 Task: Find connections with filter location Acaraú with filter topic #productmanagementwith filter profile language German with filter current company Advance Auto Parts with filter school Narsee Monjee College of Commerce and Economics with filter industry Forestry and Logging with filter service category Home Networking with filter keywords title Business Analyst
Action: Mouse moved to (624, 131)
Screenshot: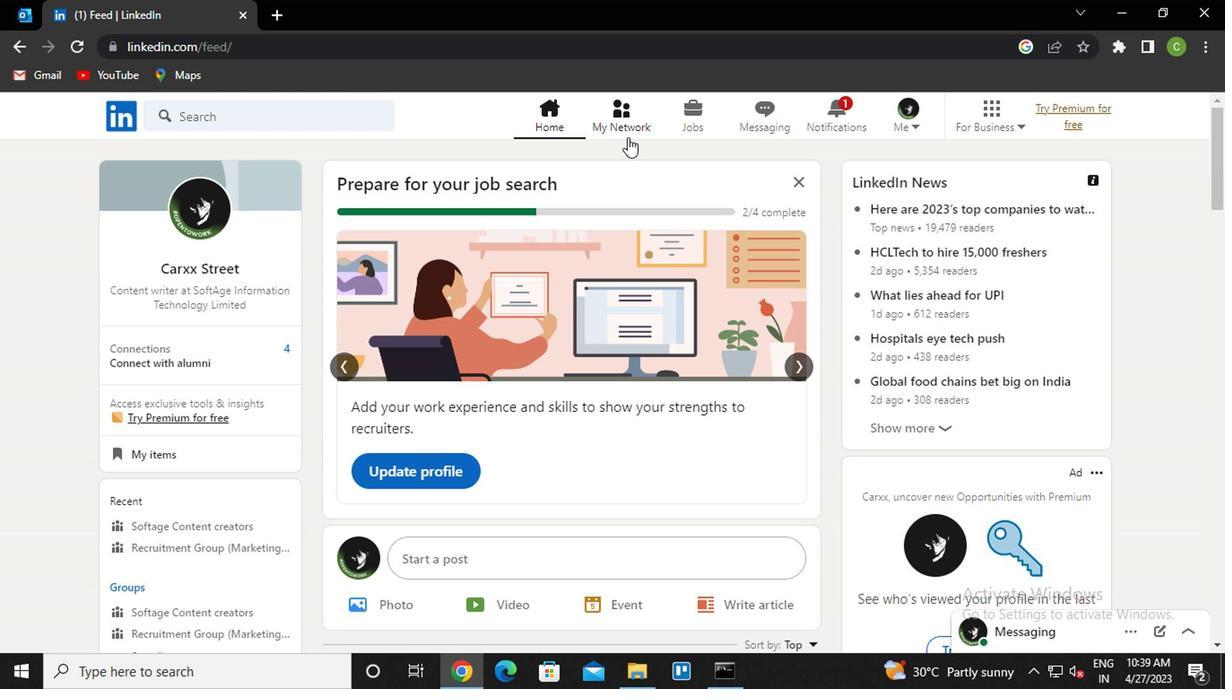 
Action: Mouse pressed left at (624, 131)
Screenshot: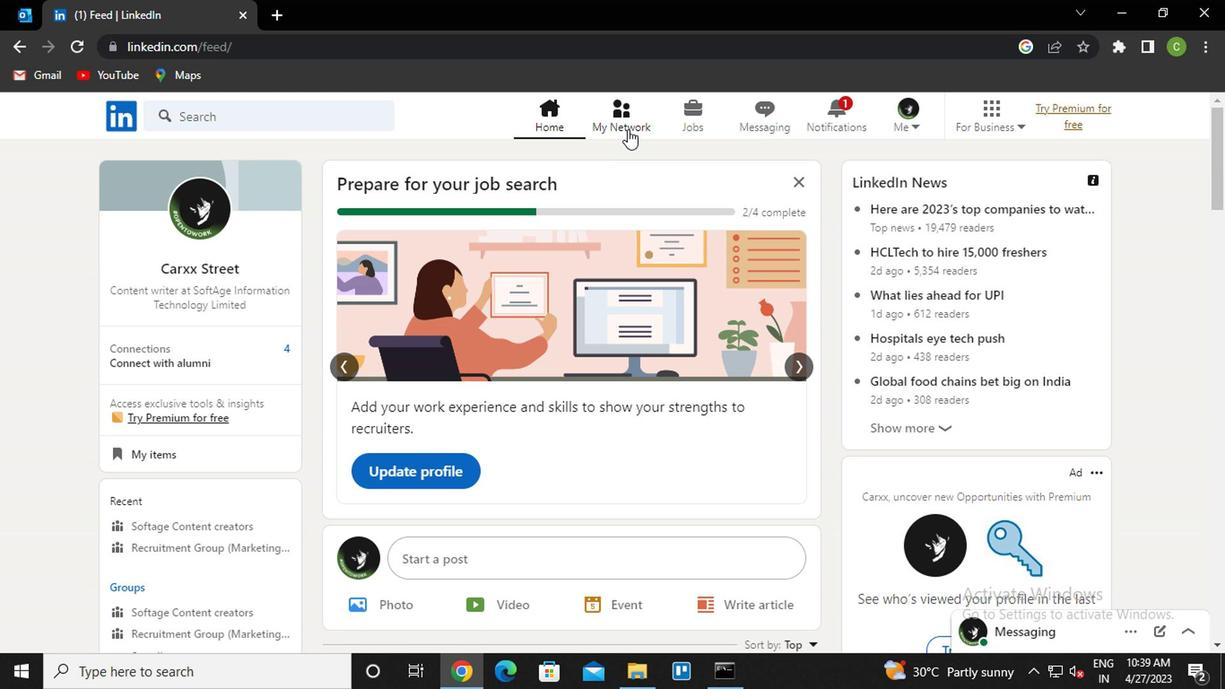 
Action: Mouse moved to (296, 226)
Screenshot: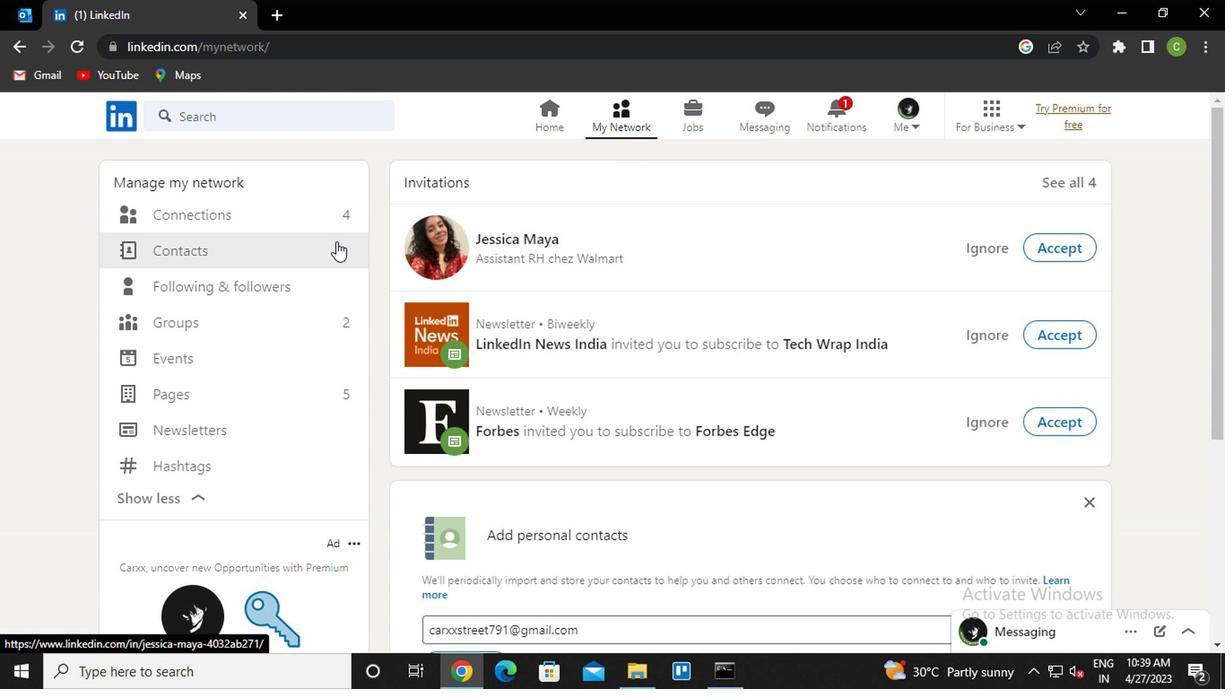 
Action: Mouse pressed left at (296, 226)
Screenshot: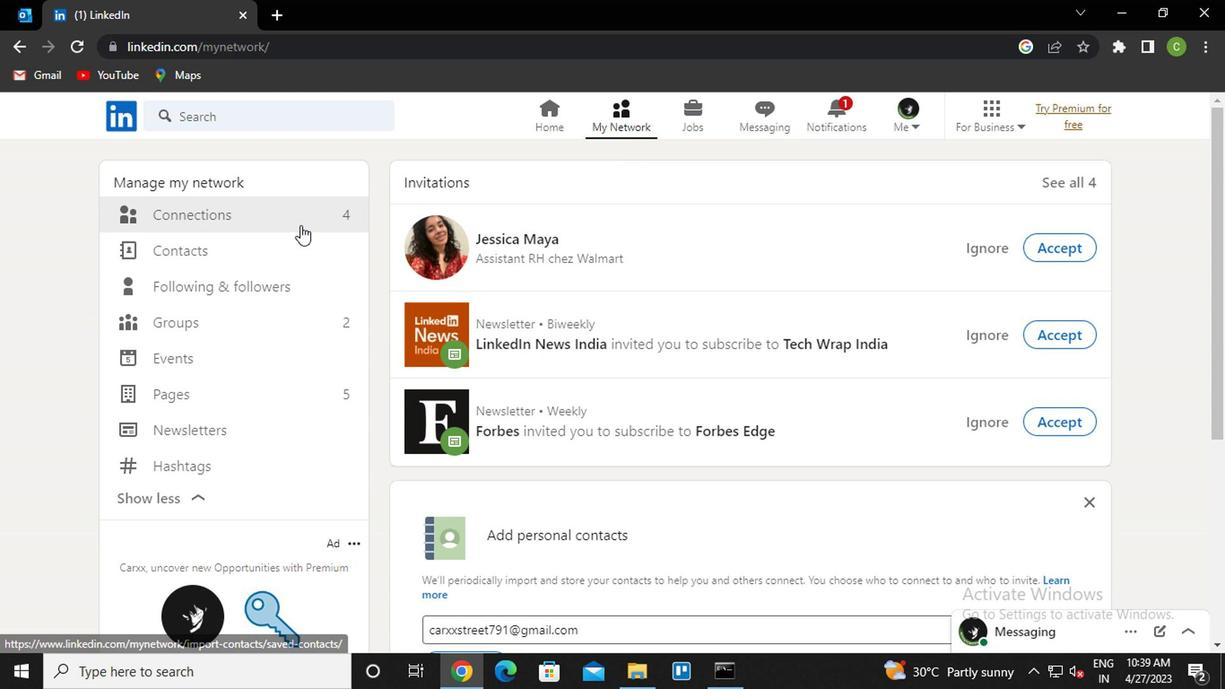 
Action: Mouse moved to (296, 229)
Screenshot: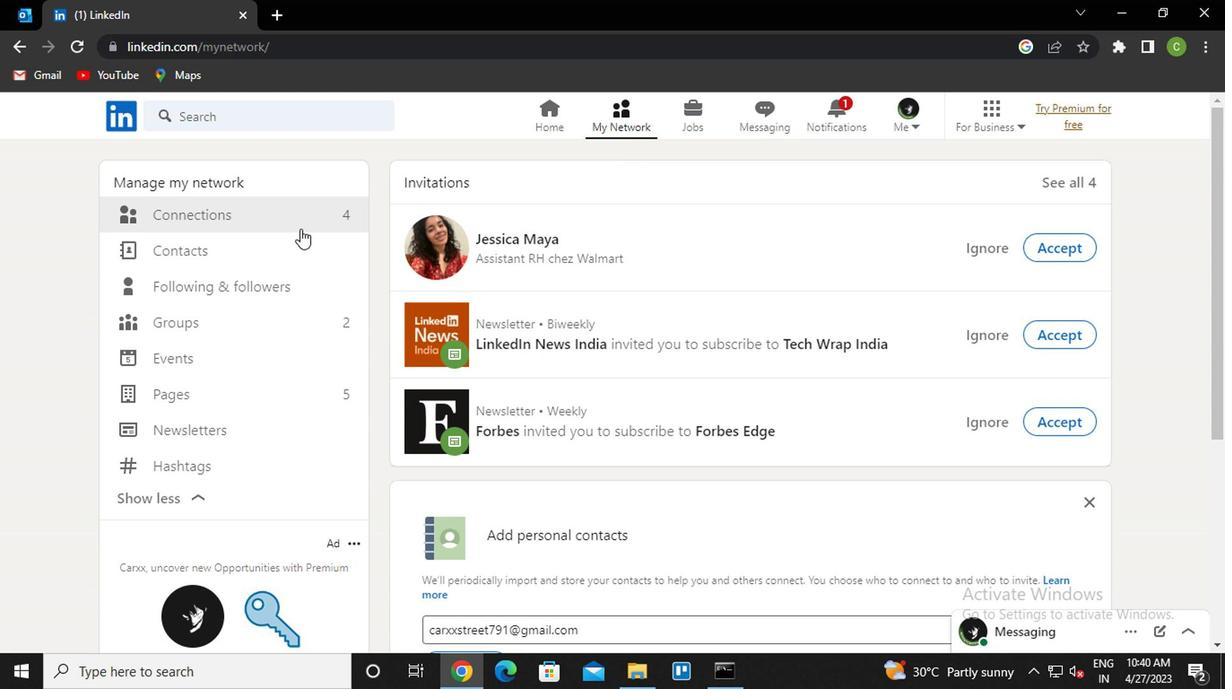 
Action: Mouse pressed left at (296, 229)
Screenshot: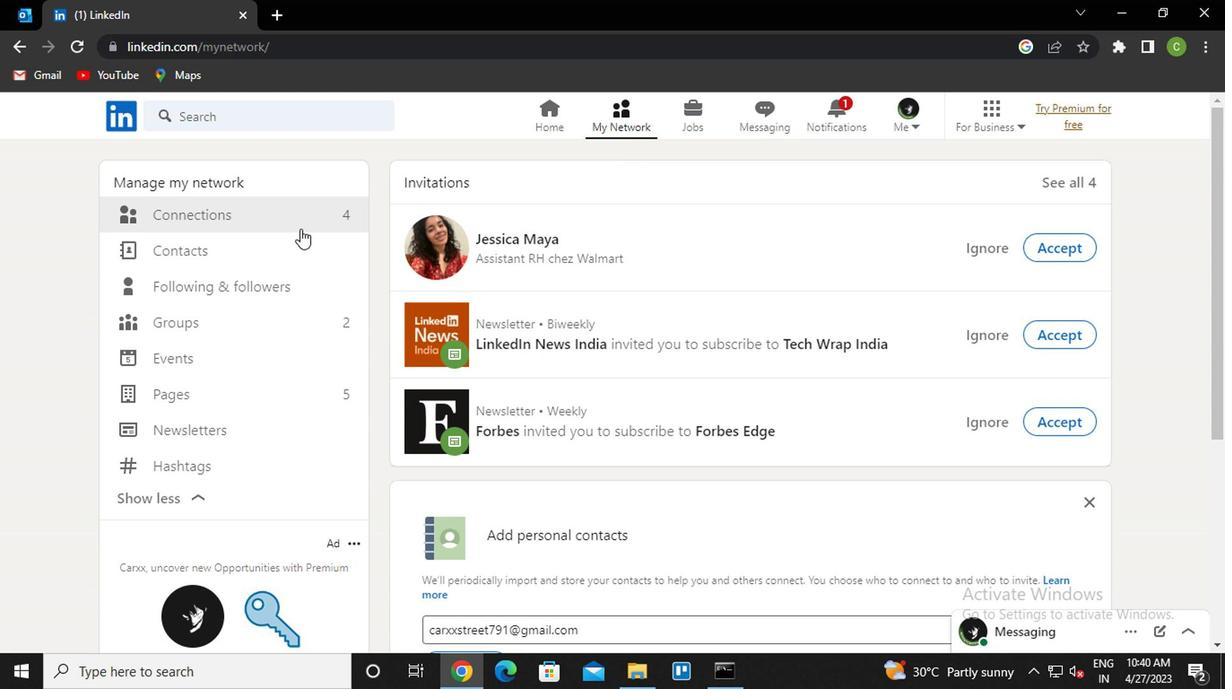 
Action: Mouse moved to (313, 218)
Screenshot: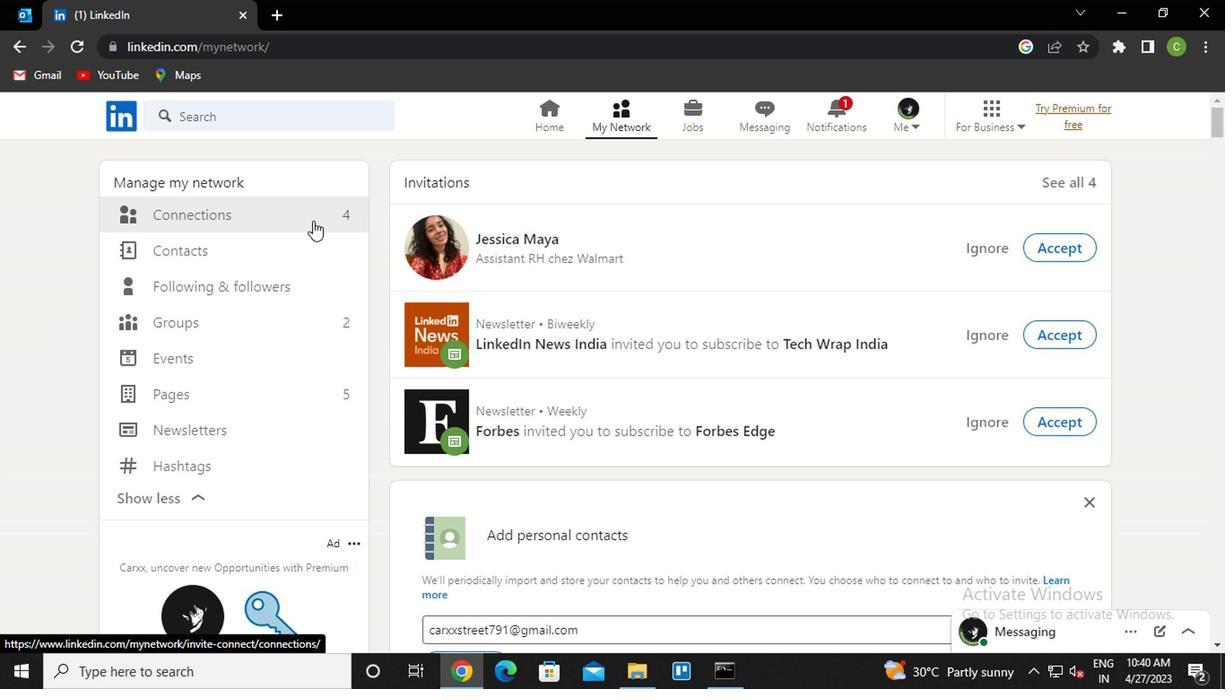 
Action: Mouse pressed left at (313, 218)
Screenshot: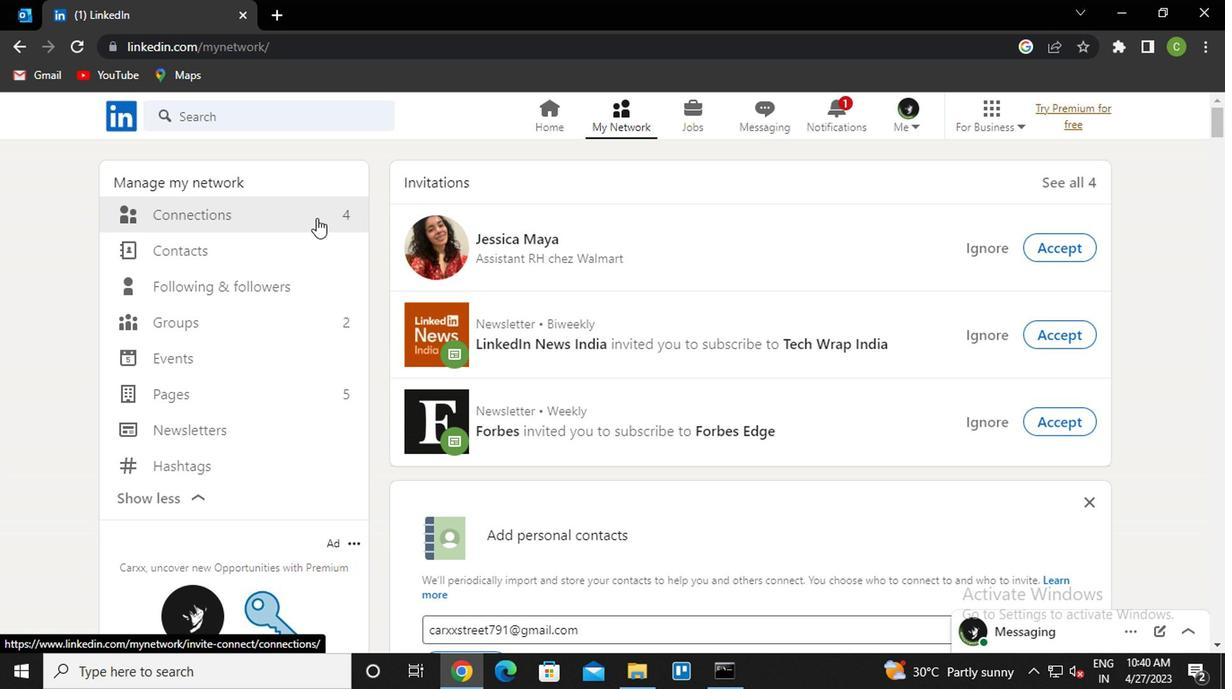 
Action: Mouse moved to (769, 215)
Screenshot: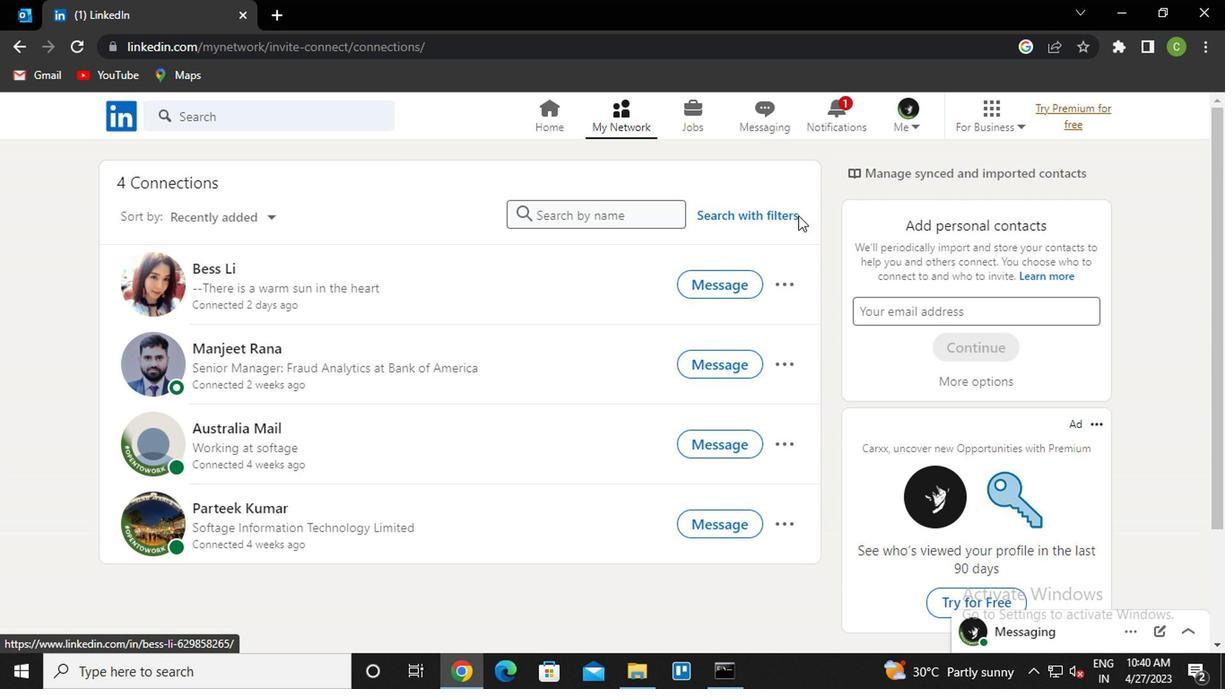 
Action: Mouse pressed left at (769, 215)
Screenshot: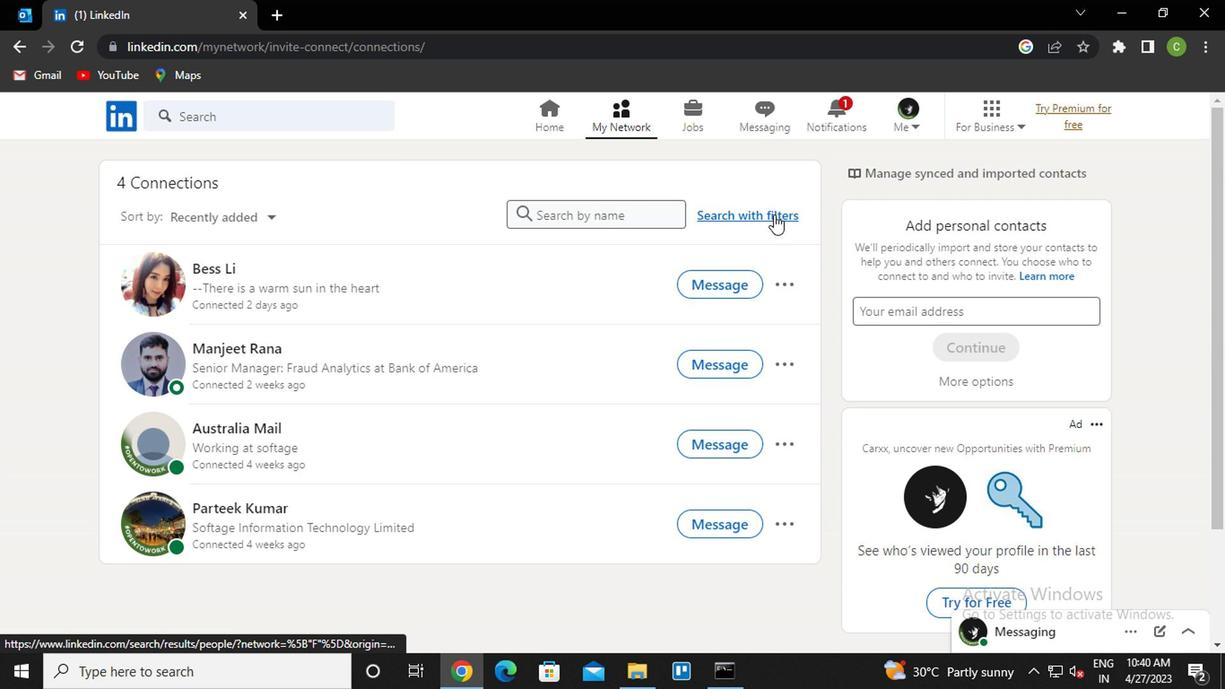 
Action: Mouse moved to (599, 169)
Screenshot: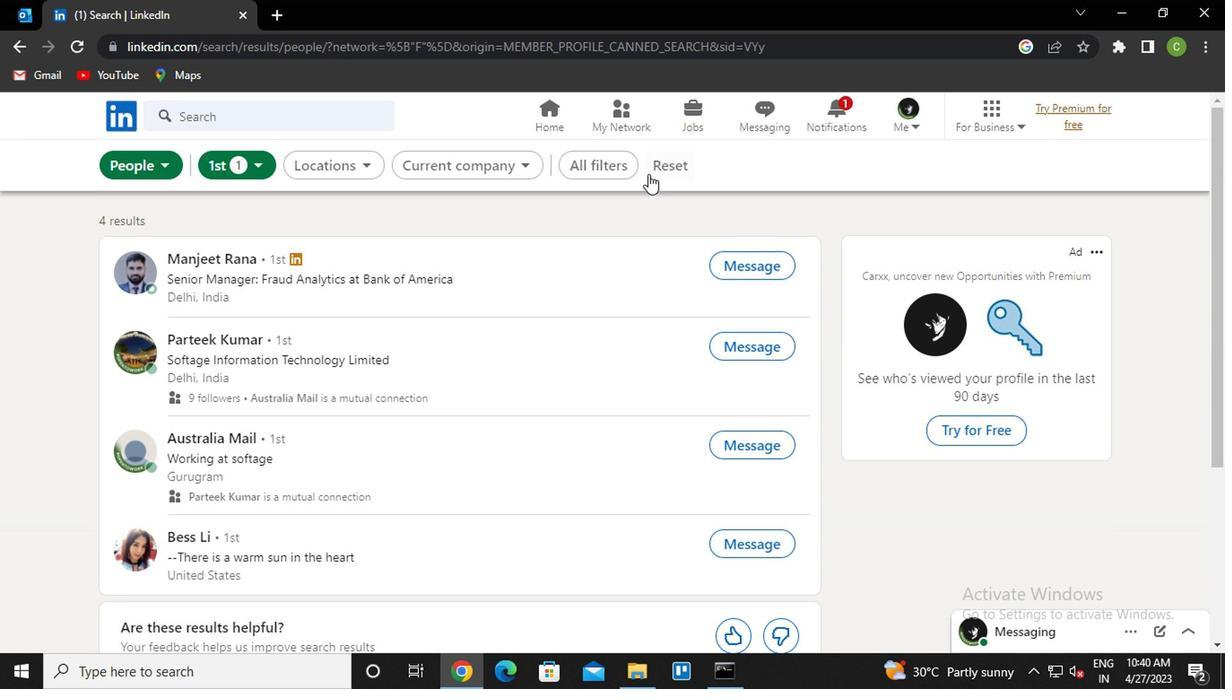 
Action: Mouse pressed left at (599, 169)
Screenshot: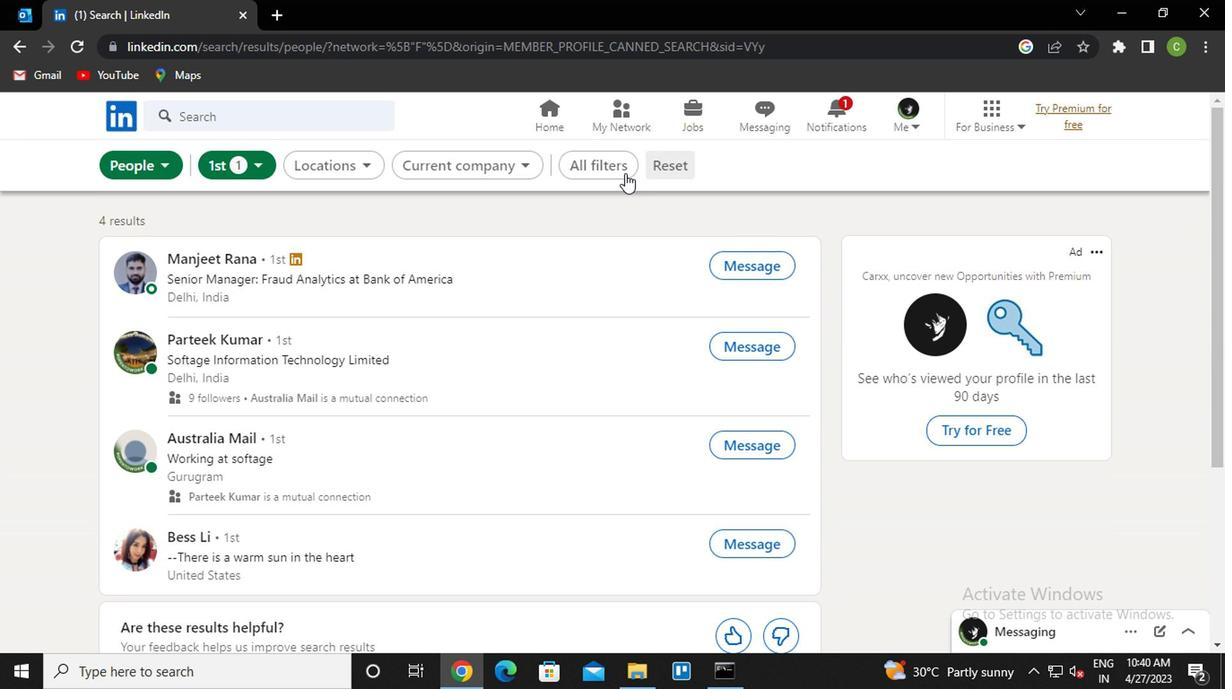 
Action: Mouse moved to (991, 398)
Screenshot: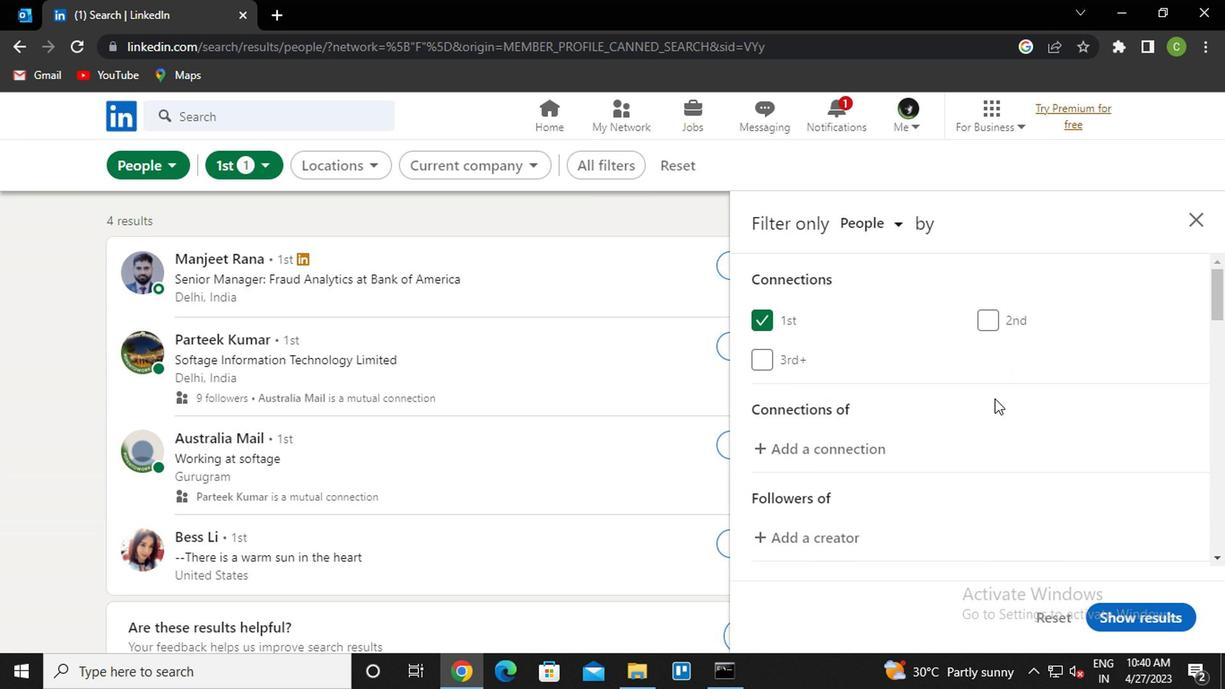 
Action: Mouse scrolled (991, 397) with delta (0, 0)
Screenshot: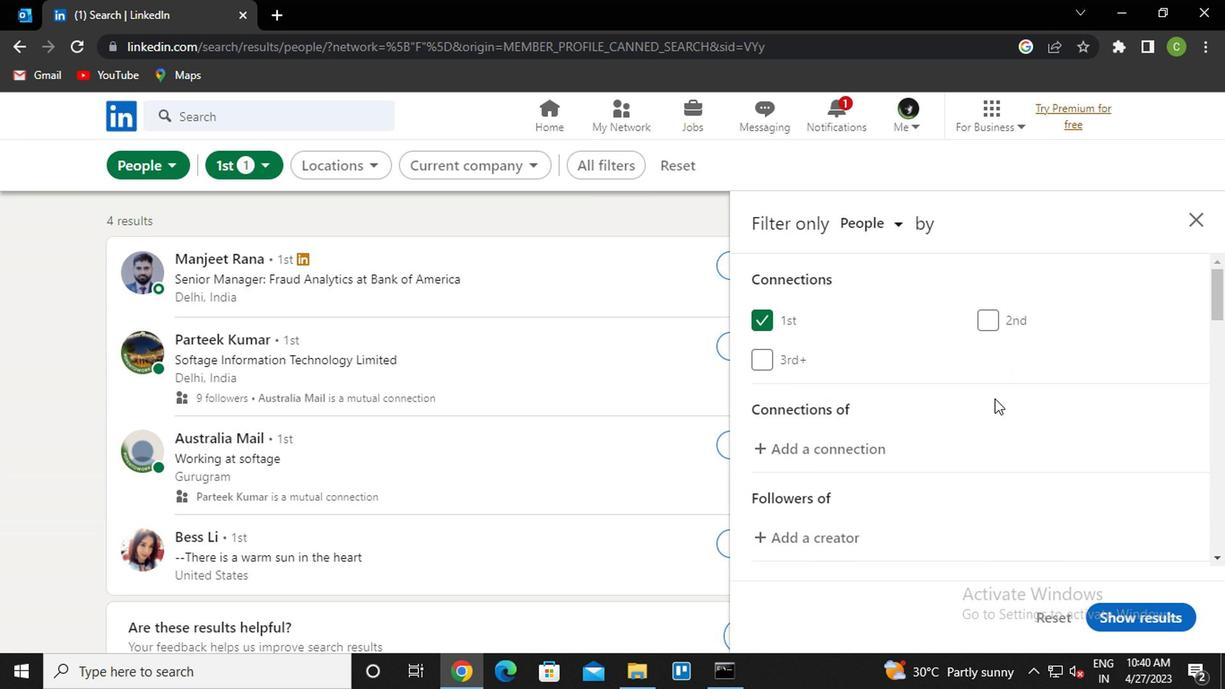 
Action: Mouse moved to (991, 404)
Screenshot: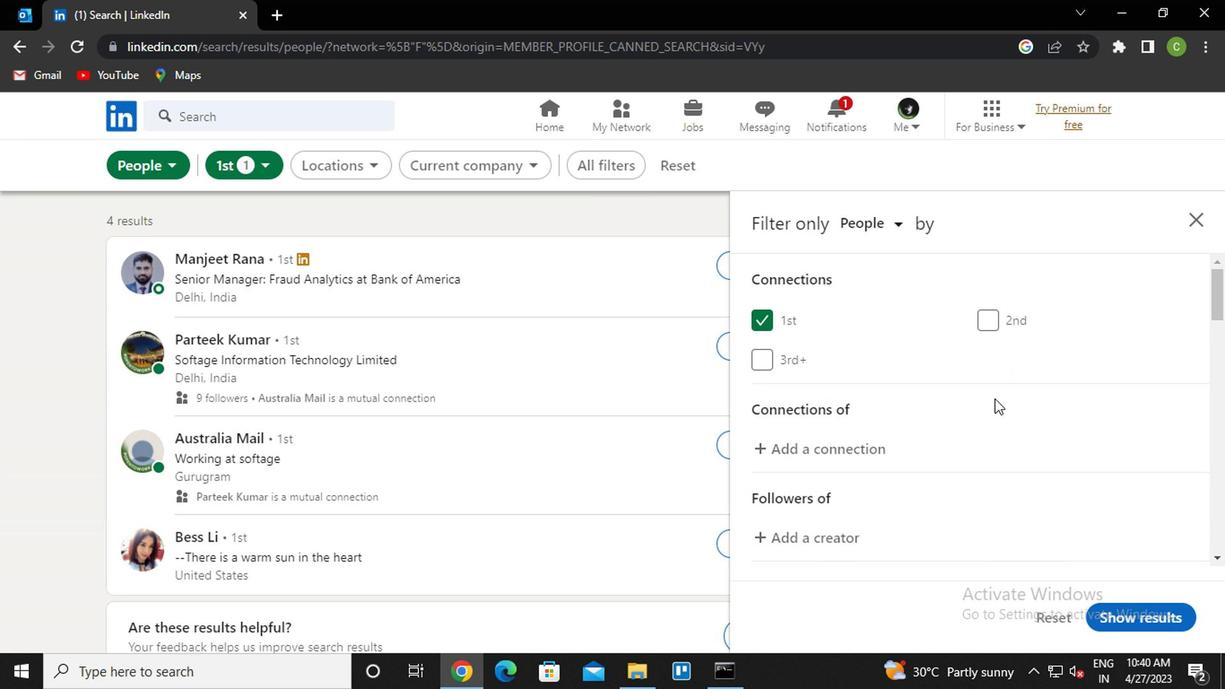 
Action: Mouse scrolled (991, 403) with delta (0, -1)
Screenshot: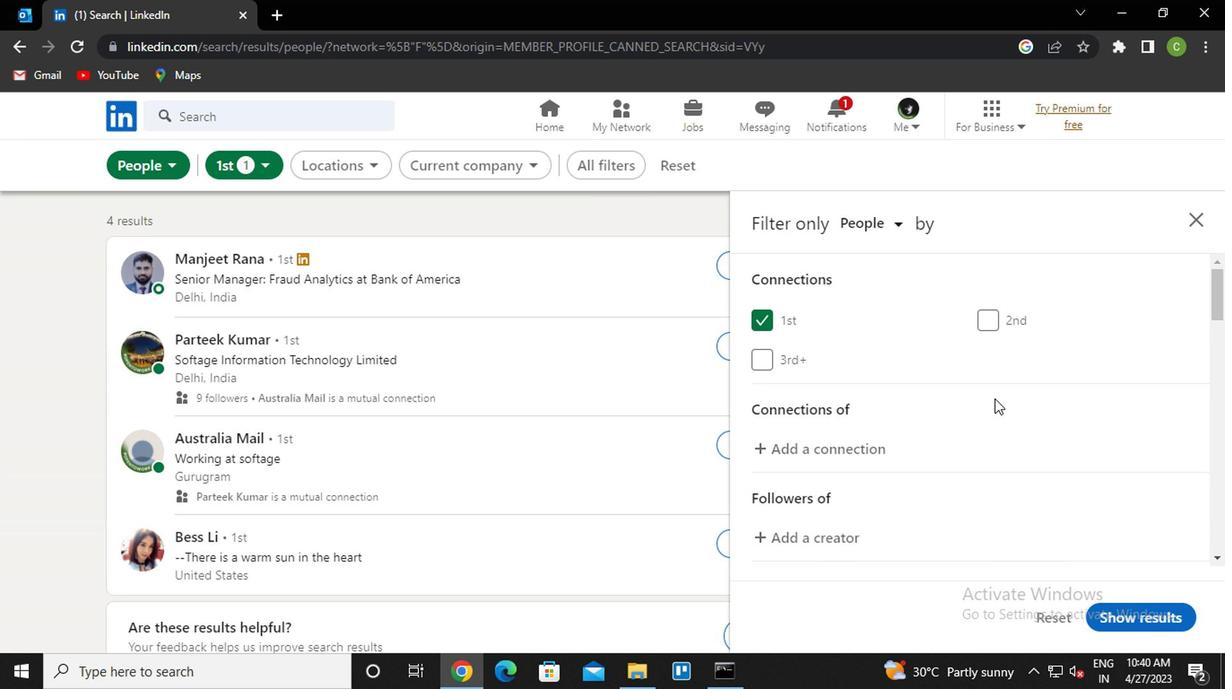 
Action: Mouse moved to (992, 409)
Screenshot: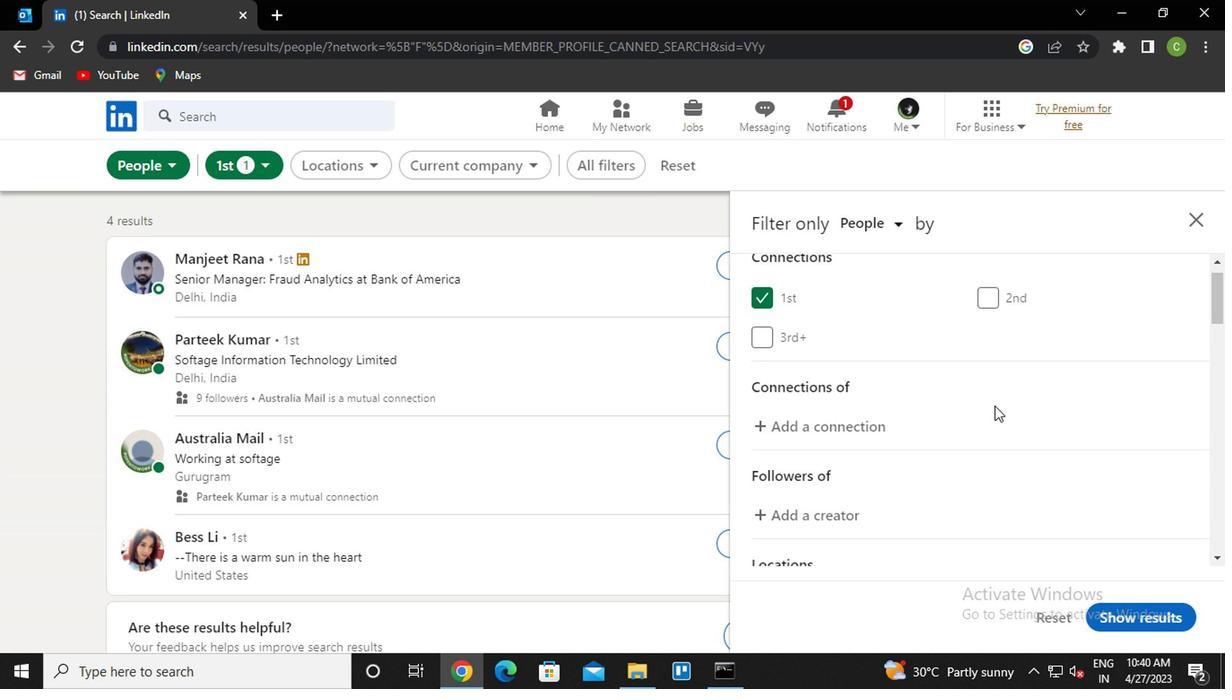 
Action: Mouse scrolled (992, 407) with delta (0, -1)
Screenshot: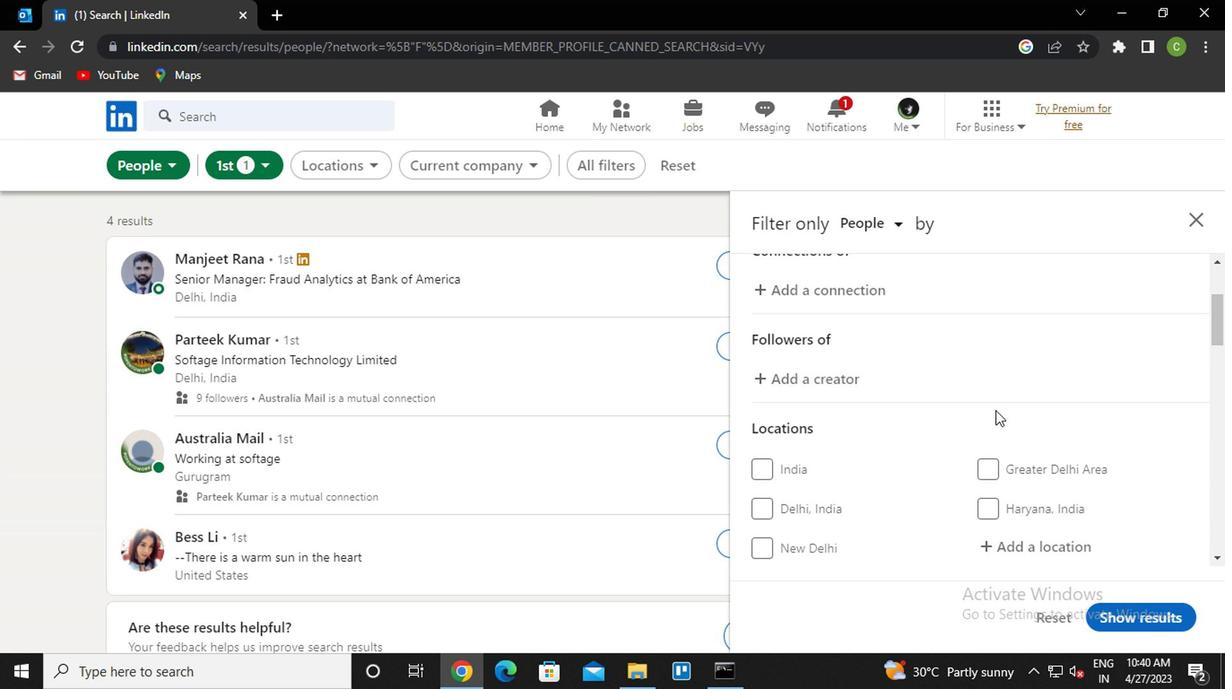 
Action: Mouse moved to (1003, 412)
Screenshot: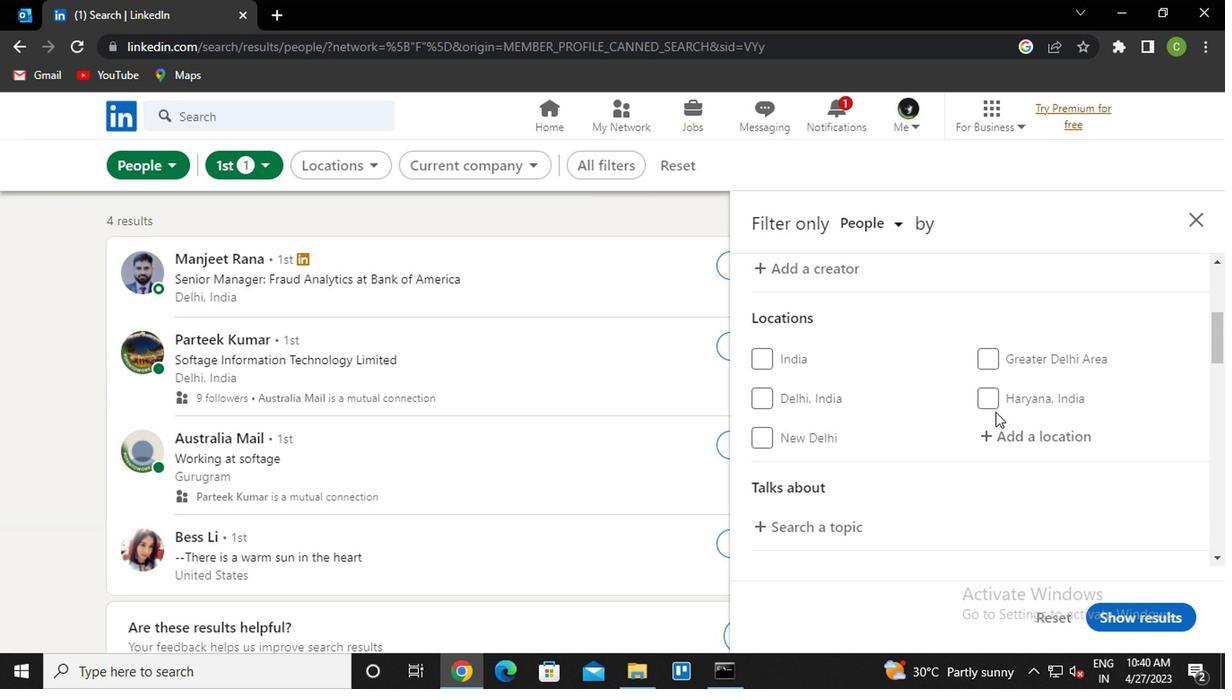 
Action: Mouse scrolled (992, 410) with delta (0, -1)
Screenshot: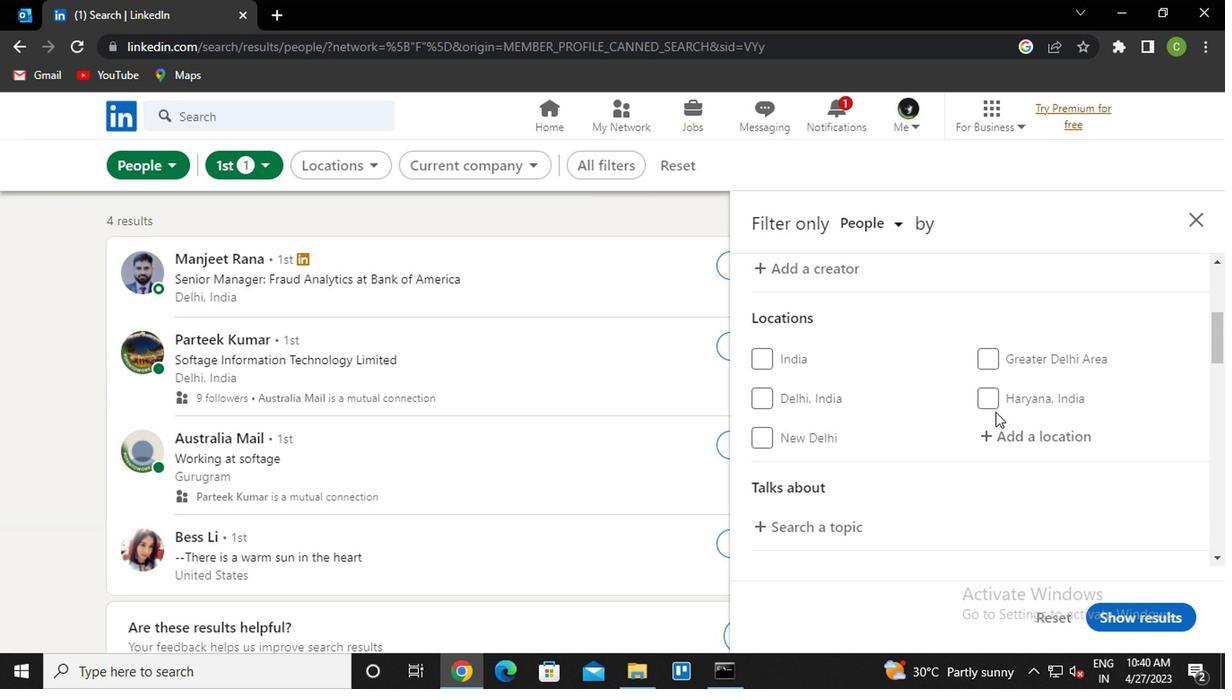 
Action: Mouse moved to (1049, 339)
Screenshot: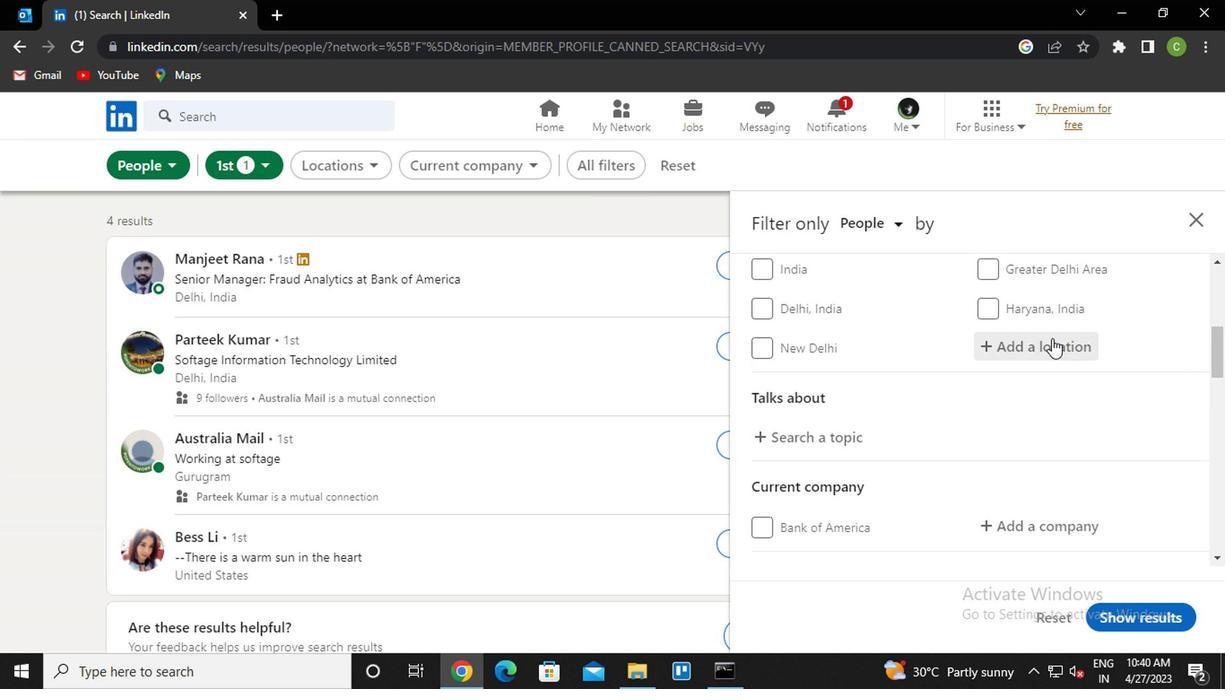 
Action: Mouse pressed left at (1049, 339)
Screenshot: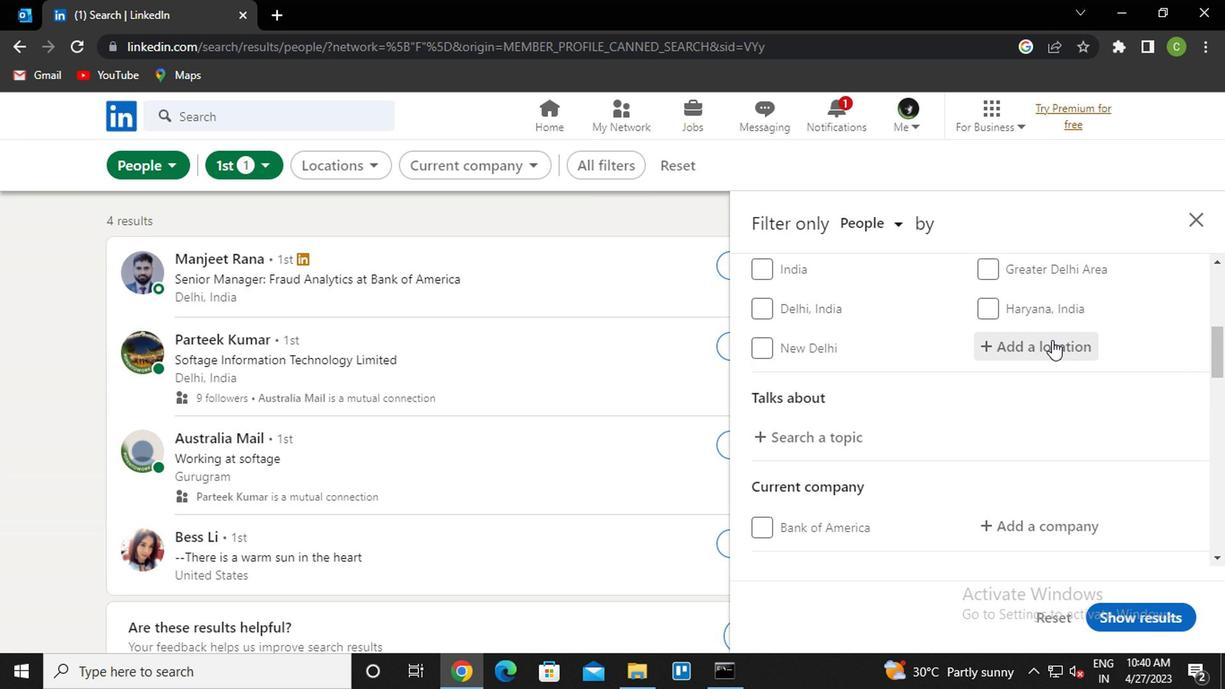 
Action: Key pressed <Key.caps_lock><Key.caps_lock><Key.caps_lock>
Screenshot: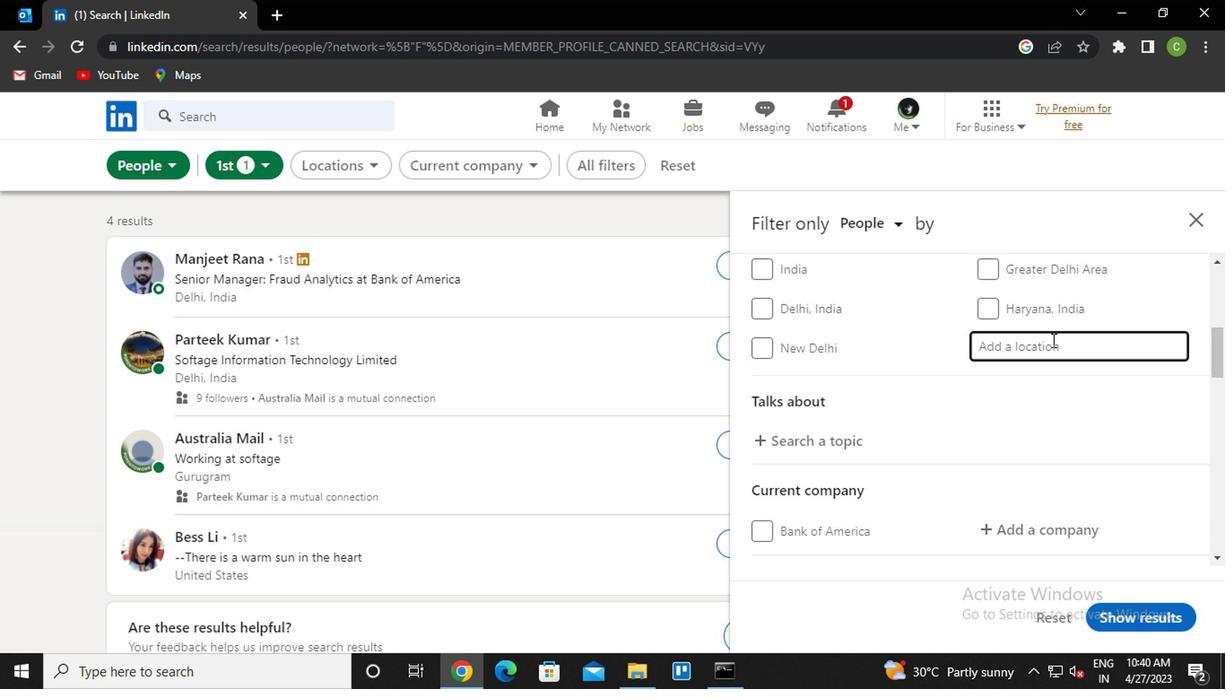 
Action: Mouse moved to (1049, 339)
Screenshot: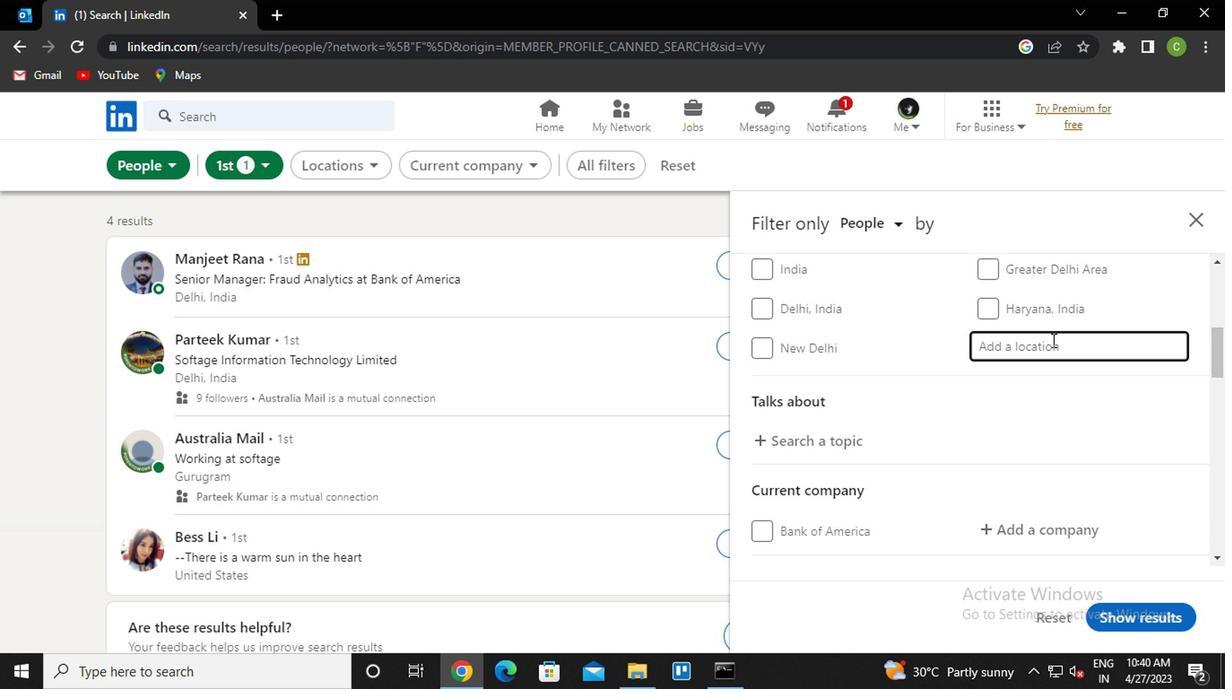 
Action: Key pressed a<Key.caps_lock>carau<Key.down><Key.enter>
Screenshot: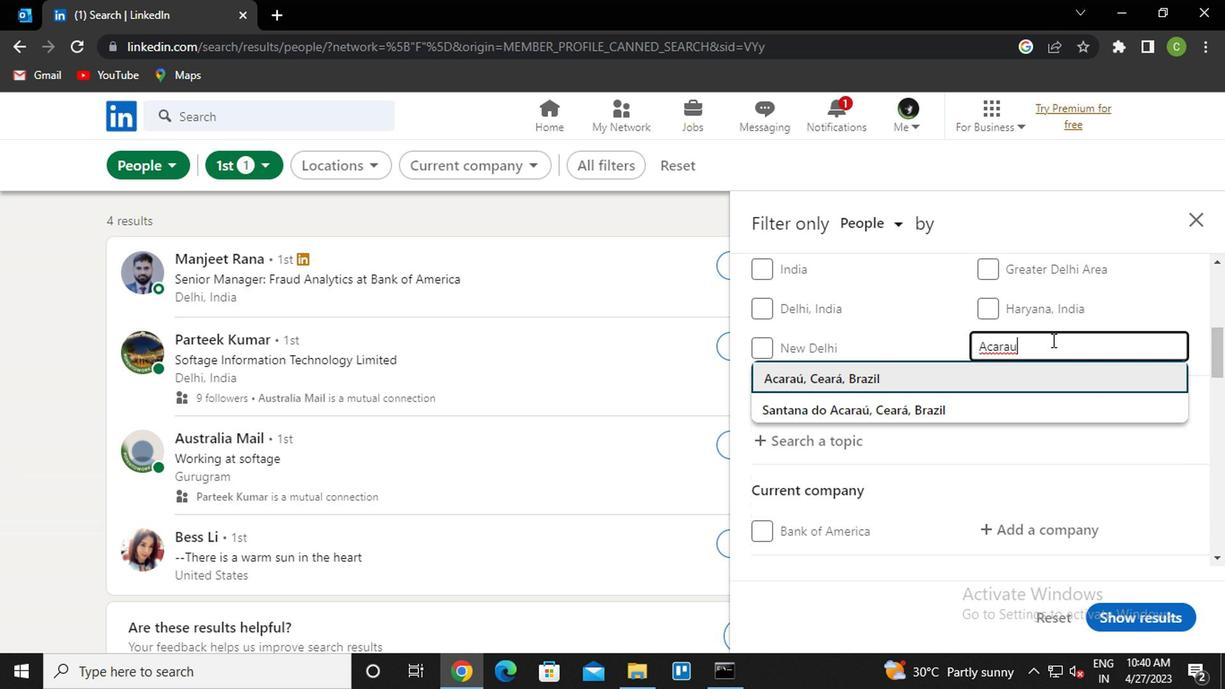 
Action: Mouse moved to (1107, 389)
Screenshot: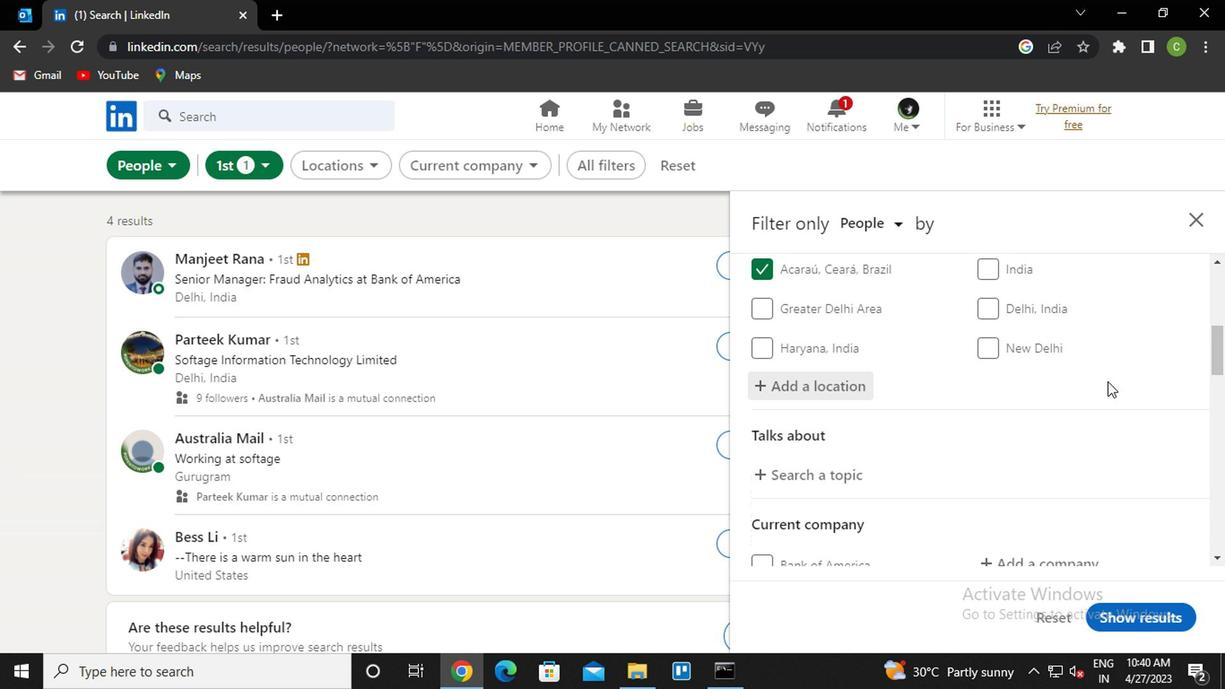 
Action: Mouse scrolled (1107, 389) with delta (0, 0)
Screenshot: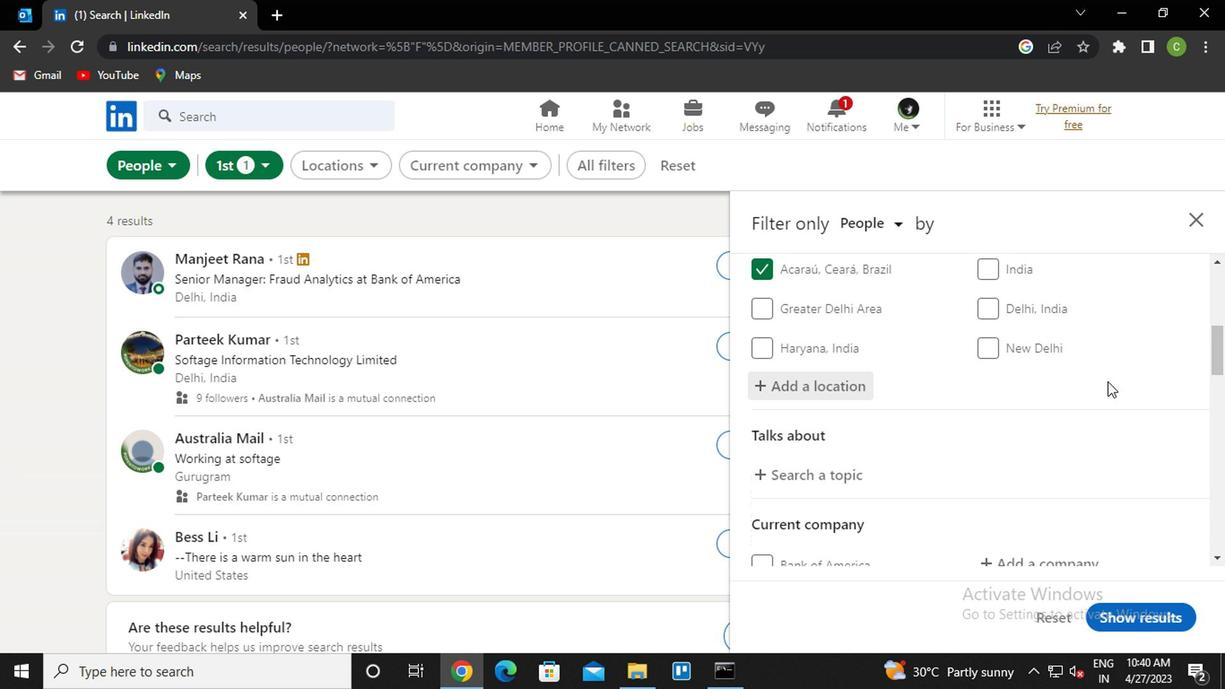 
Action: Mouse moved to (1107, 391)
Screenshot: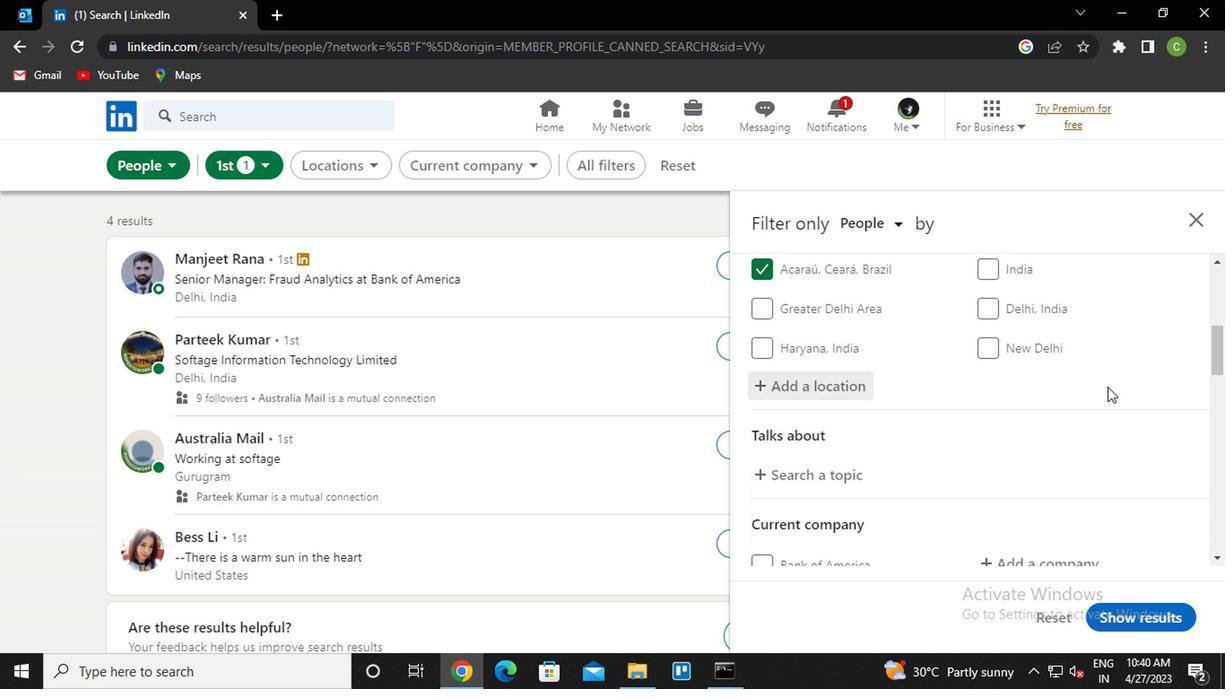 
Action: Mouse scrolled (1107, 391) with delta (0, 0)
Screenshot: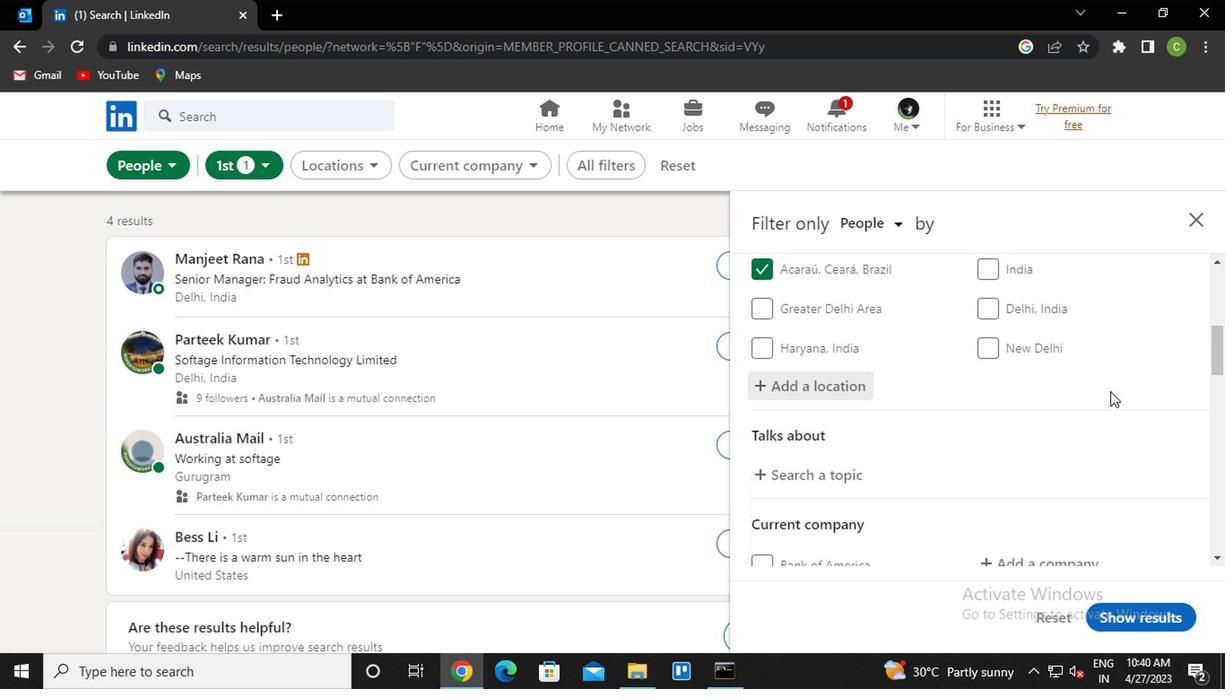 
Action: Mouse moved to (806, 304)
Screenshot: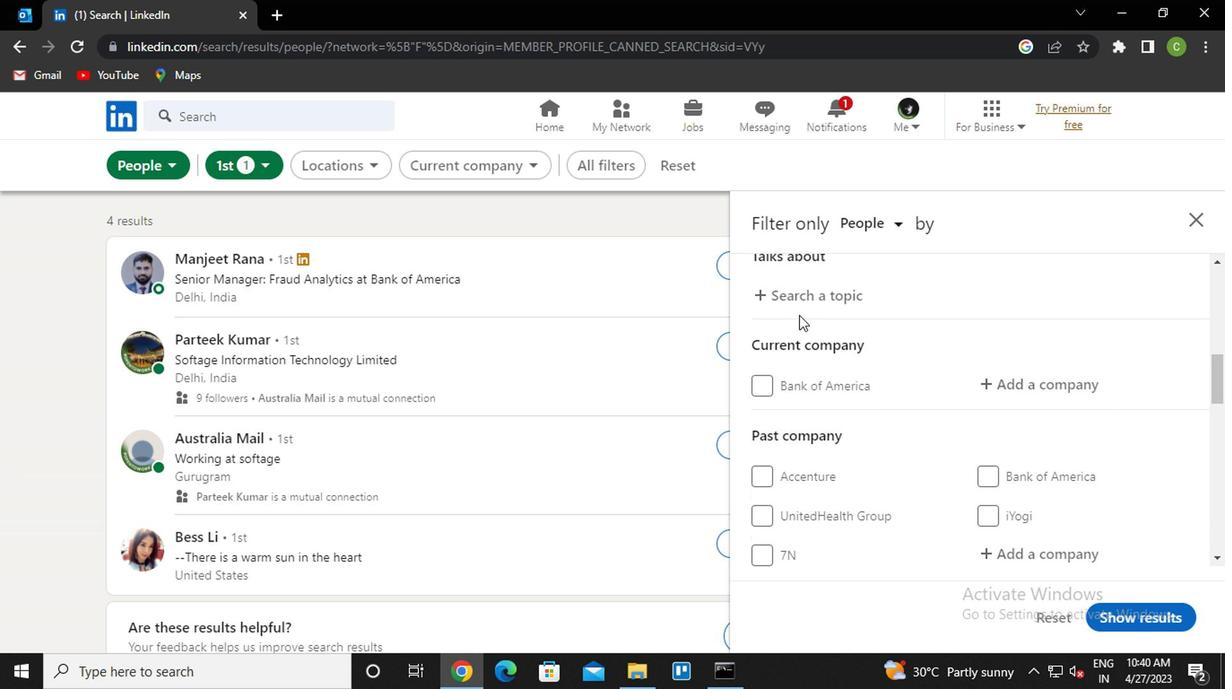 
Action: Mouse pressed left at (806, 304)
Screenshot: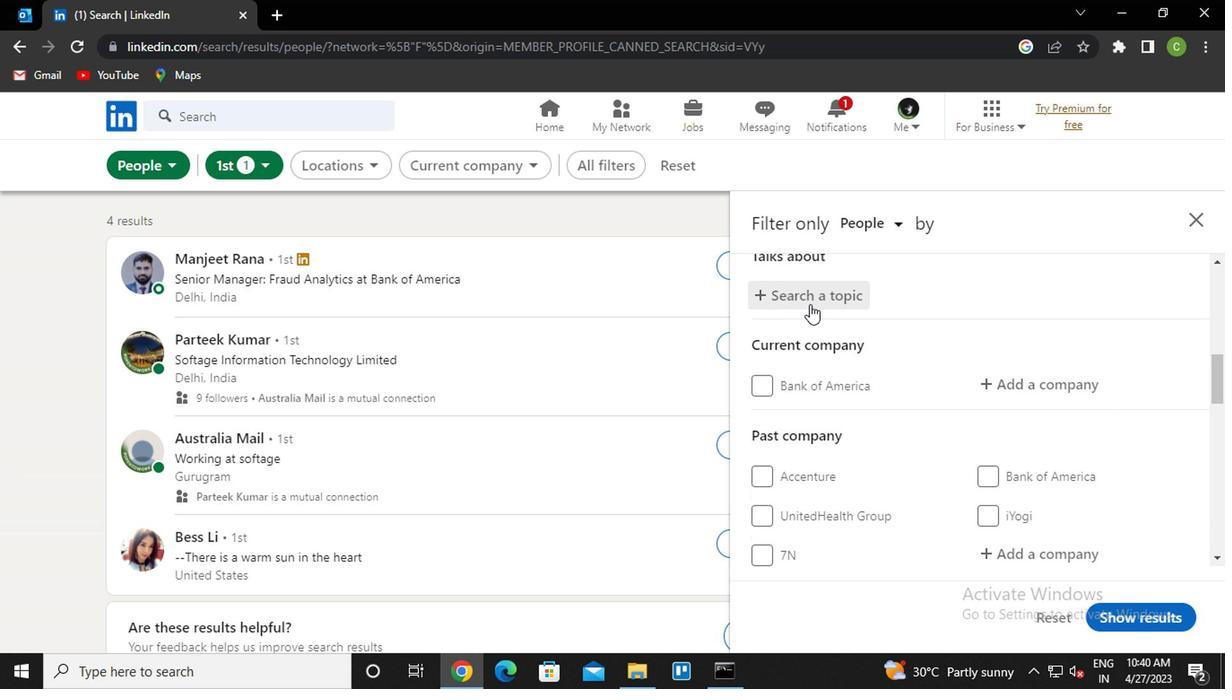
Action: Key pressed productmanage<Key.down><Key.enter>
Screenshot: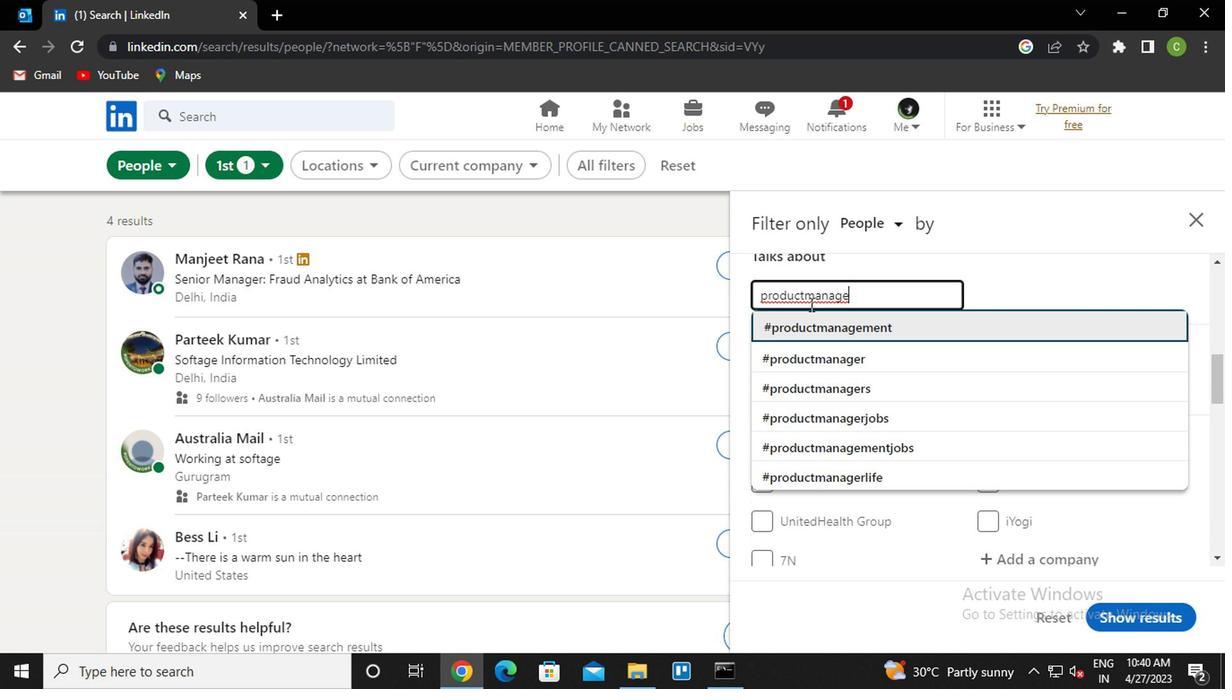 
Action: Mouse moved to (1002, 388)
Screenshot: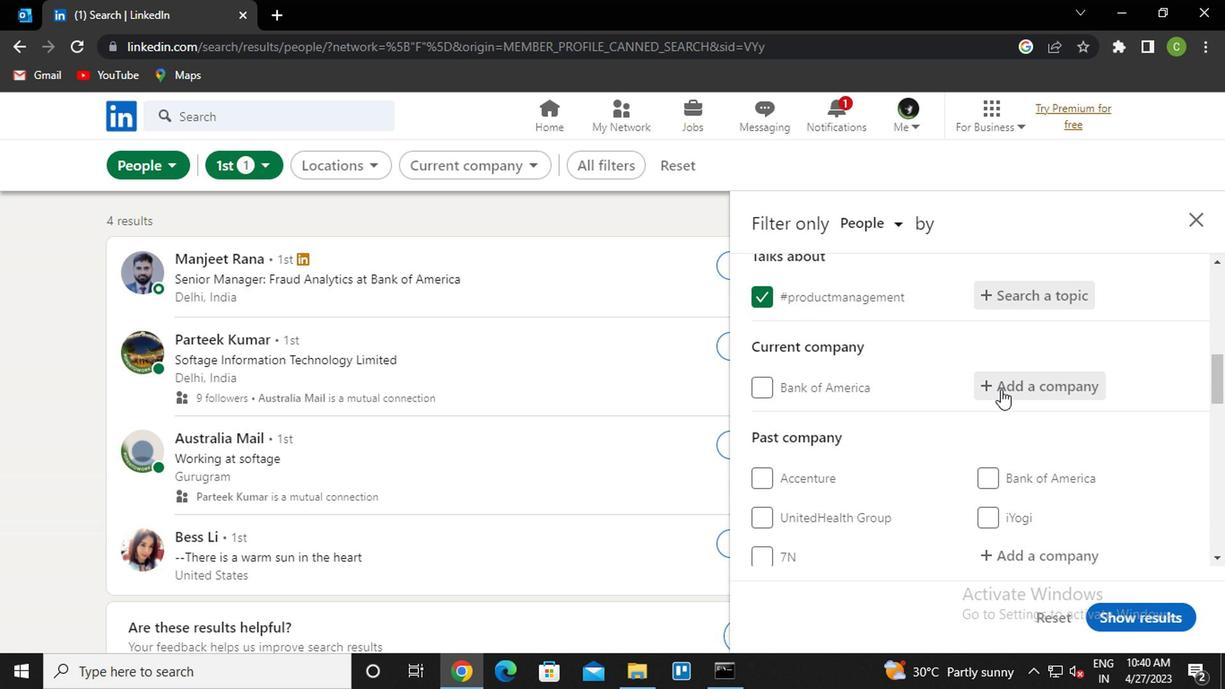 
Action: Mouse pressed left at (1002, 388)
Screenshot: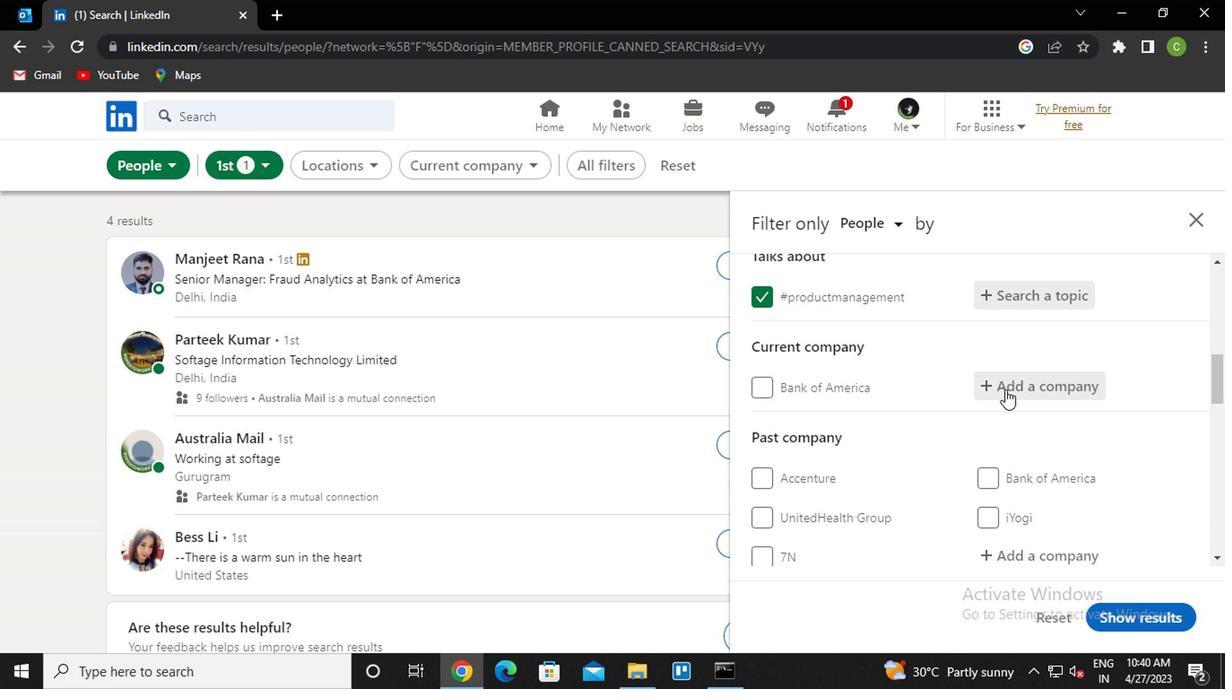 
Action: Key pressed <Key.caps_lock>a<Key.caps_lock>dvane<Key.space>aauto<Key.backspace><Key.backspace><Key.backspace><Key.backspace>uto
Screenshot: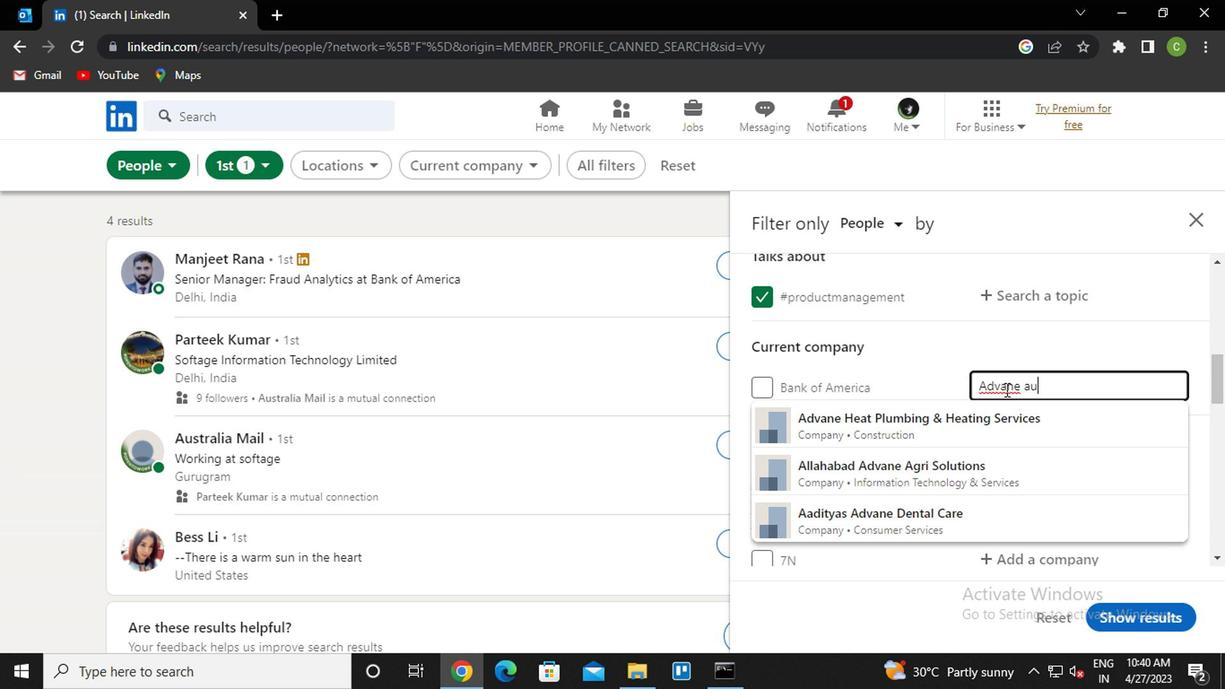 
Action: Mouse scrolled (1002, 389) with delta (0, 0)
Screenshot: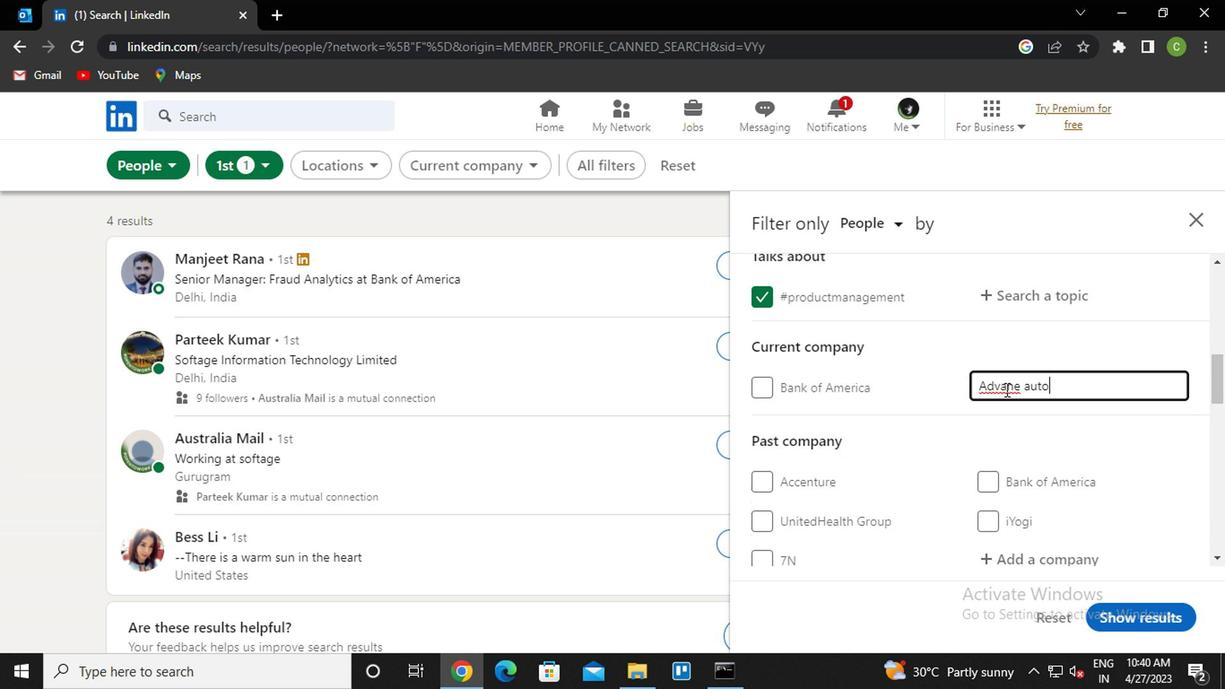 
Action: Mouse moved to (1003, 476)
Screenshot: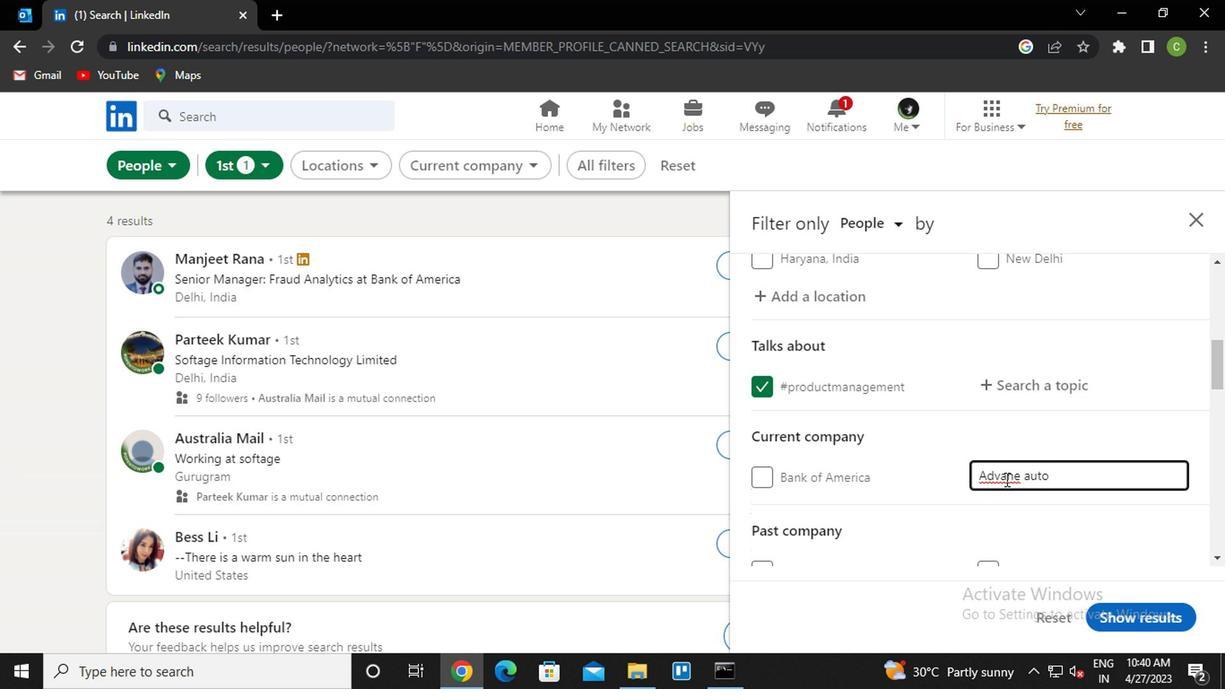 
Action: Mouse pressed left at (1003, 476)
Screenshot: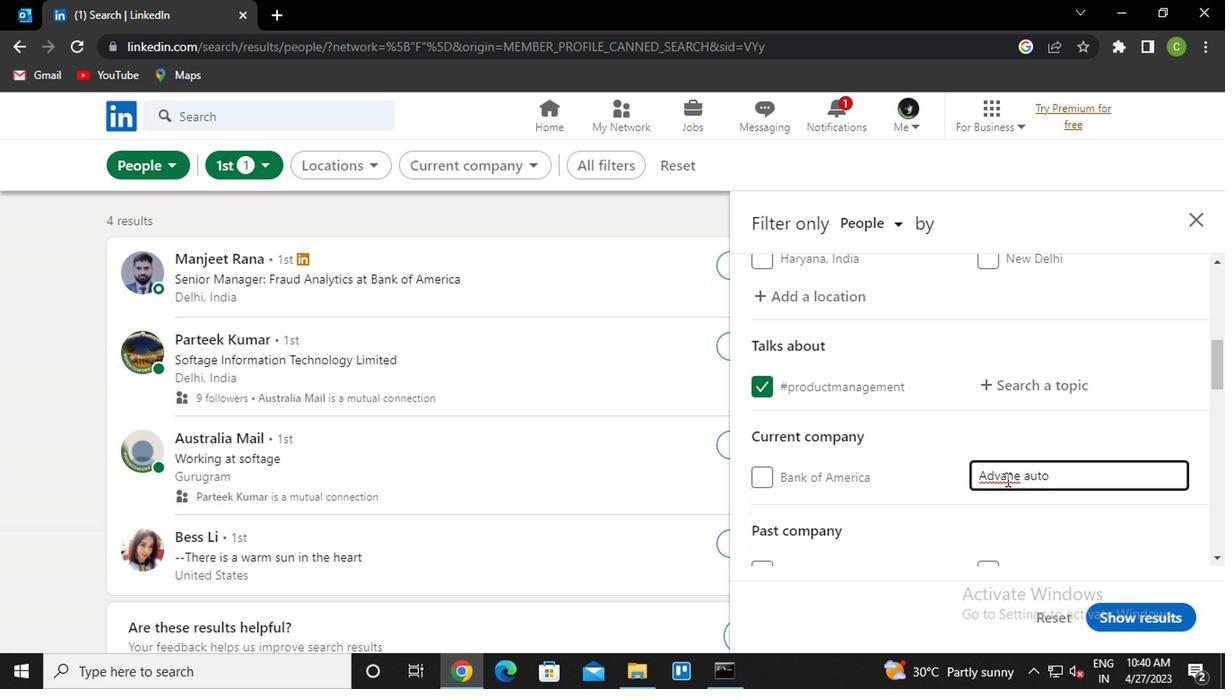 
Action: Mouse moved to (1010, 475)
Screenshot: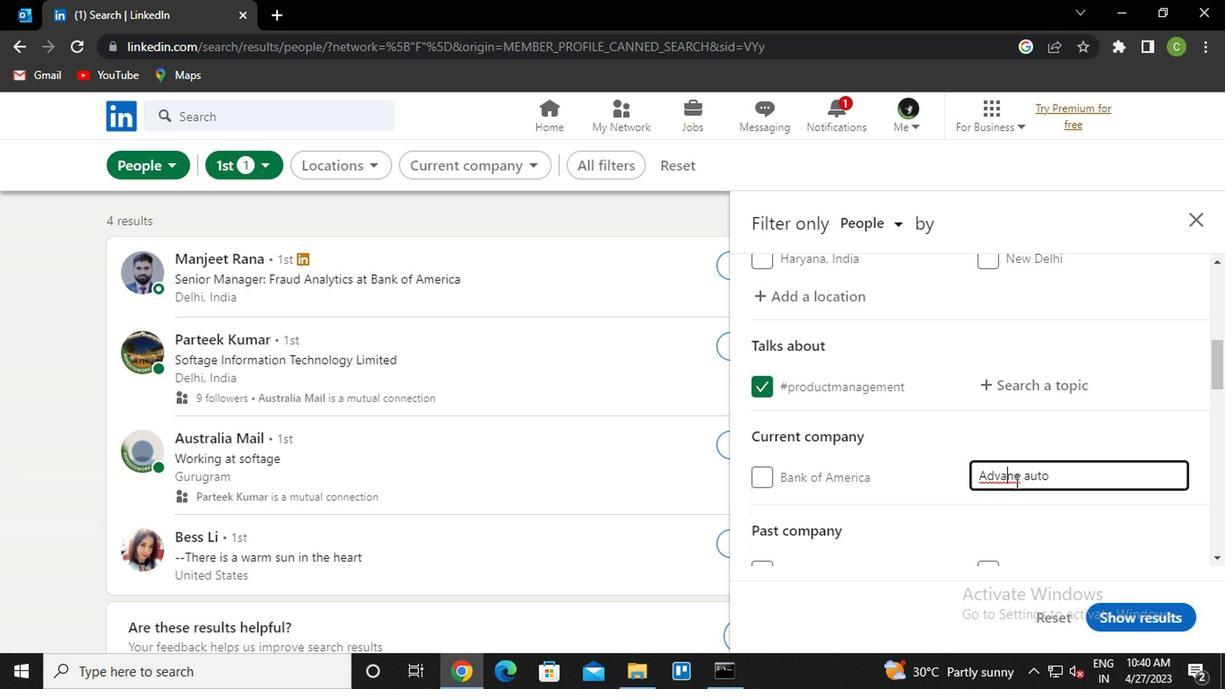 
Action: Mouse pressed left at (1010, 475)
Screenshot: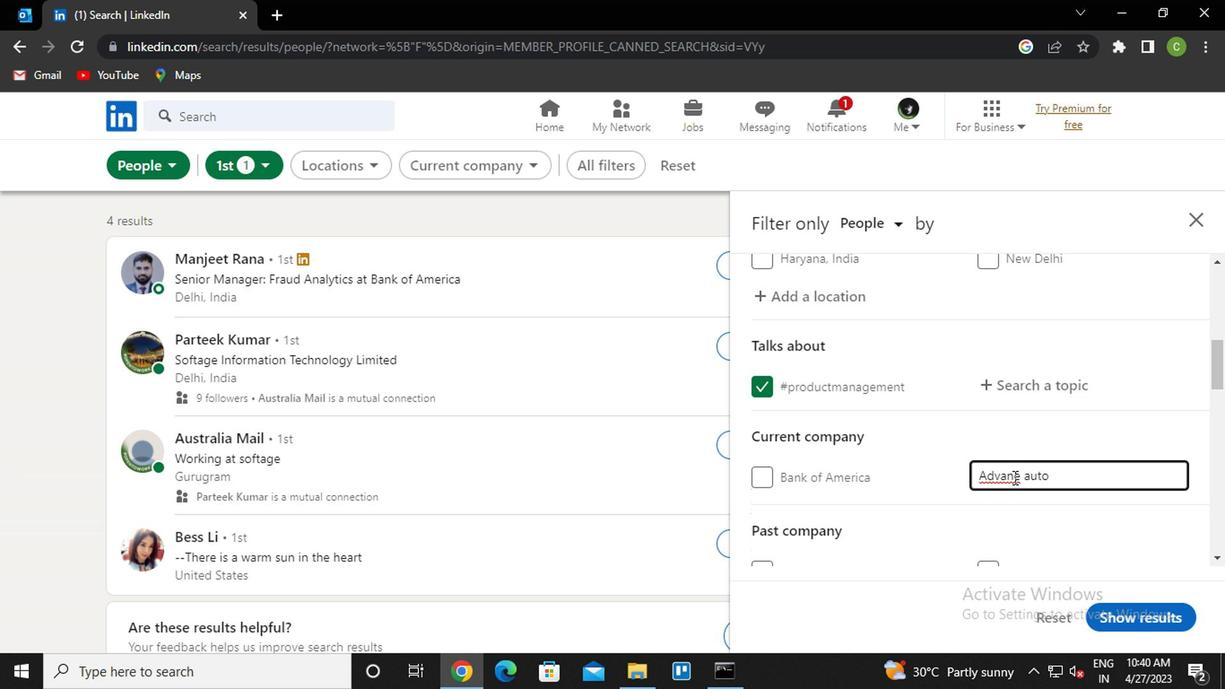 
Action: Mouse moved to (1033, 483)
Screenshot: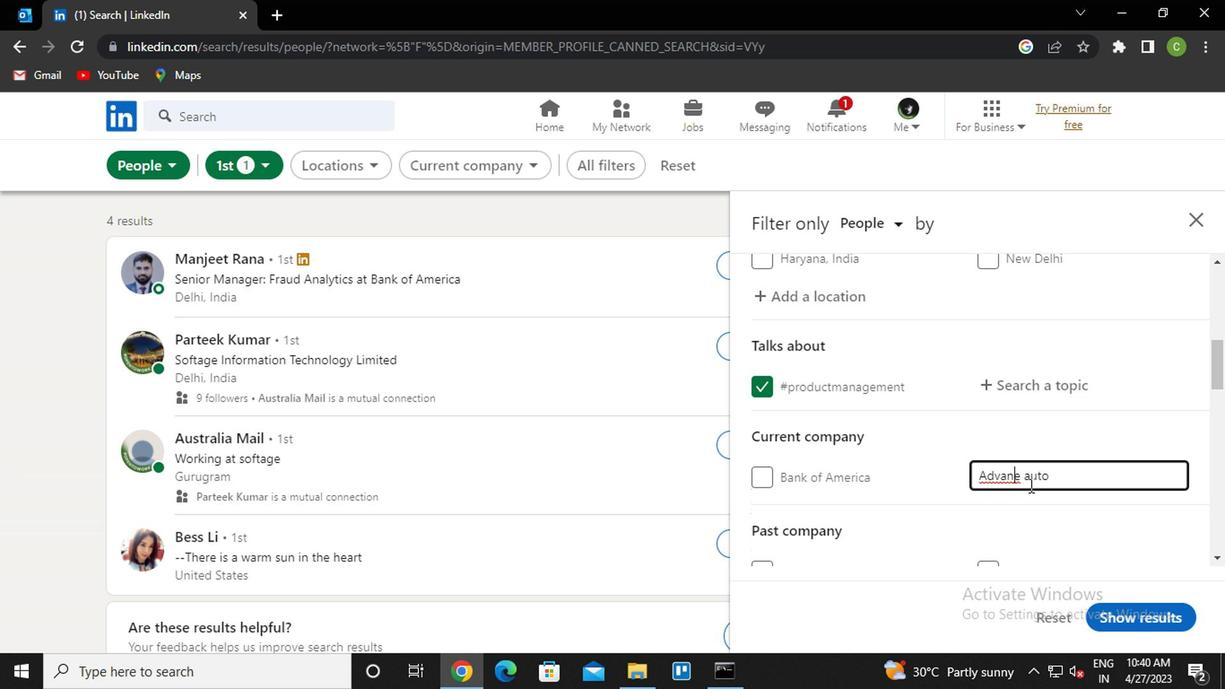 
Action: Key pressed c
Screenshot: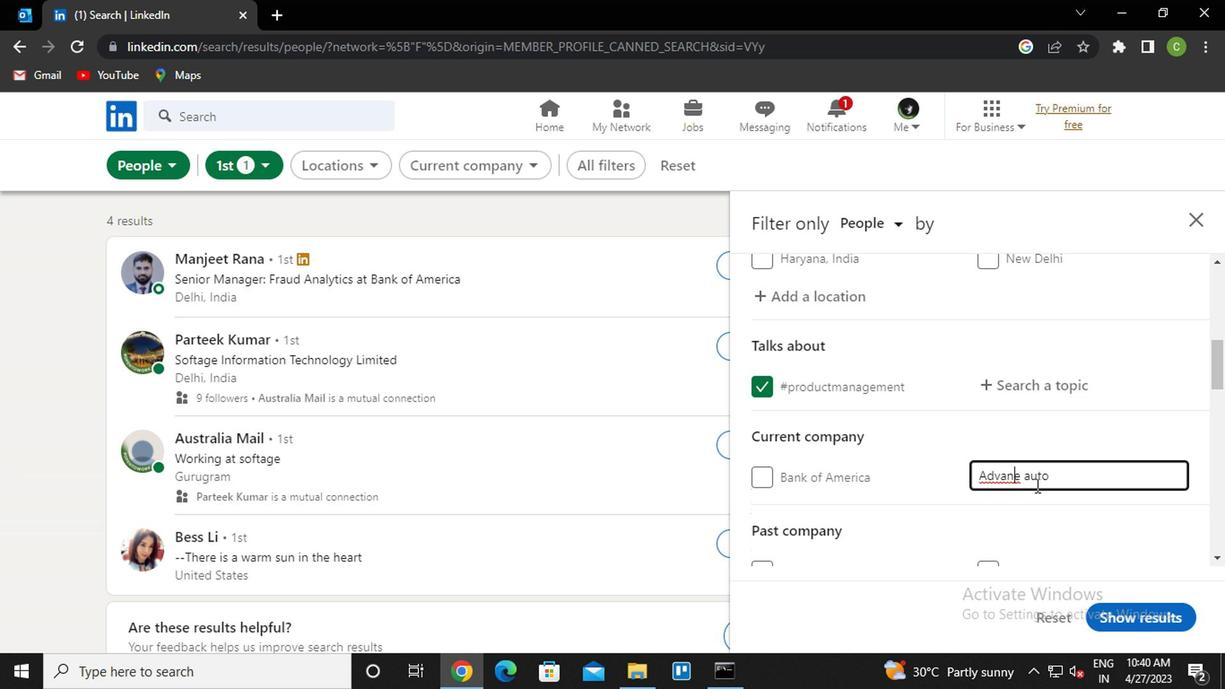 
Action: Mouse moved to (1058, 474)
Screenshot: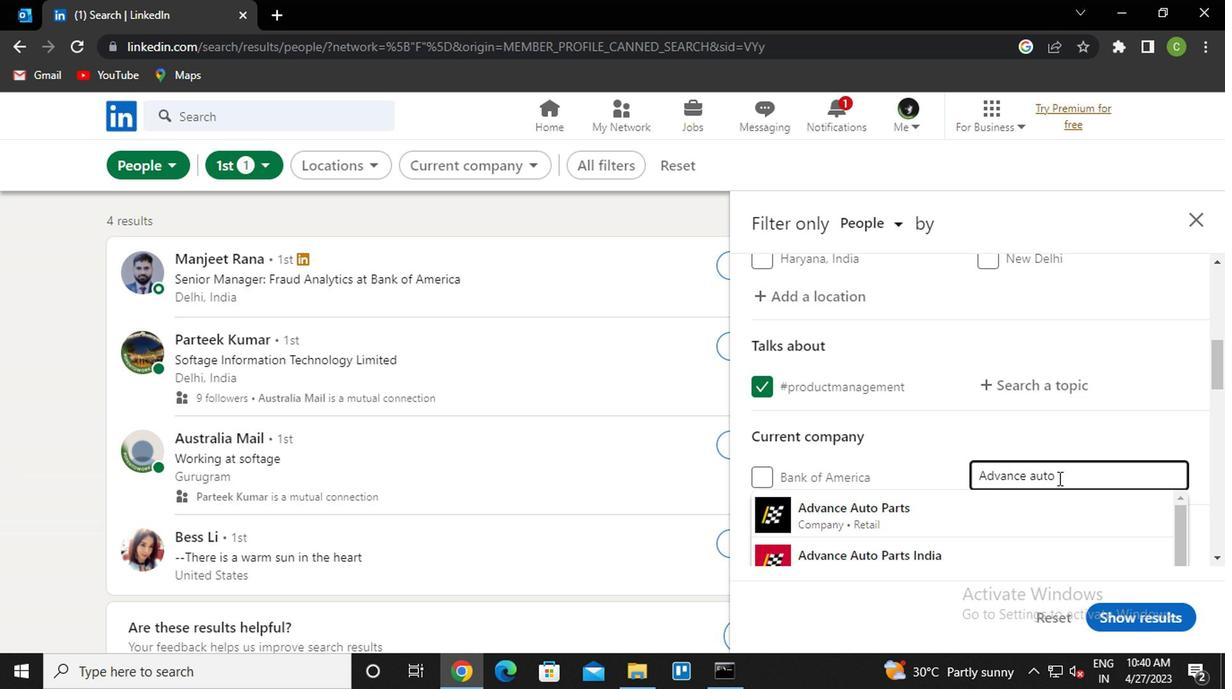 
Action: Mouse pressed left at (1058, 474)
Screenshot: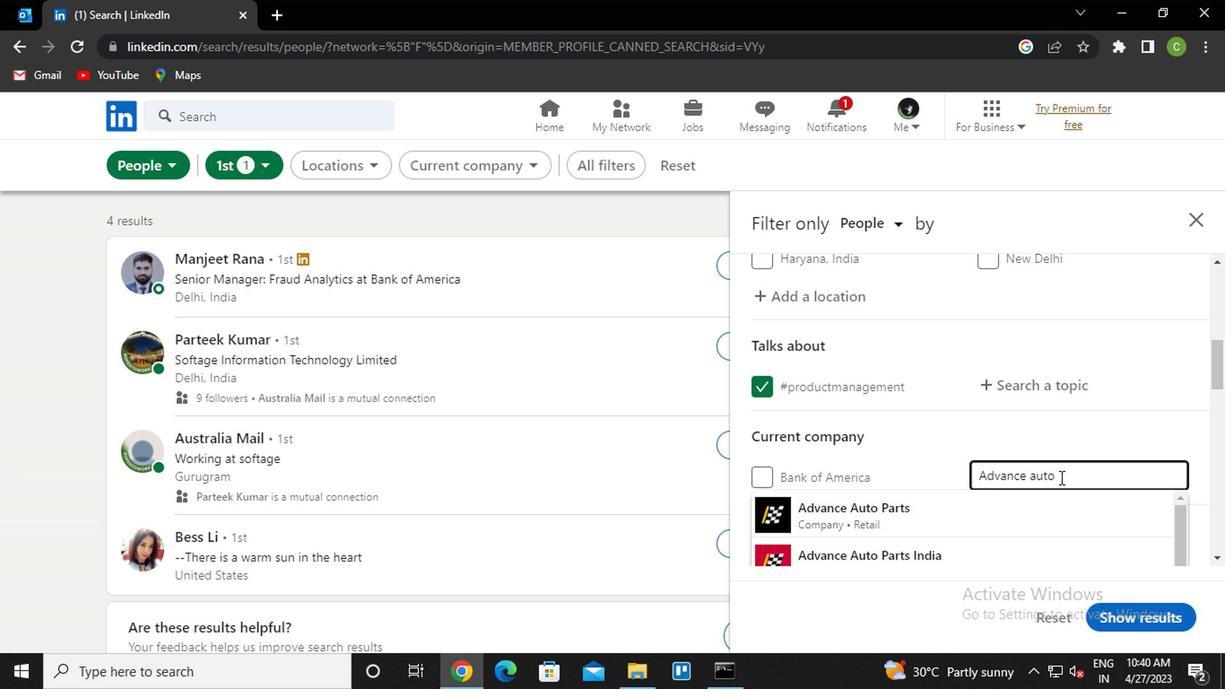 
Action: Mouse moved to (1030, 505)
Screenshot: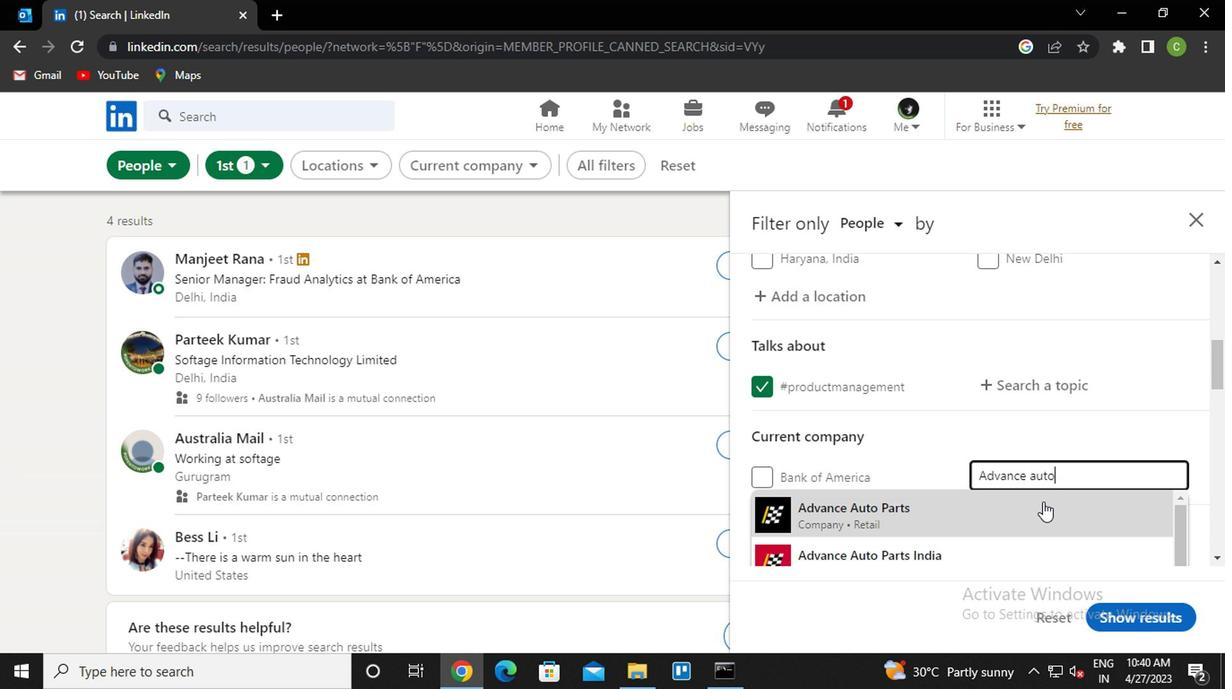 
Action: Mouse pressed left at (1030, 505)
Screenshot: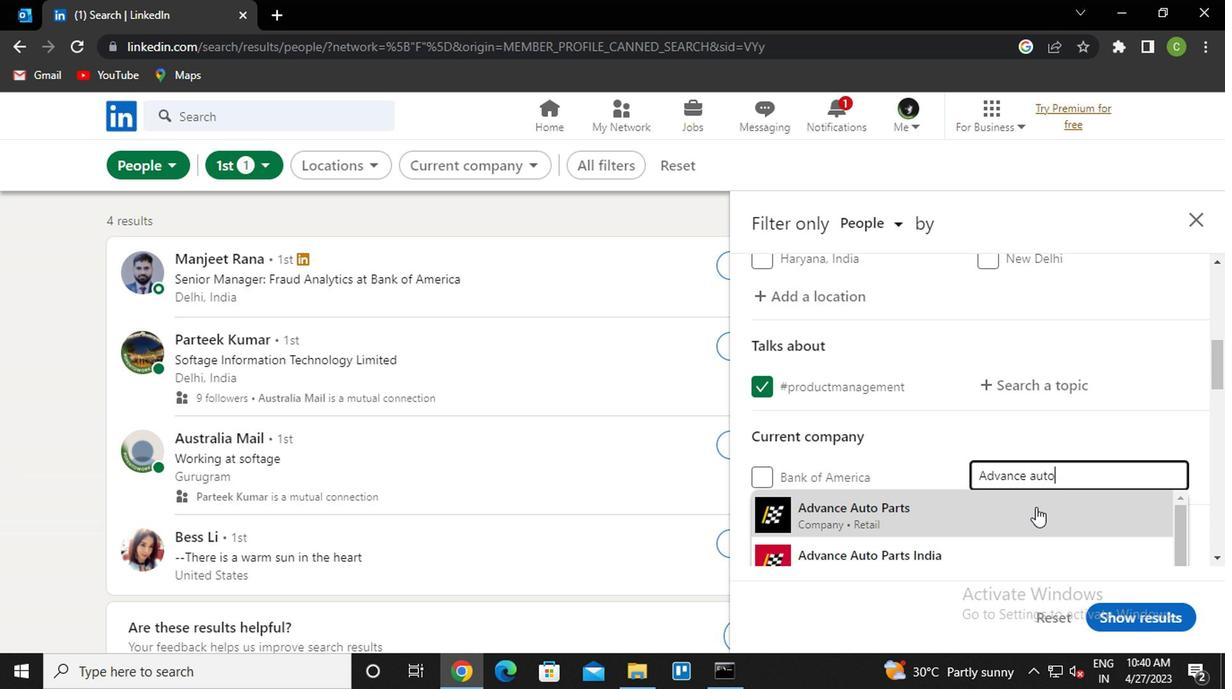 
Action: Mouse moved to (1012, 412)
Screenshot: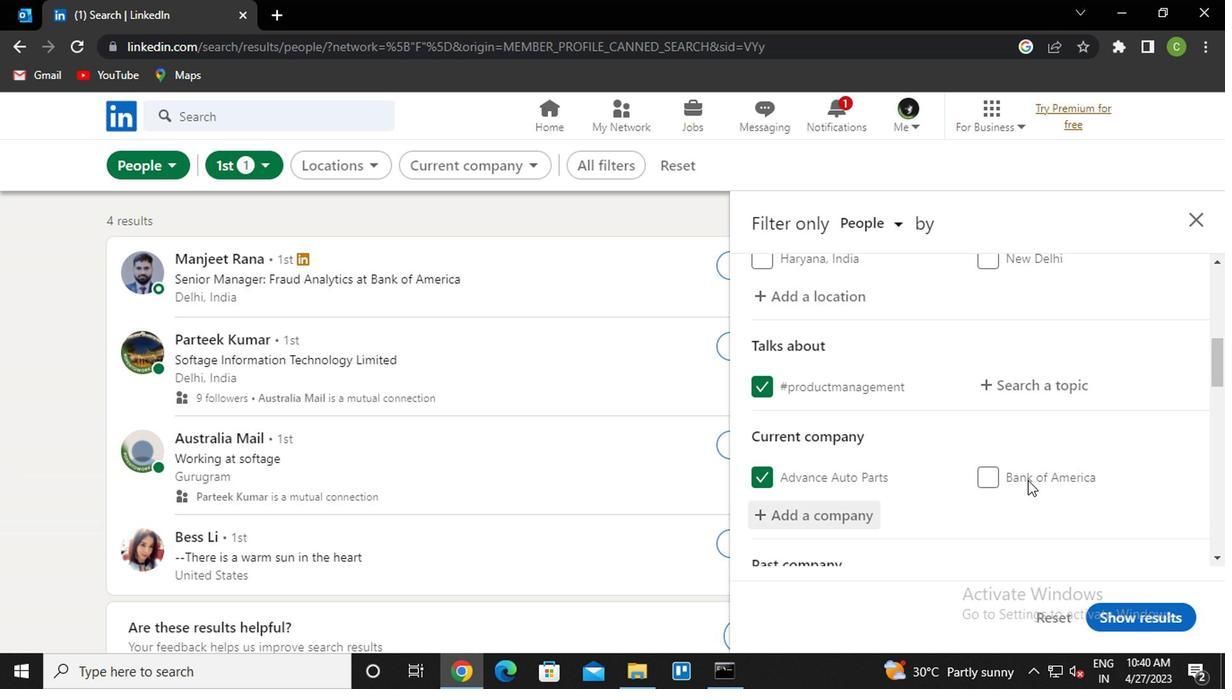 
Action: Mouse scrolled (1012, 411) with delta (0, 0)
Screenshot: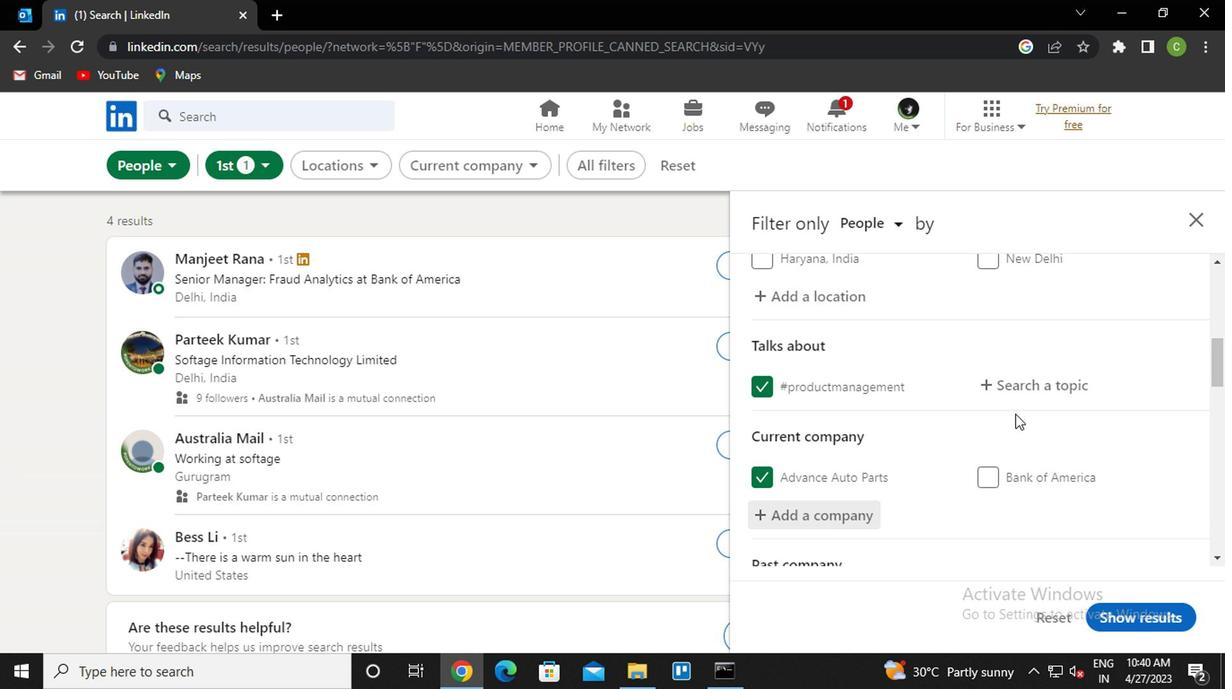
Action: Mouse scrolled (1012, 411) with delta (0, 0)
Screenshot: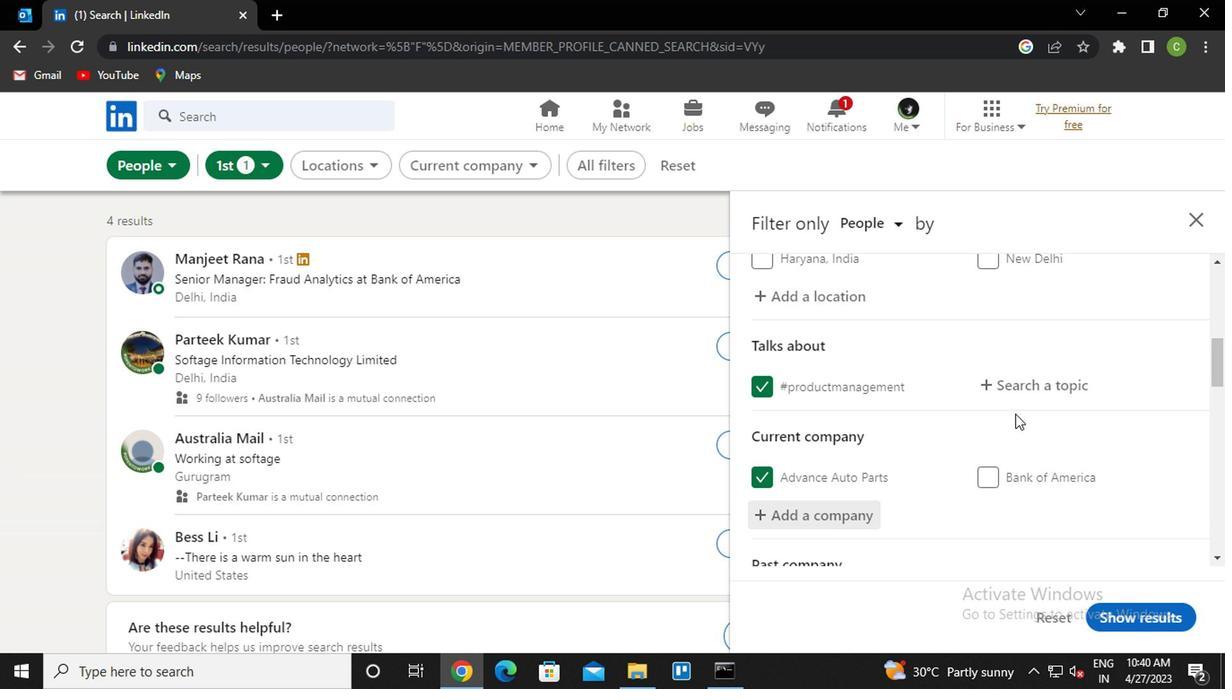 
Action: Mouse moved to (1009, 411)
Screenshot: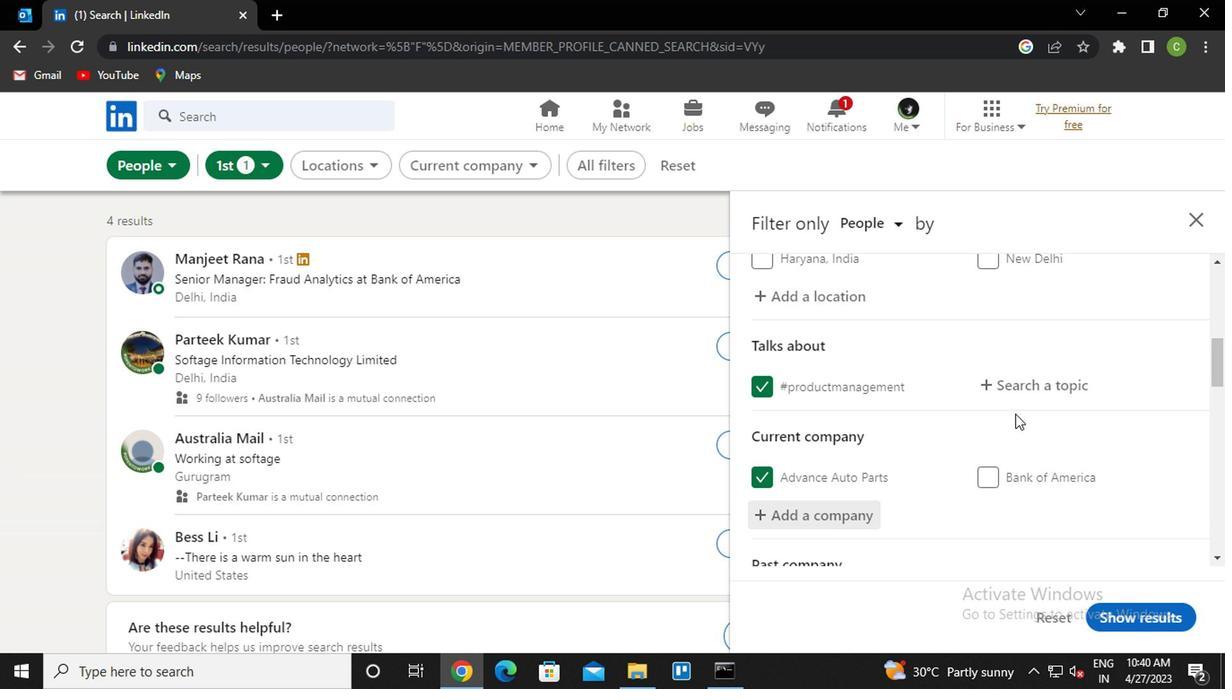 
Action: Mouse scrolled (1009, 410) with delta (0, -1)
Screenshot: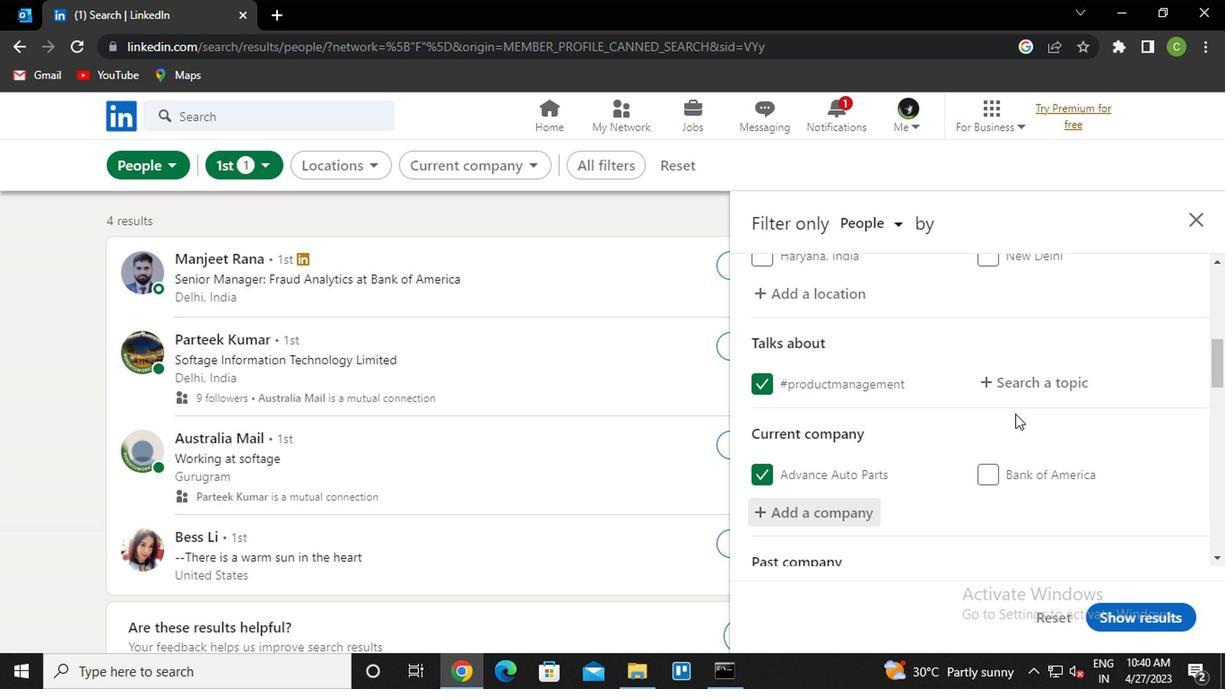 
Action: Mouse moved to (950, 393)
Screenshot: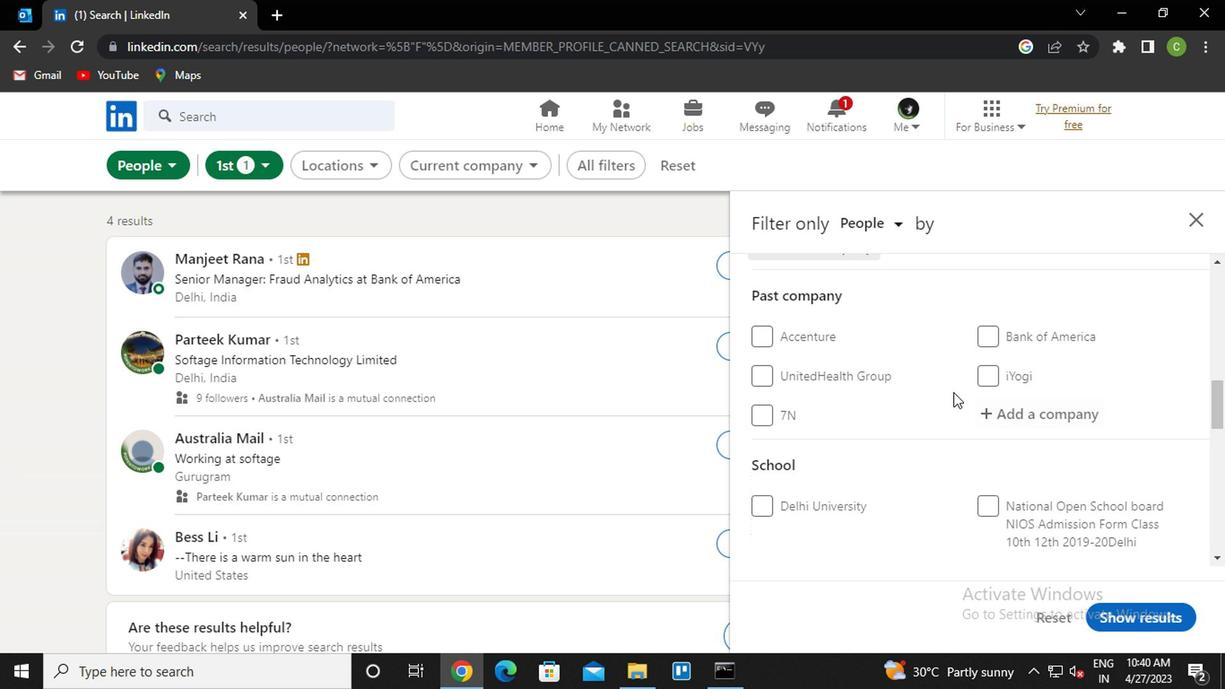 
Action: Mouse scrolled (950, 393) with delta (0, 0)
Screenshot: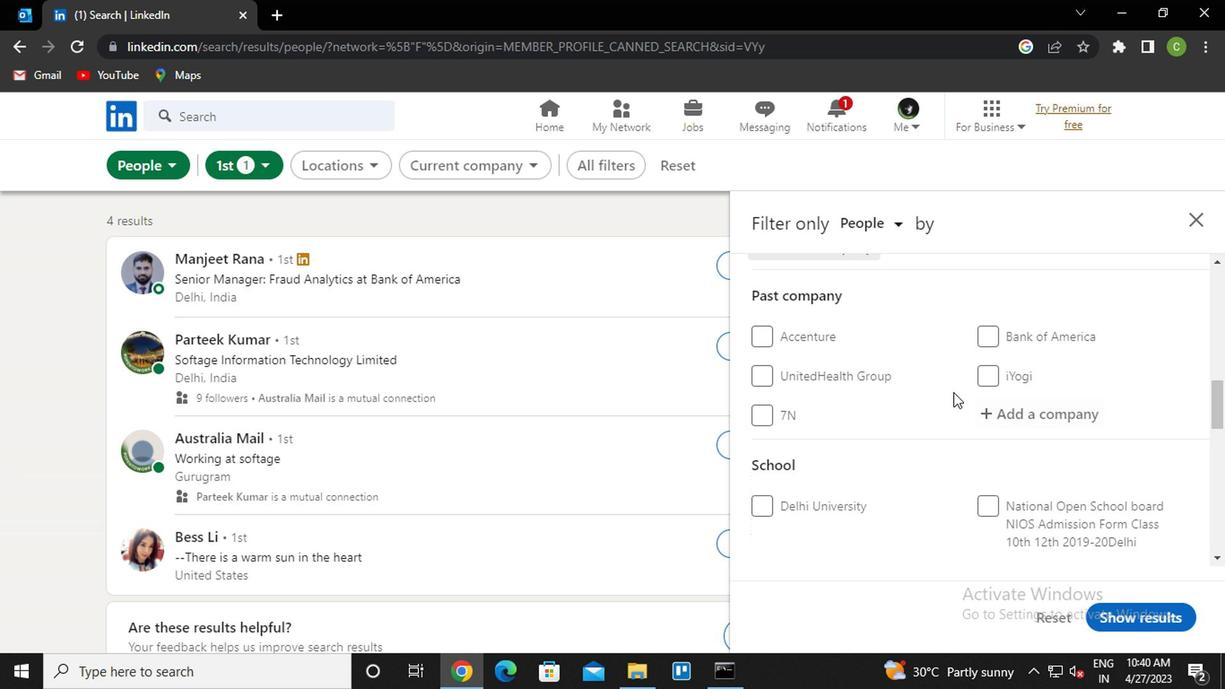 
Action: Mouse moved to (950, 397)
Screenshot: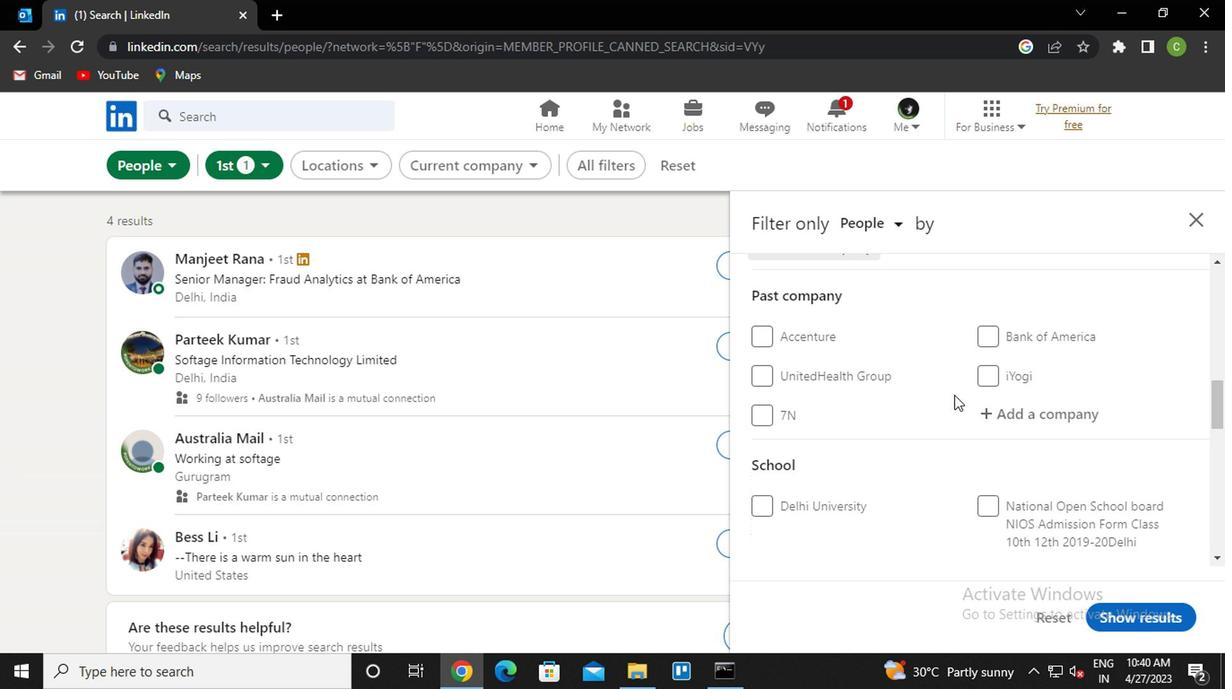 
Action: Mouse scrolled (950, 396) with delta (0, -1)
Screenshot: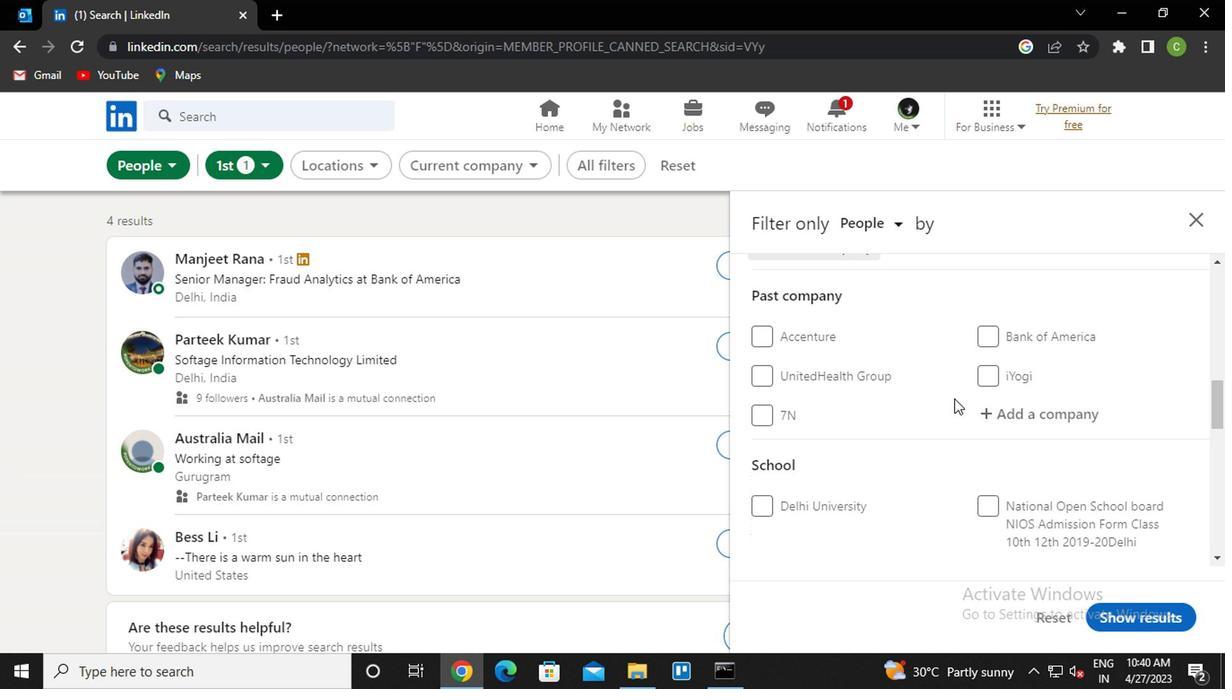 
Action: Mouse moved to (950, 400)
Screenshot: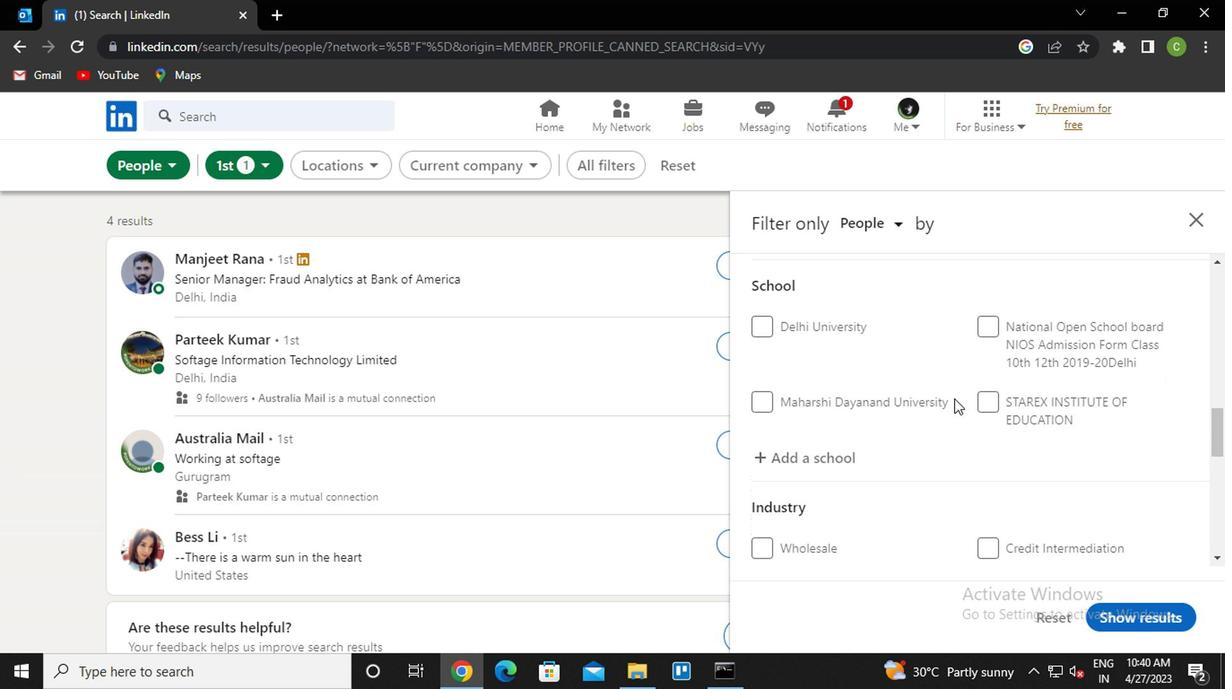 
Action: Mouse scrolled (950, 398) with delta (0, -1)
Screenshot: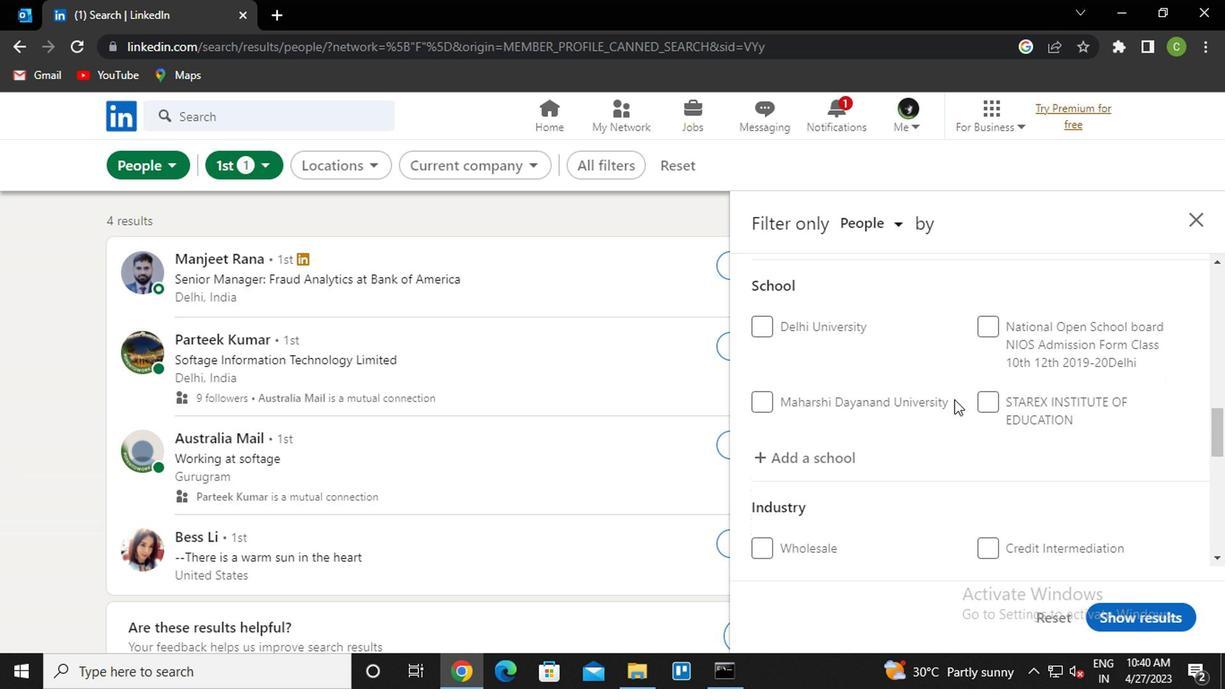 
Action: Mouse moved to (825, 366)
Screenshot: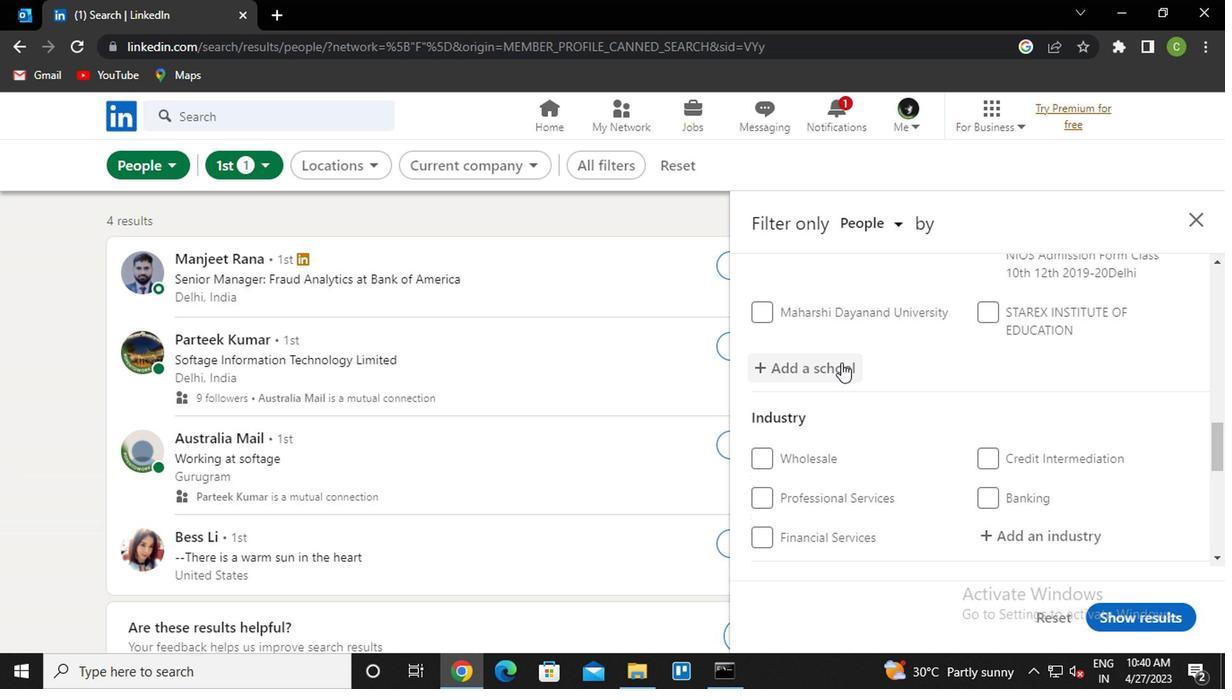 
Action: Mouse pressed left at (825, 366)
Screenshot: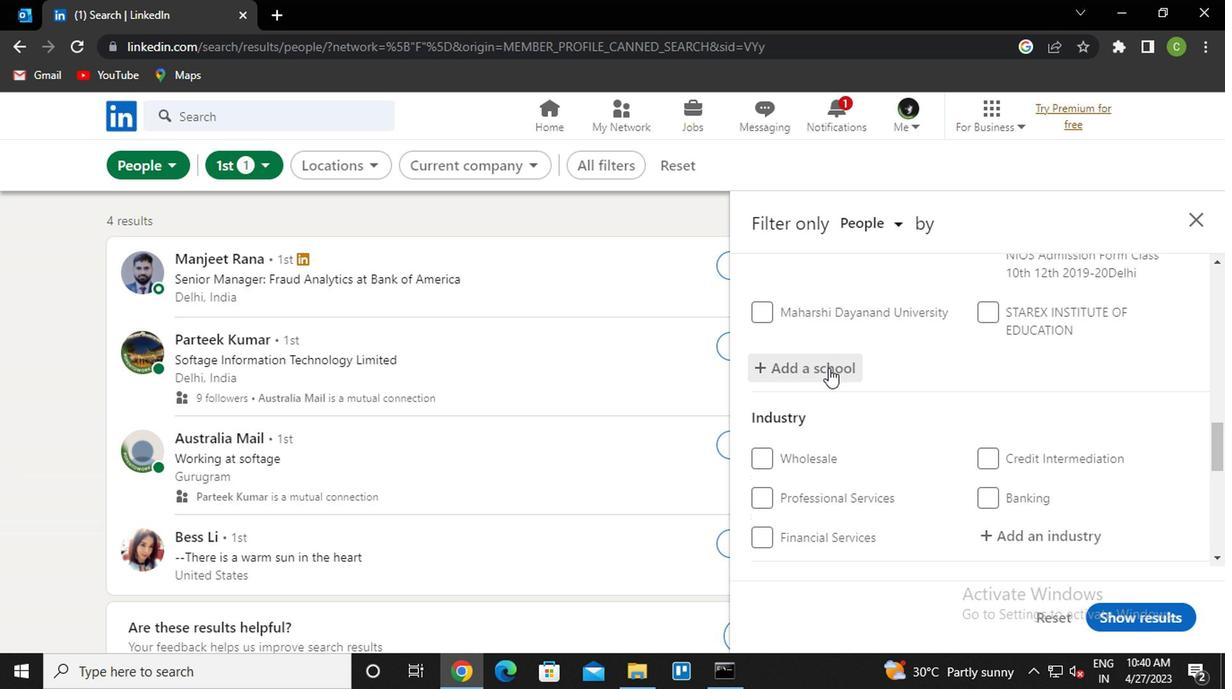 
Action: Key pressed <Key.caps_lock>n<Key.caps_lock>arsee<Key.space><Key.caps_lock>m<Key.caps_lock>onjee<Key.down><Key.down><Key.enter>
Screenshot: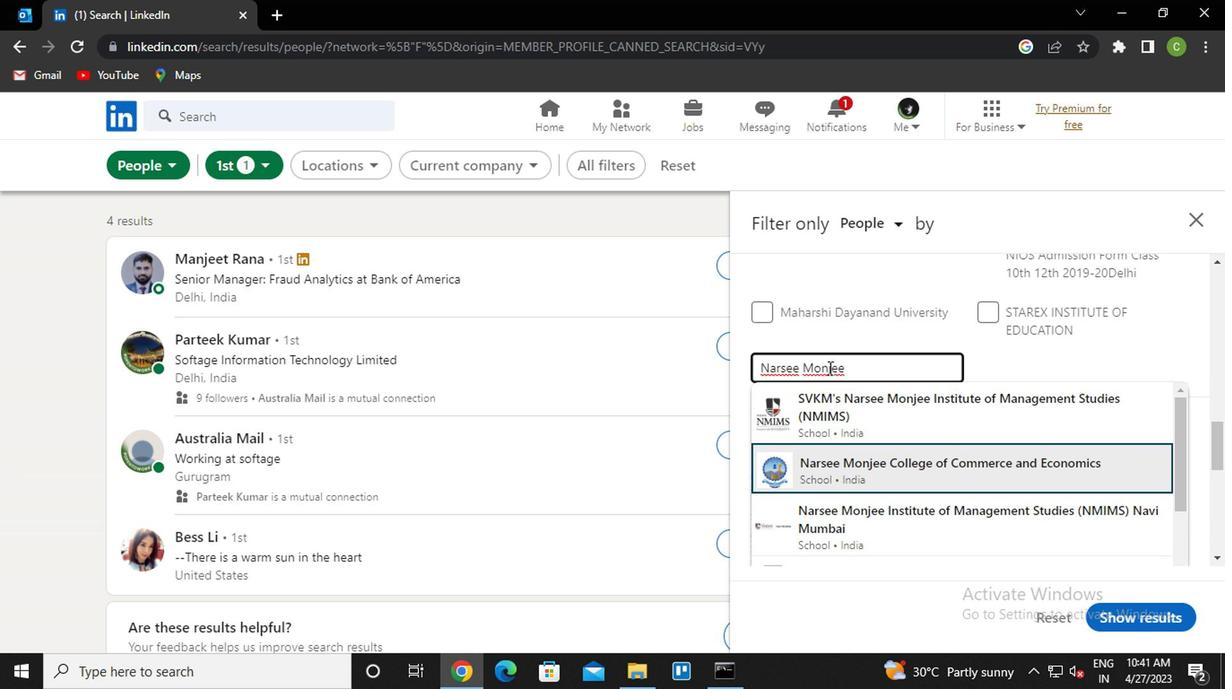 
Action: Mouse scrolled (825, 366) with delta (0, 0)
Screenshot: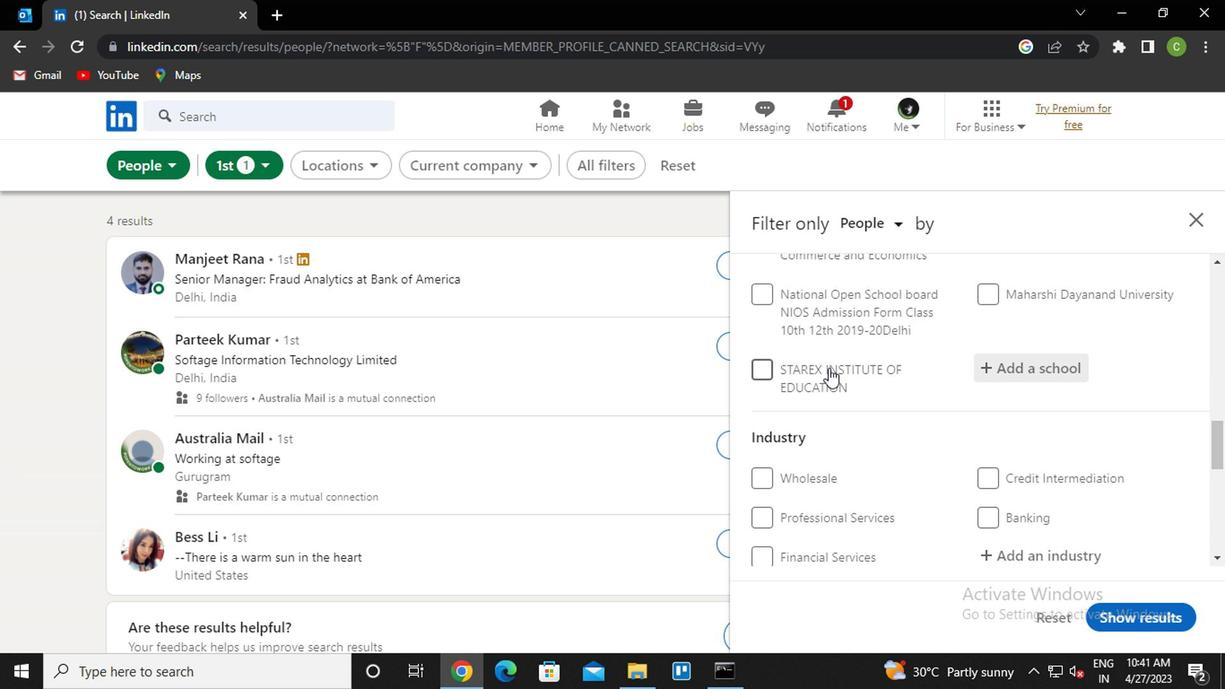 
Action: Mouse moved to (833, 393)
Screenshot: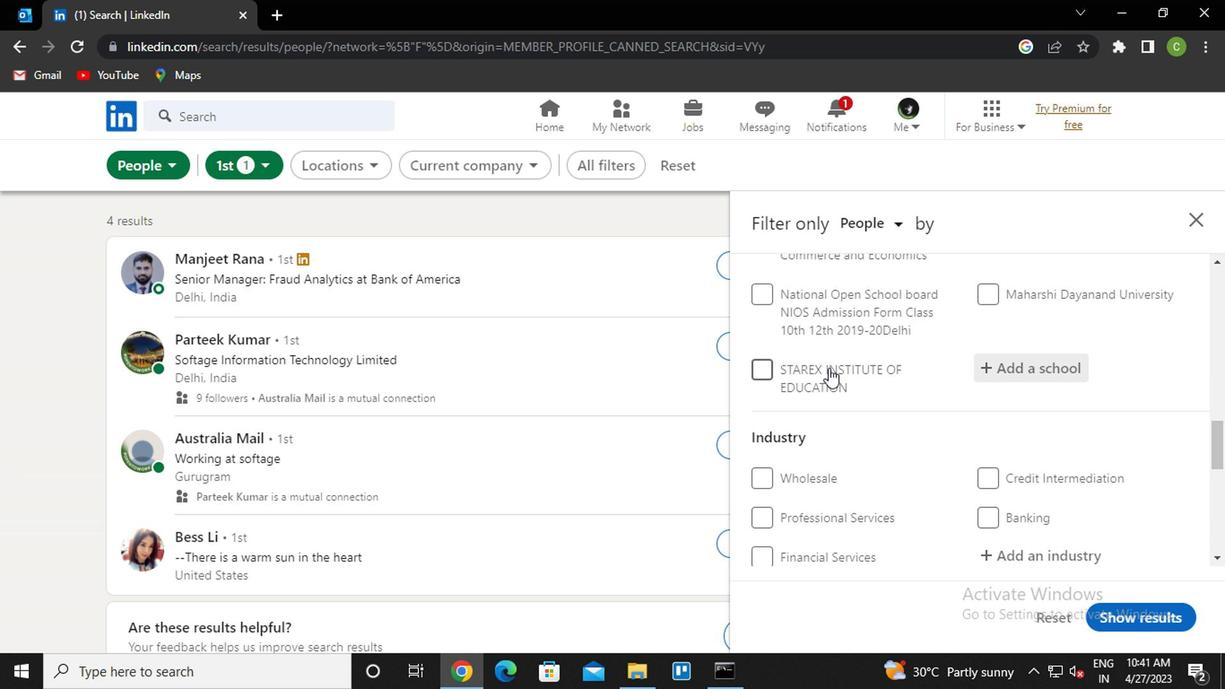 
Action: Mouse scrolled (833, 393) with delta (0, 0)
Screenshot: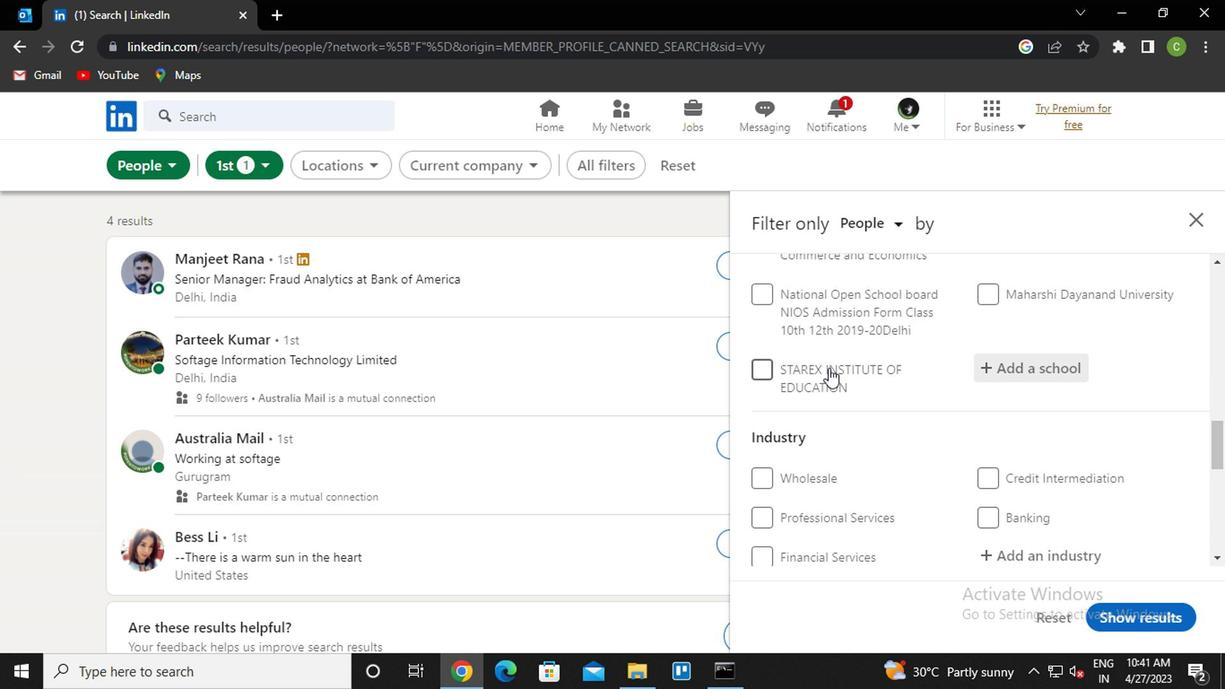 
Action: Mouse moved to (1058, 382)
Screenshot: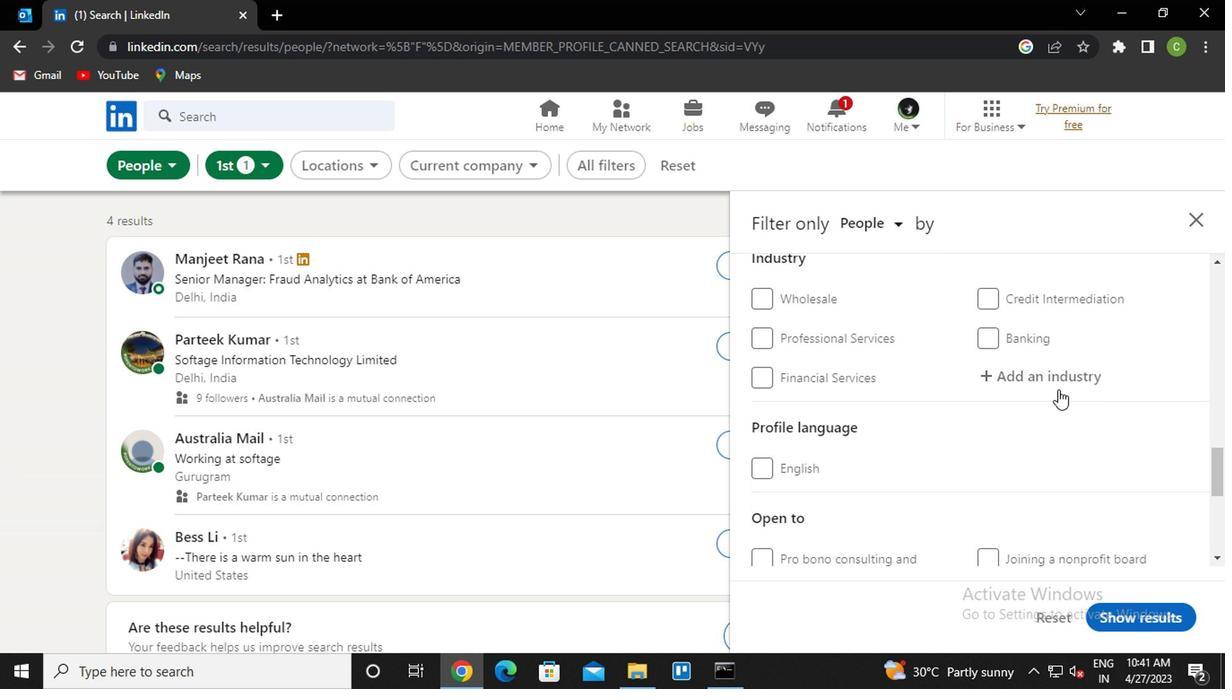
Action: Mouse pressed left at (1058, 382)
Screenshot: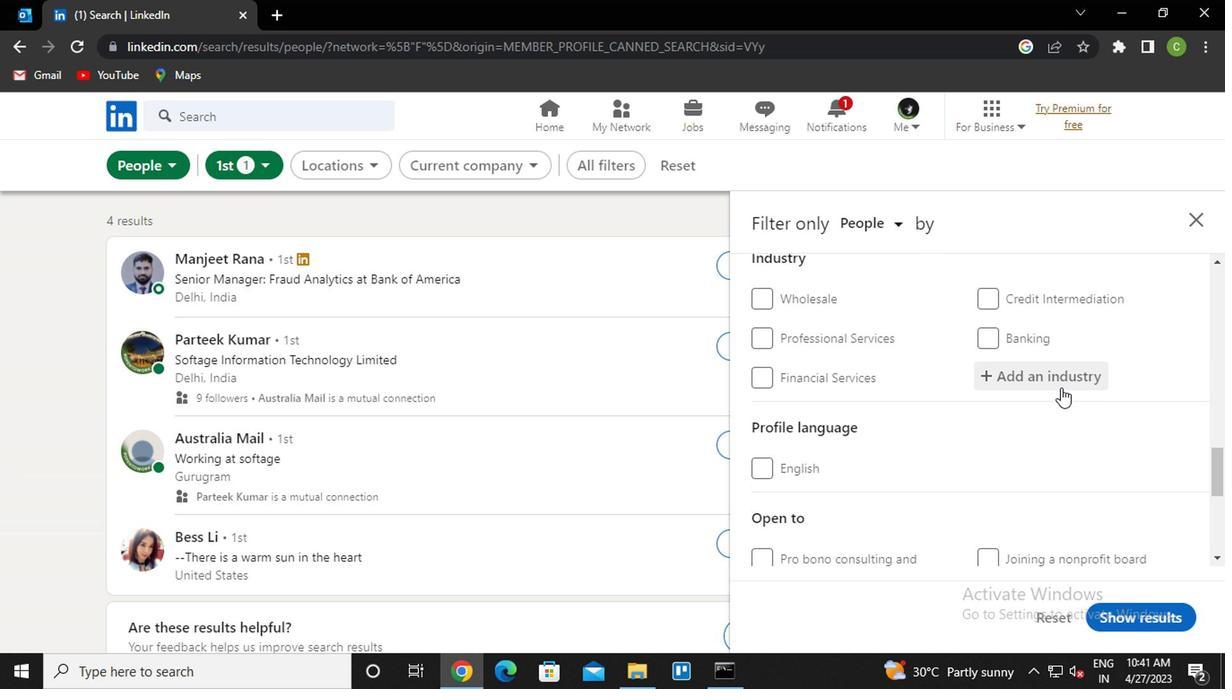 
Action: Key pressed <Key.caps_lock>f<Key.caps_lock>orestry<Key.down><Key.enter>
Screenshot: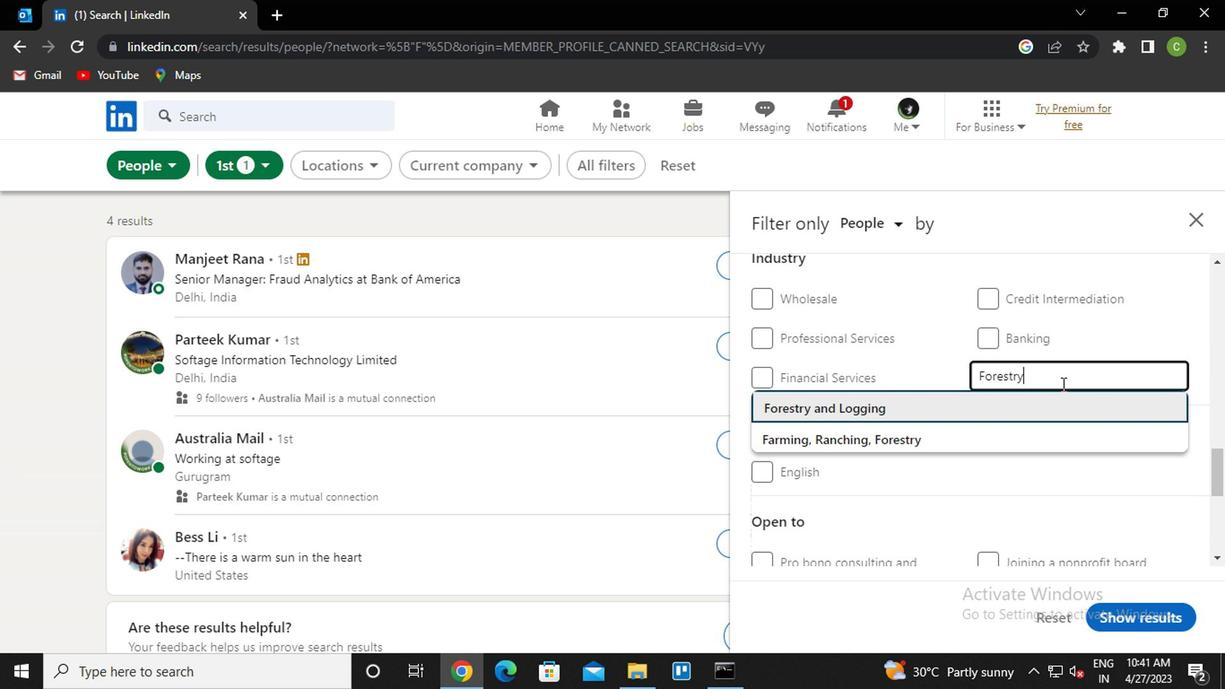 
Action: Mouse moved to (1060, 391)
Screenshot: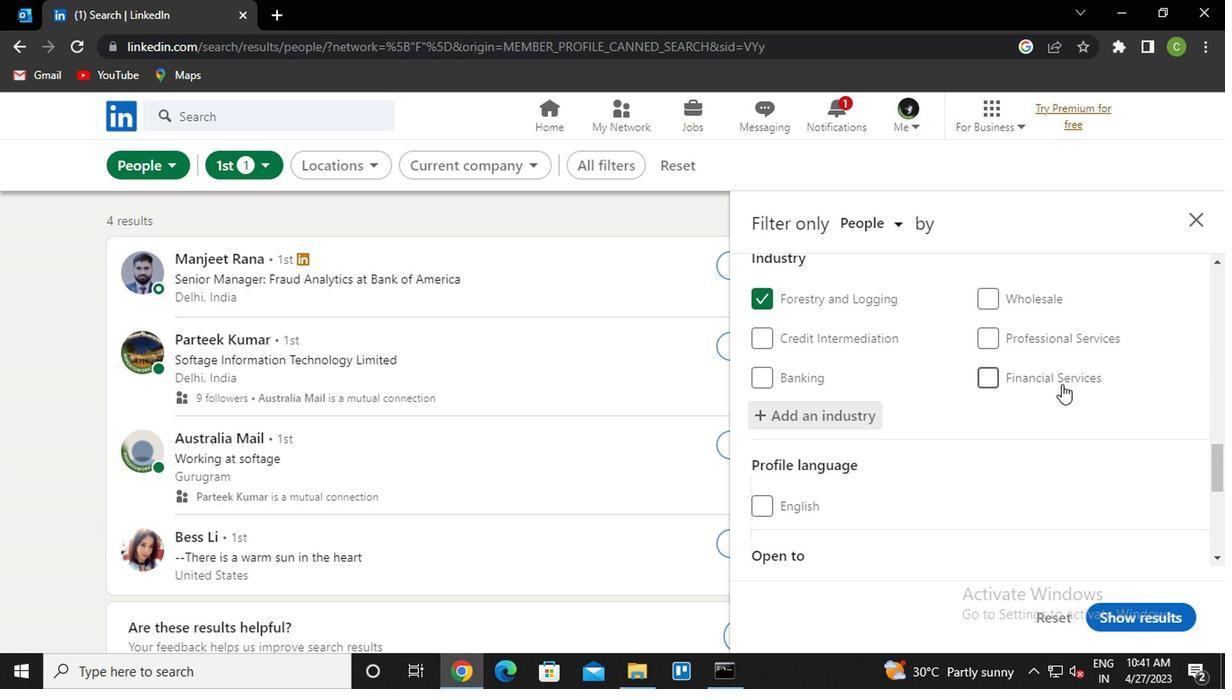 
Action: Mouse scrolled (1060, 389) with delta (0, -1)
Screenshot: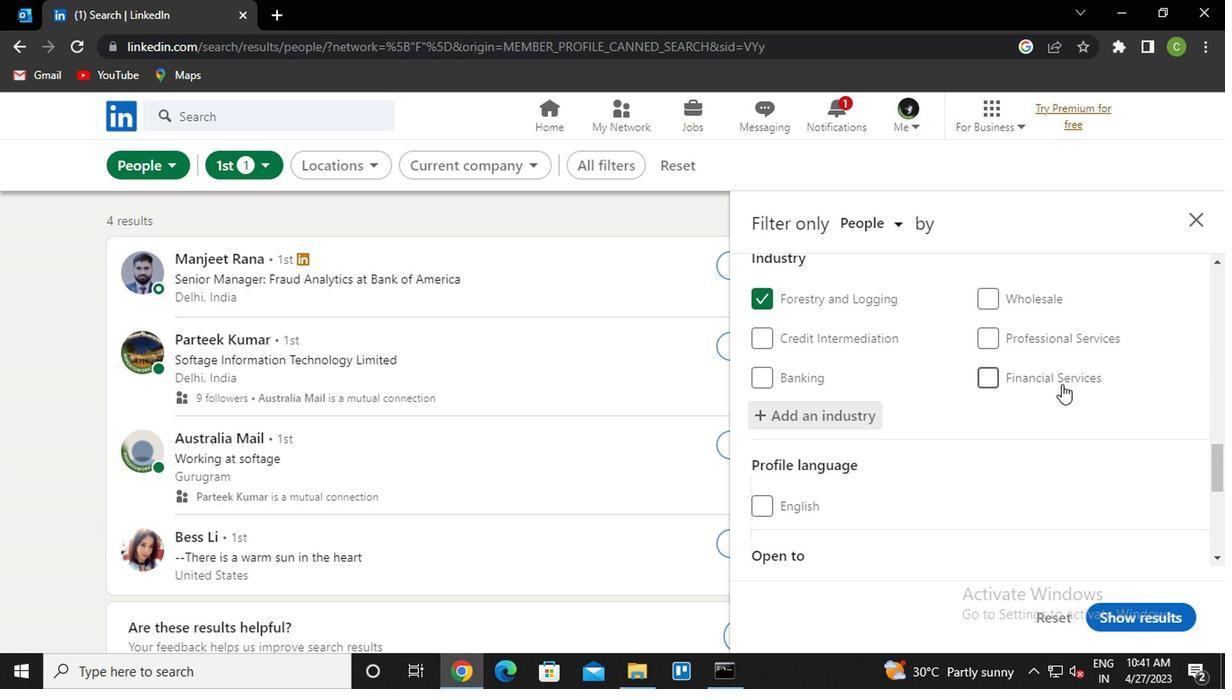 
Action: Mouse moved to (1058, 400)
Screenshot: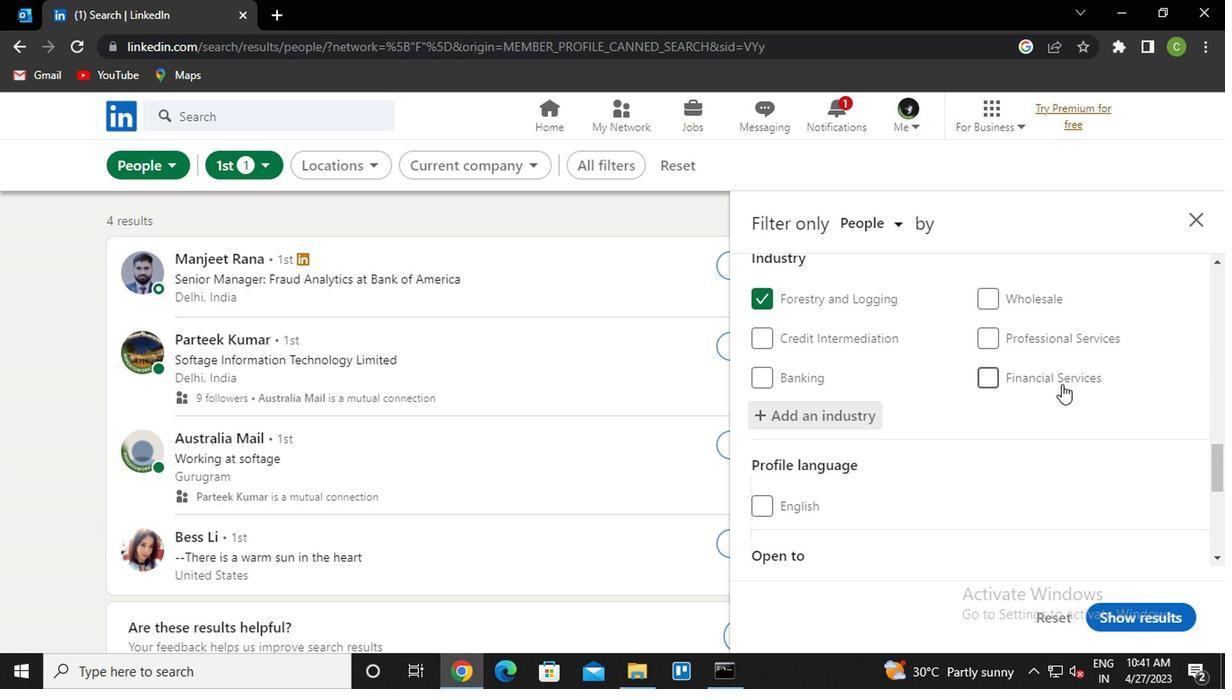 
Action: Mouse scrolled (1058, 398) with delta (0, -1)
Screenshot: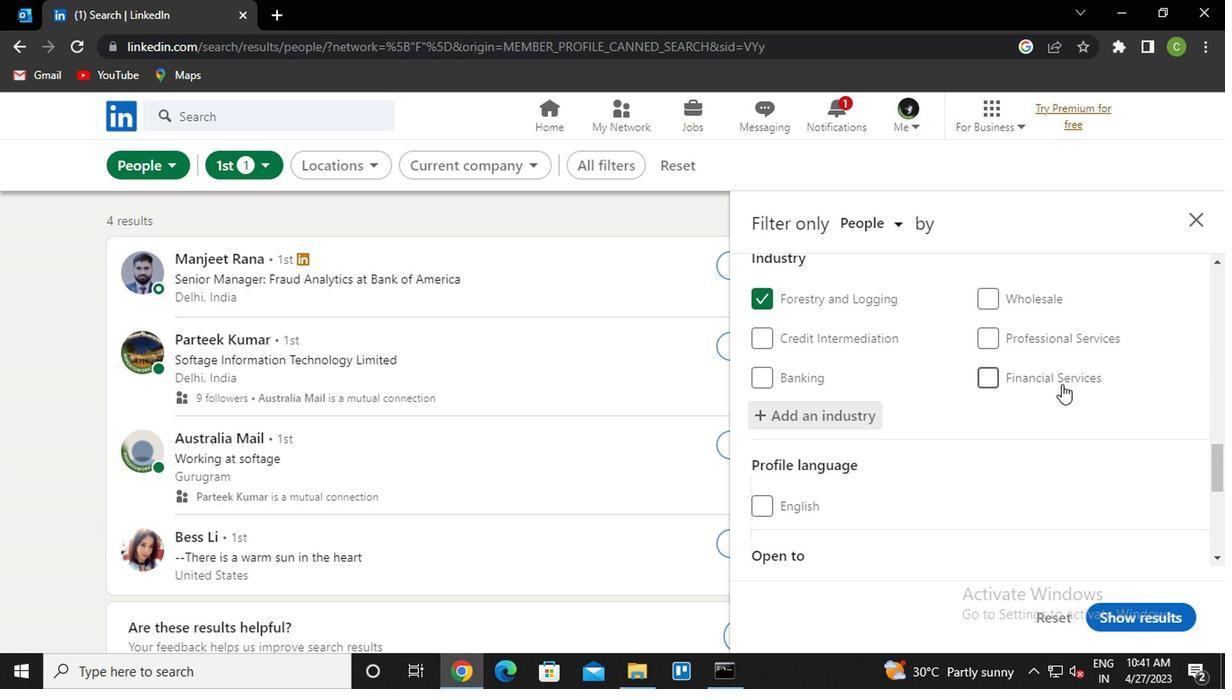 
Action: Mouse moved to (1058, 405)
Screenshot: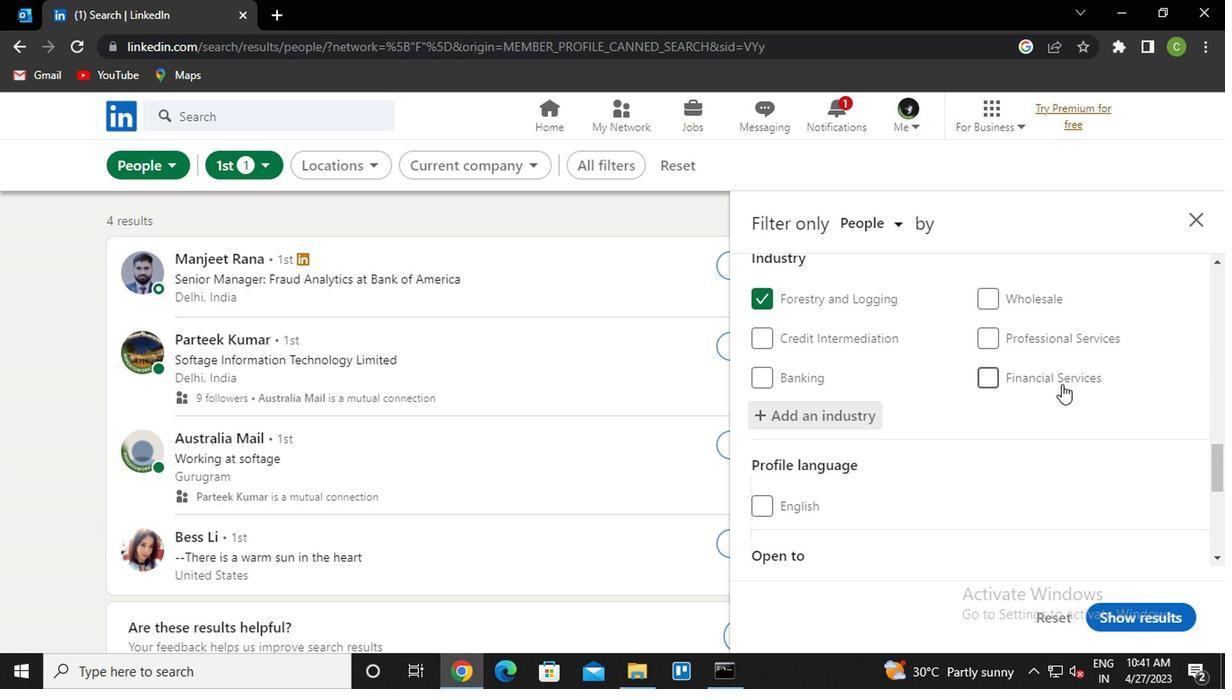 
Action: Mouse scrolled (1058, 405) with delta (0, 0)
Screenshot: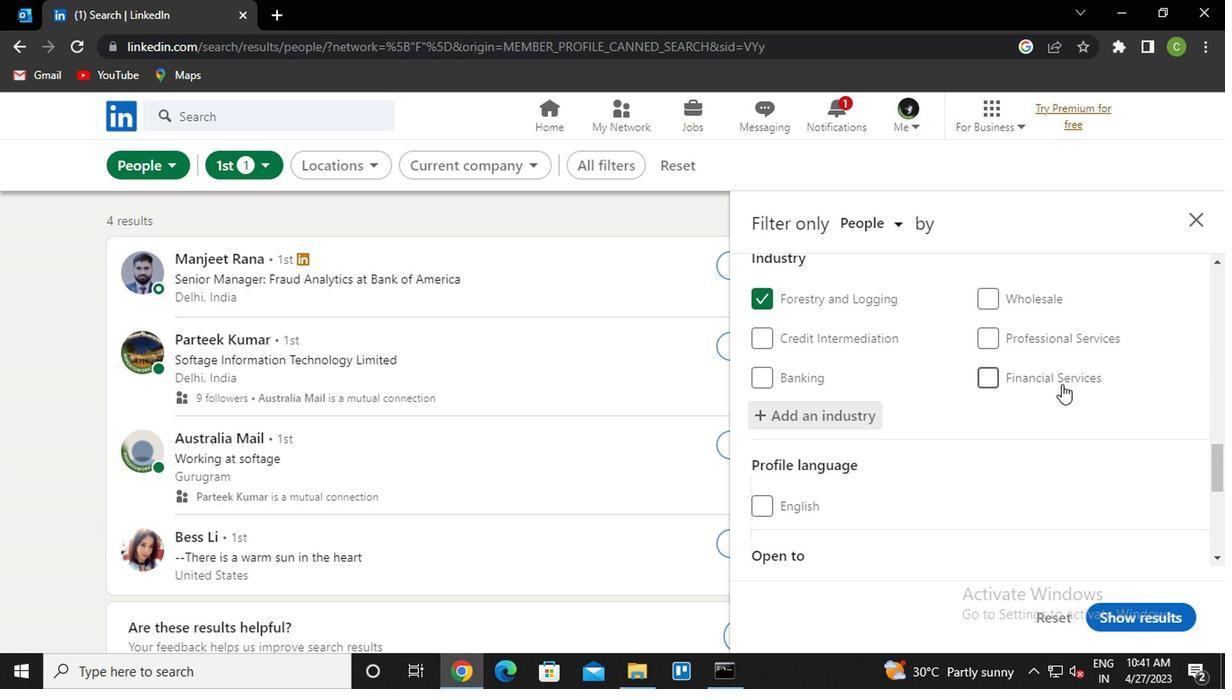
Action: Mouse moved to (1057, 410)
Screenshot: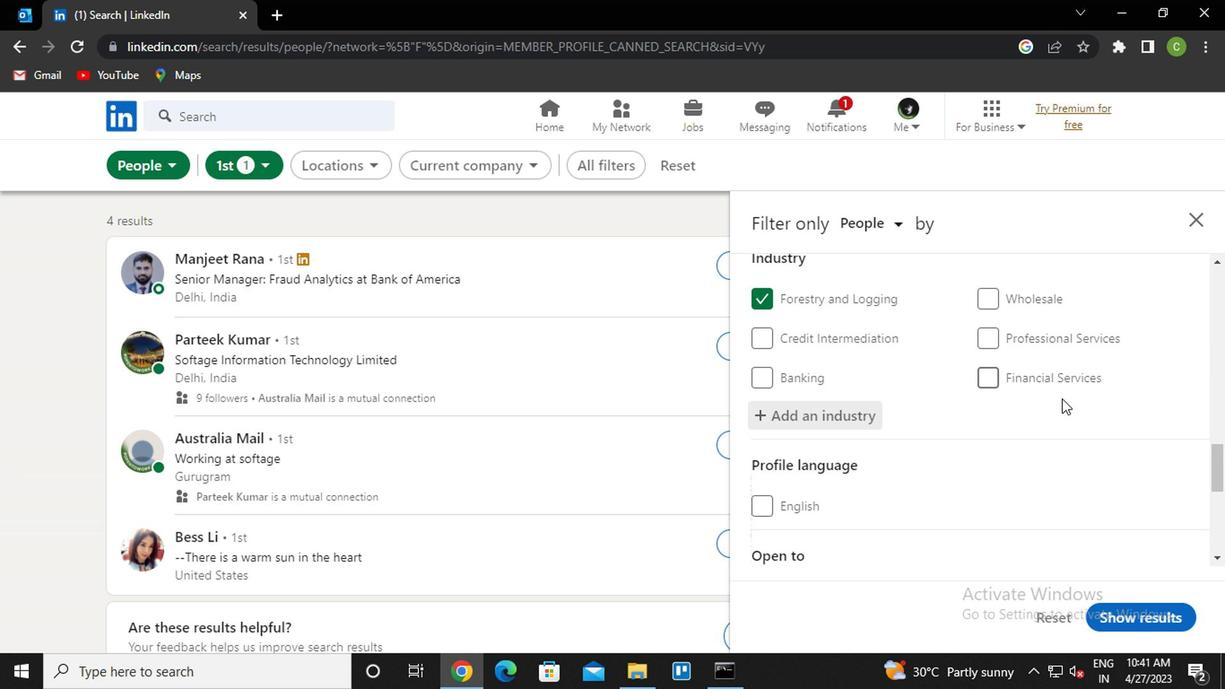
Action: Mouse scrolled (1057, 409) with delta (0, 0)
Screenshot: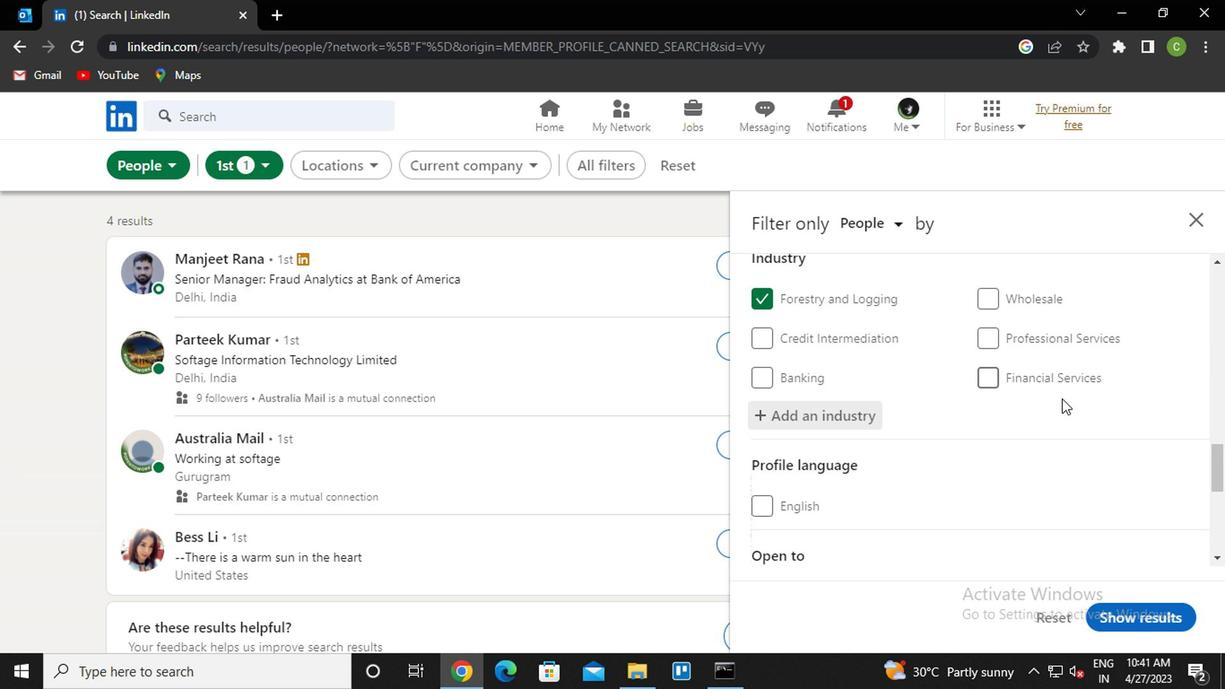 
Action: Mouse moved to (1056, 417)
Screenshot: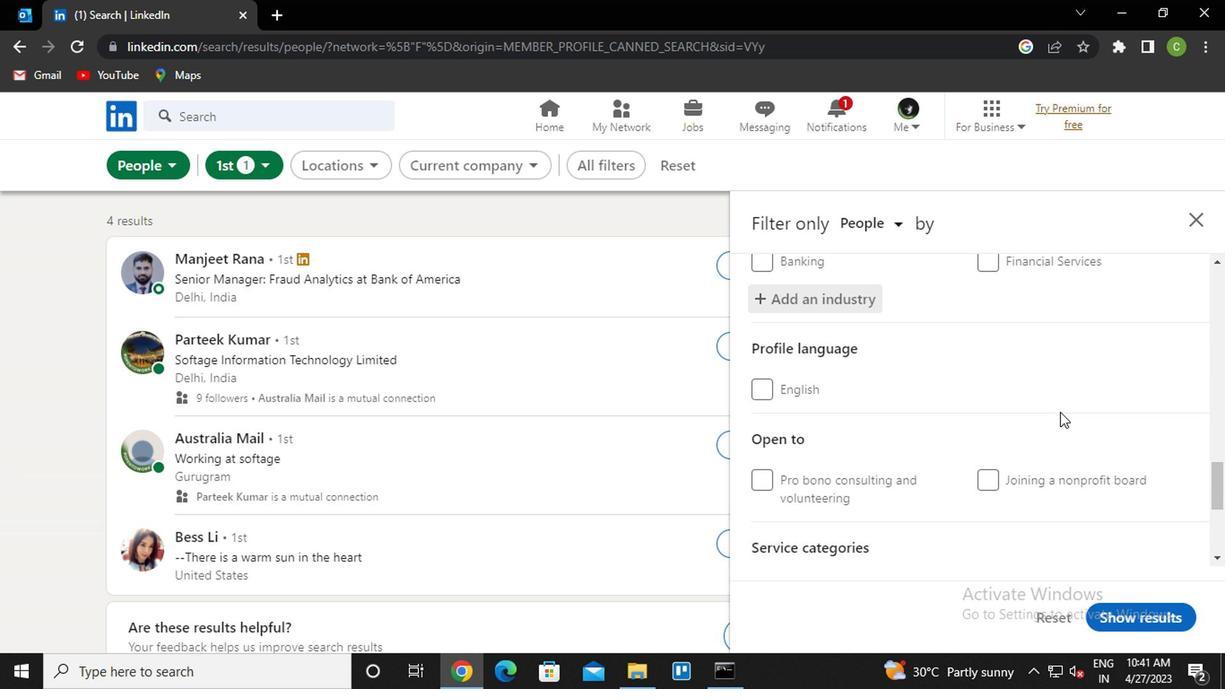 
Action: Mouse scrolled (1056, 416) with delta (0, 0)
Screenshot: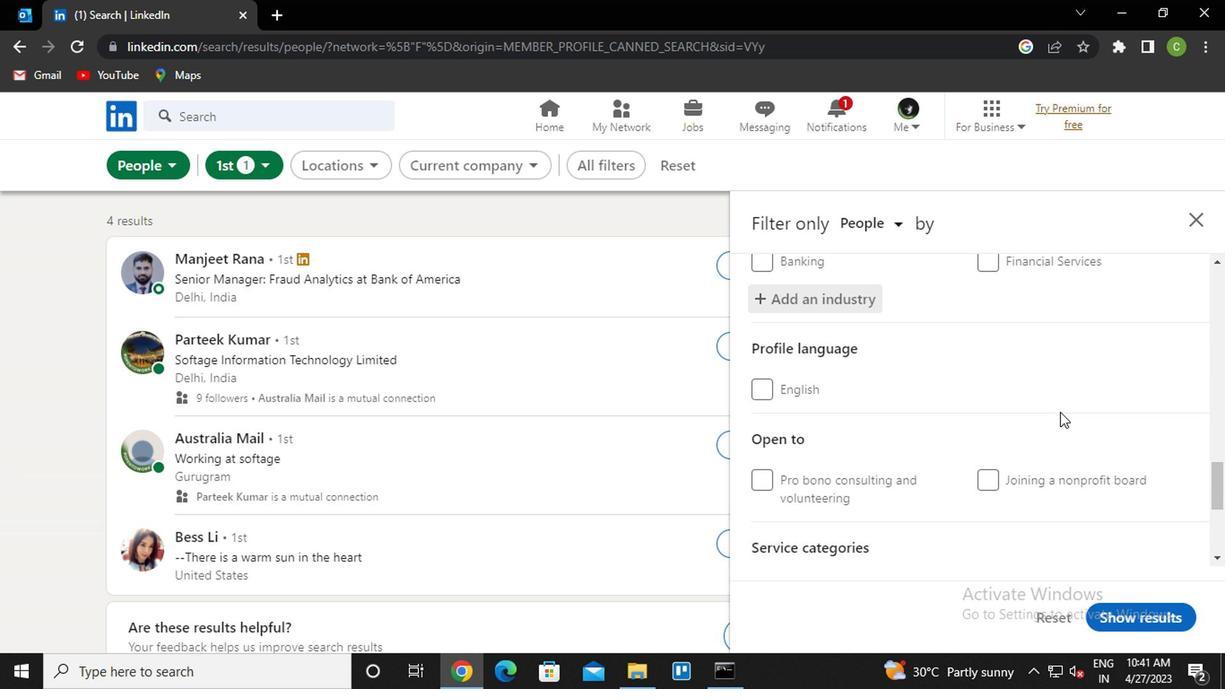 
Action: Mouse moved to (806, 309)
Screenshot: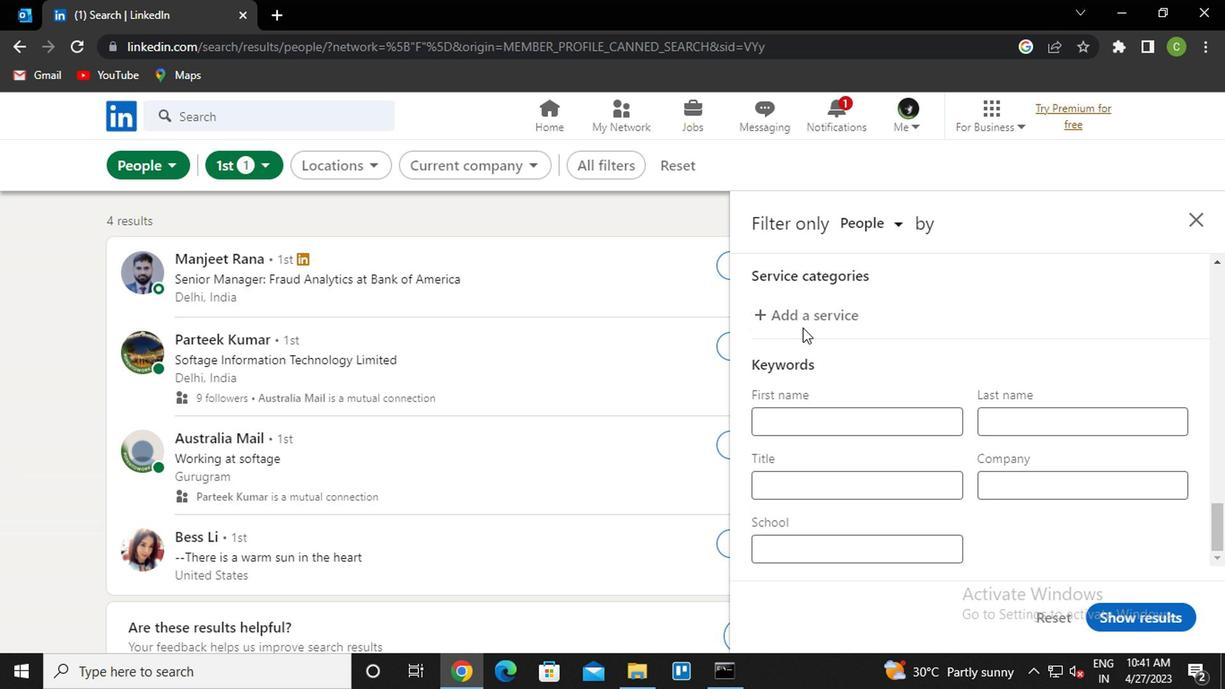 
Action: Mouse pressed left at (806, 309)
Screenshot: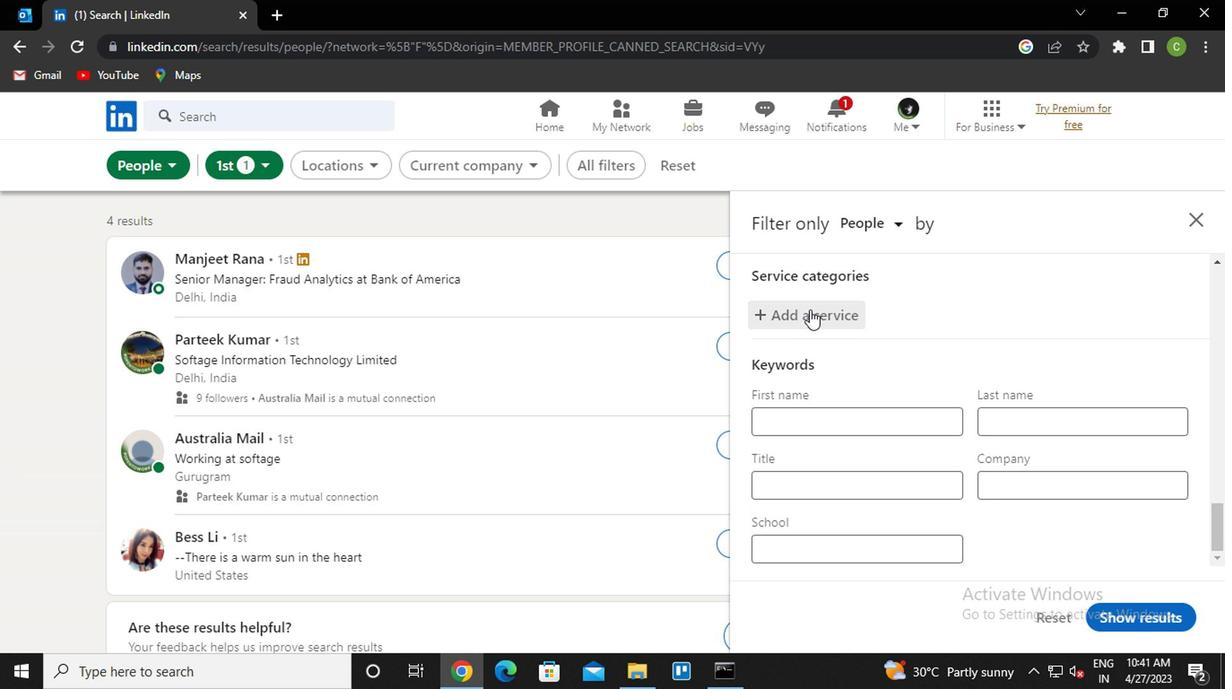 
Action: Key pressed <Key.caps_lock>h<Key.caps_lock>ome<Key.space>netw<Key.down><Key.enter>
Screenshot: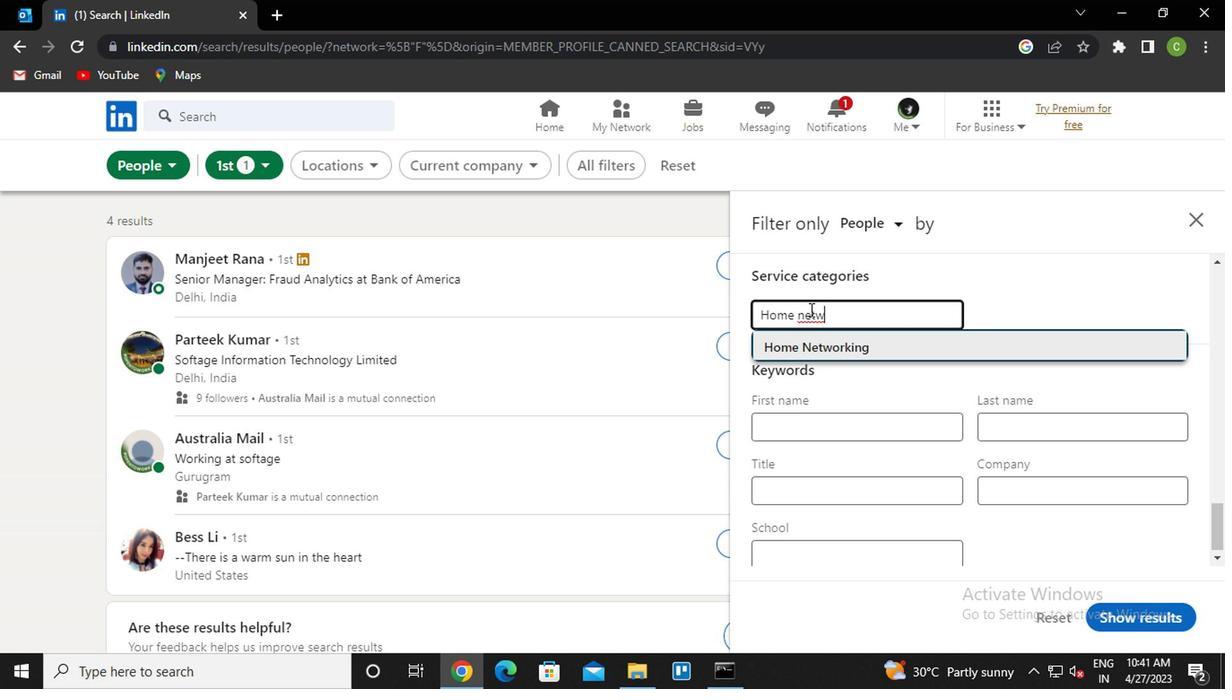 
Action: Mouse scrolled (806, 308) with delta (0, 0)
Screenshot: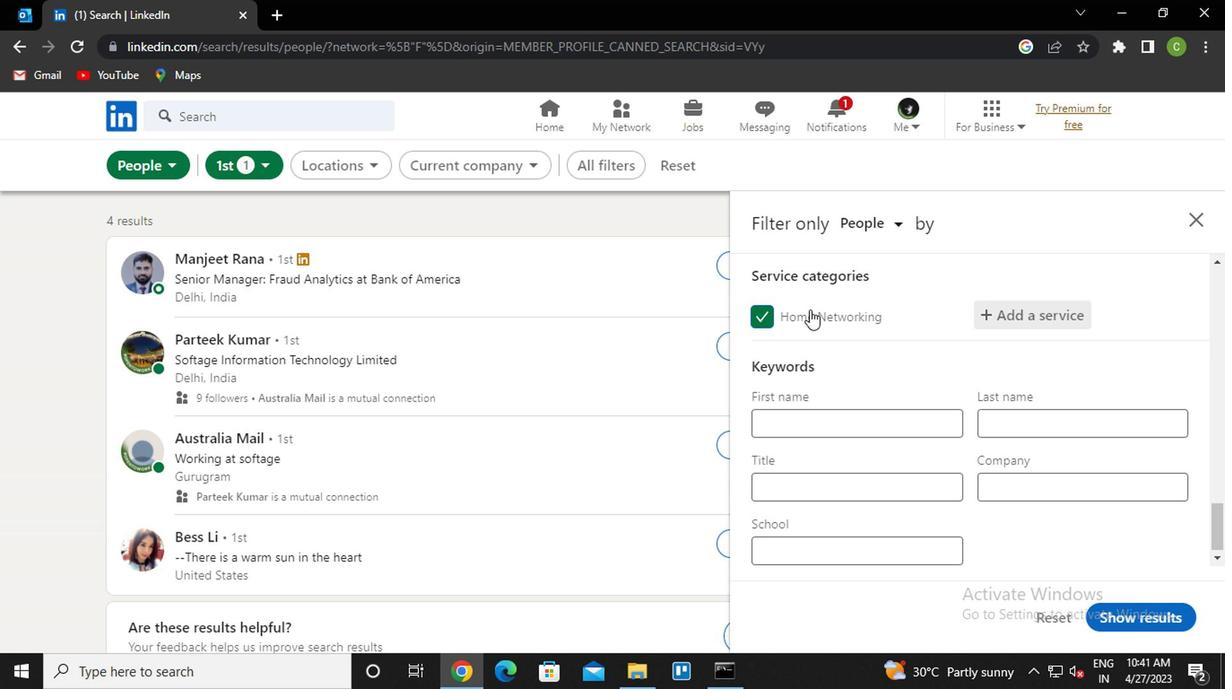 
Action: Mouse scrolled (806, 308) with delta (0, 0)
Screenshot: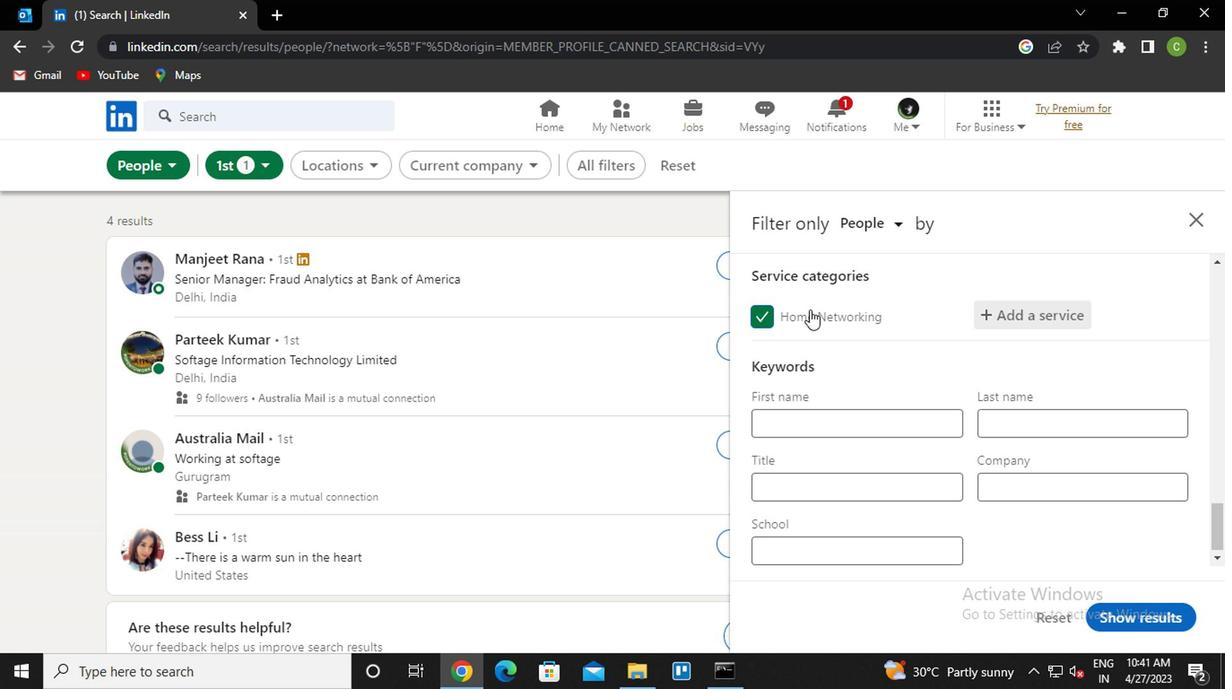 
Action: Mouse scrolled (806, 308) with delta (0, 0)
Screenshot: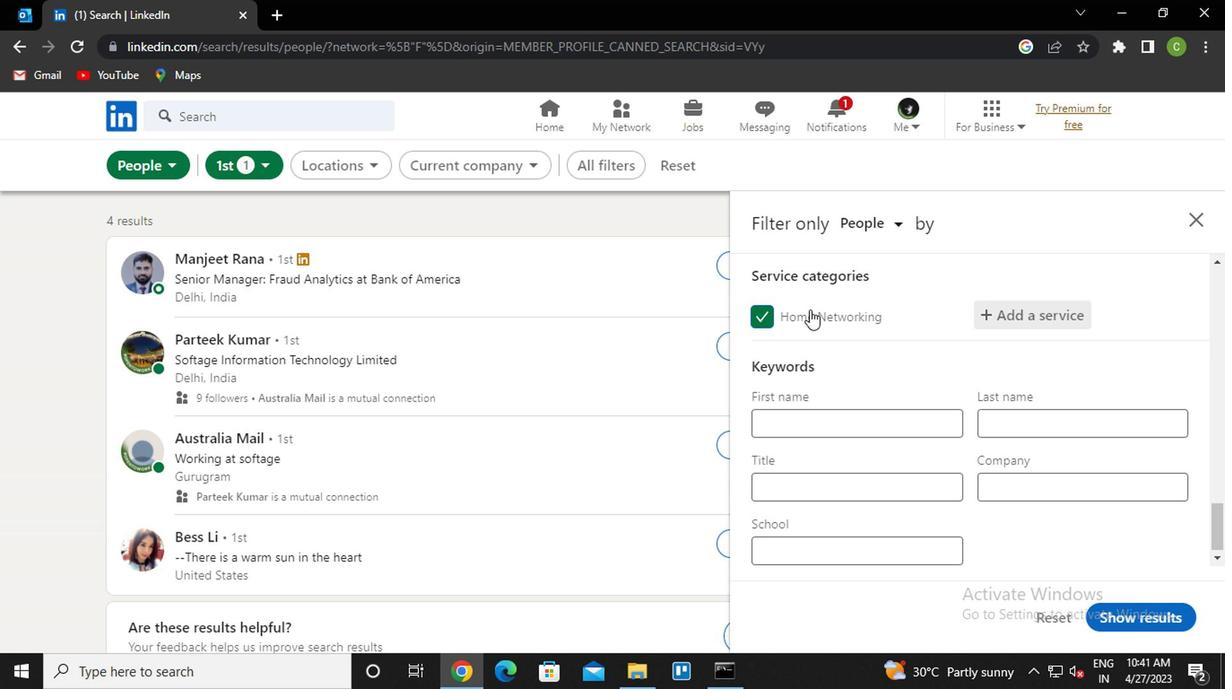 
Action: Mouse moved to (872, 480)
Screenshot: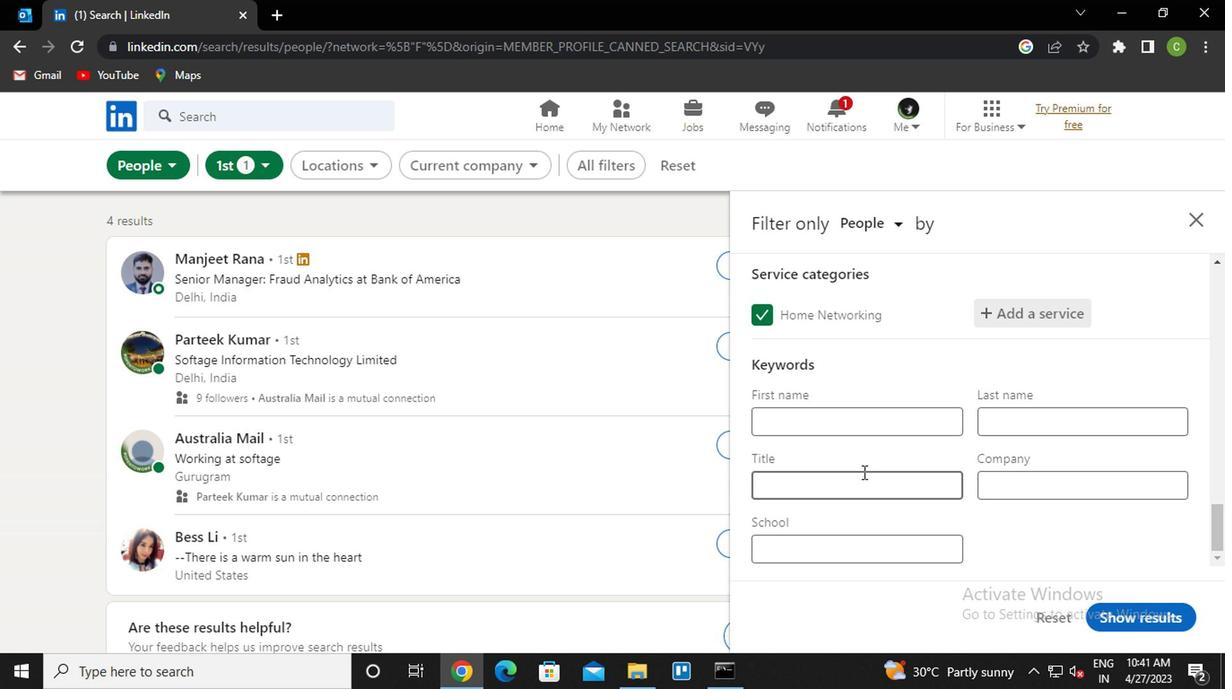 
Action: Mouse pressed left at (872, 480)
Screenshot: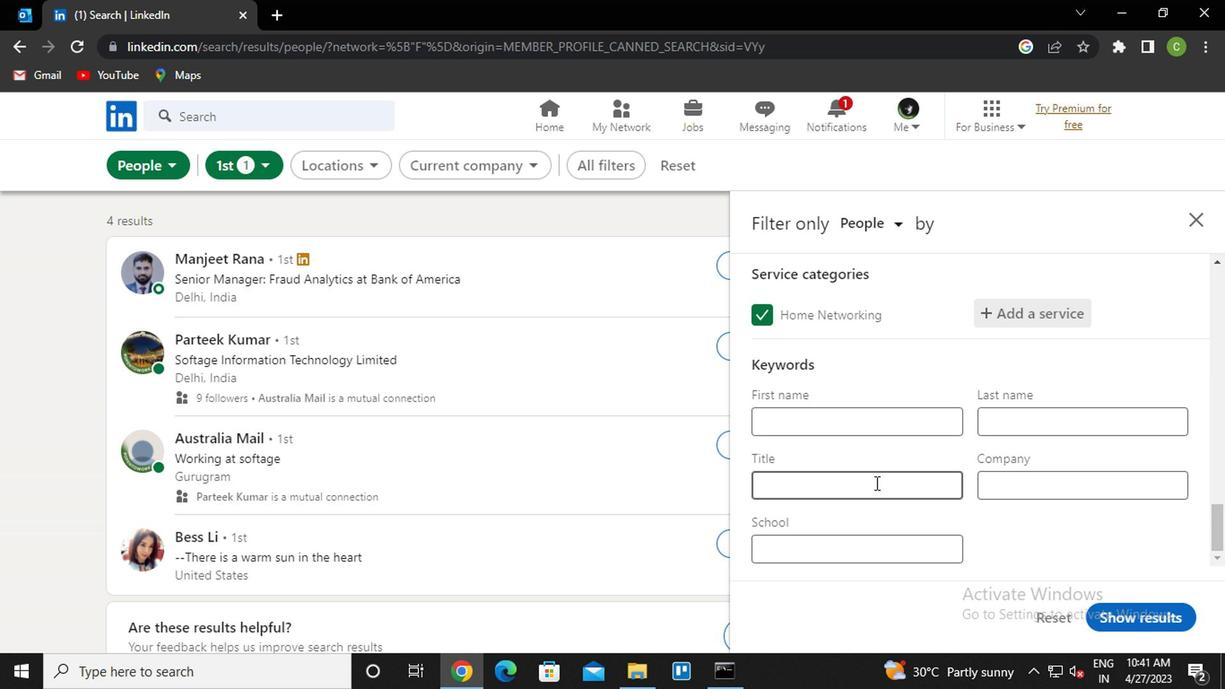 
Action: Key pressed <Key.caps_lock>b<Key.caps_lock>usiness<Key.space><Key.caps_lock>a<Key.caps_lock>nalyst
Screenshot: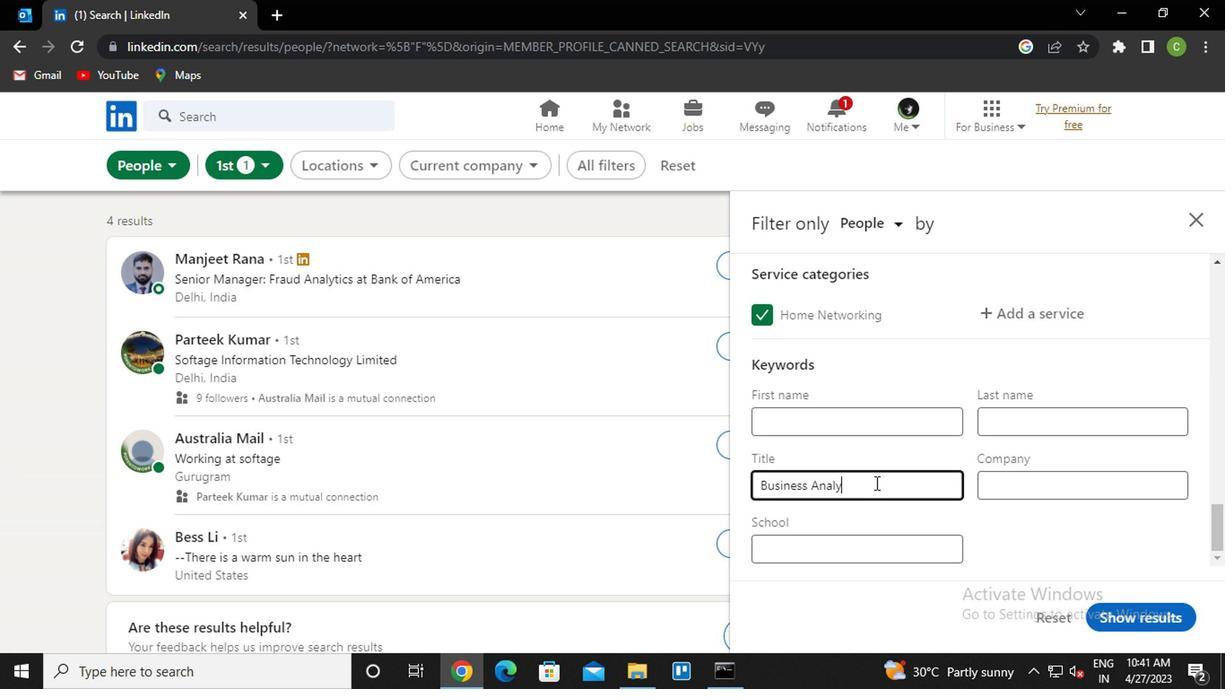 
Action: Mouse moved to (1181, 619)
Screenshot: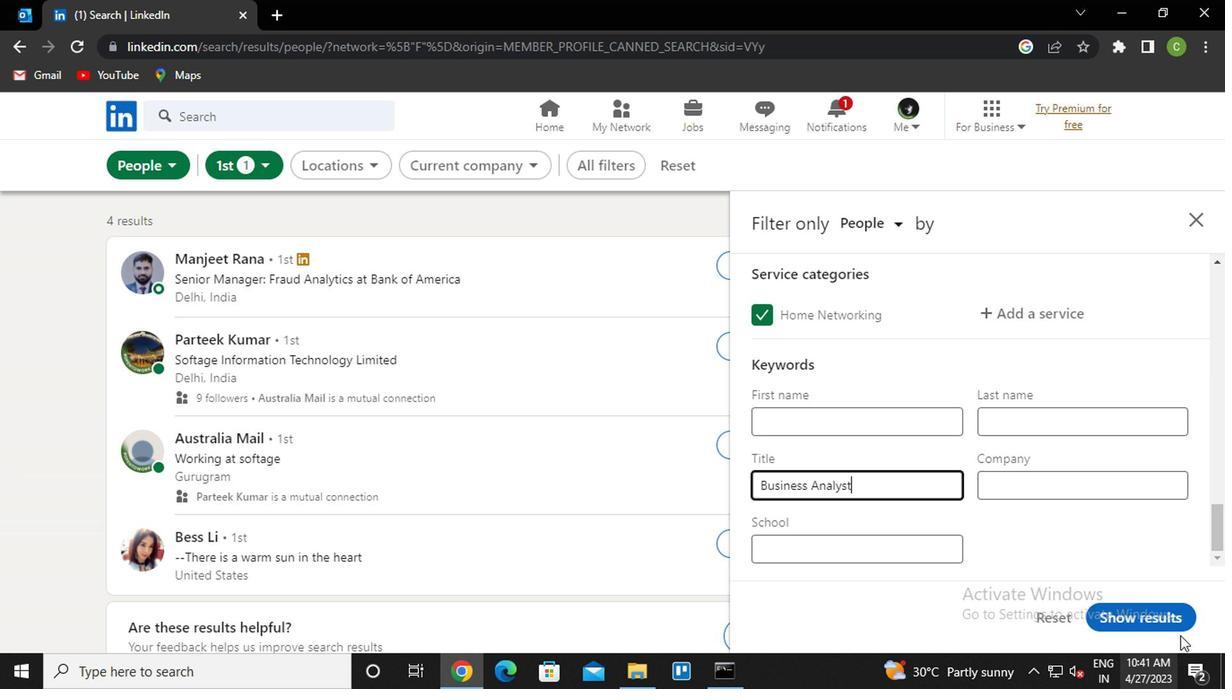 
Action: Mouse pressed left at (1181, 619)
Screenshot: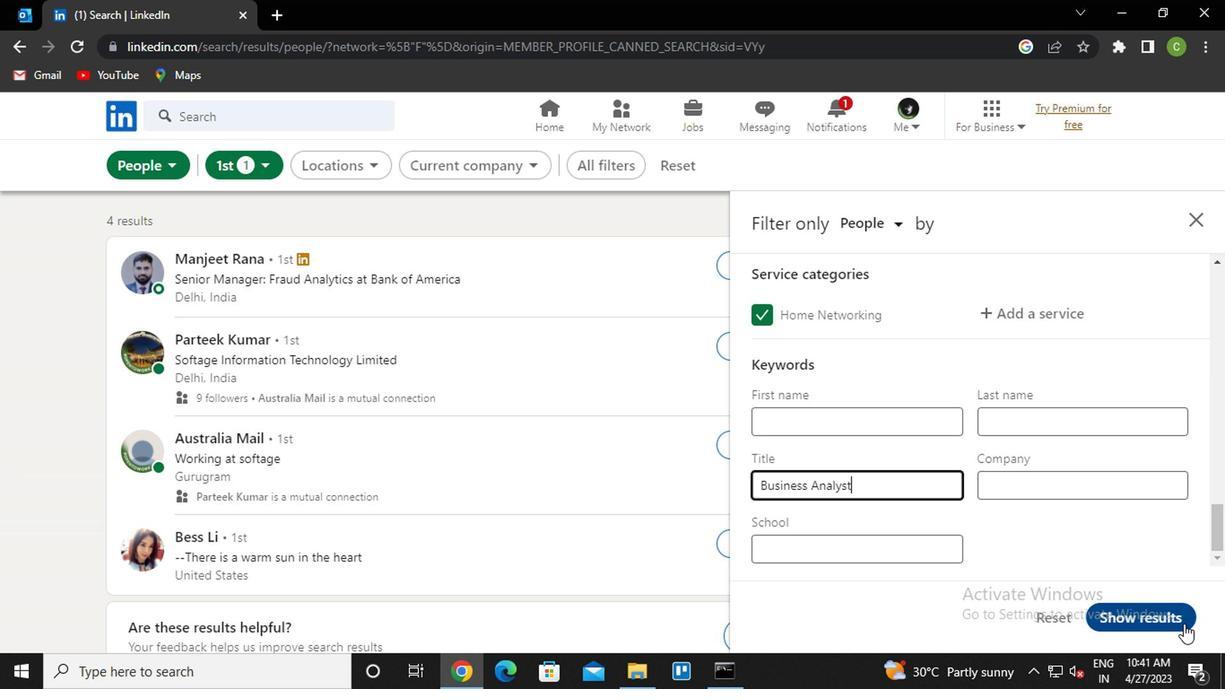
Action: Mouse moved to (650, 617)
Screenshot: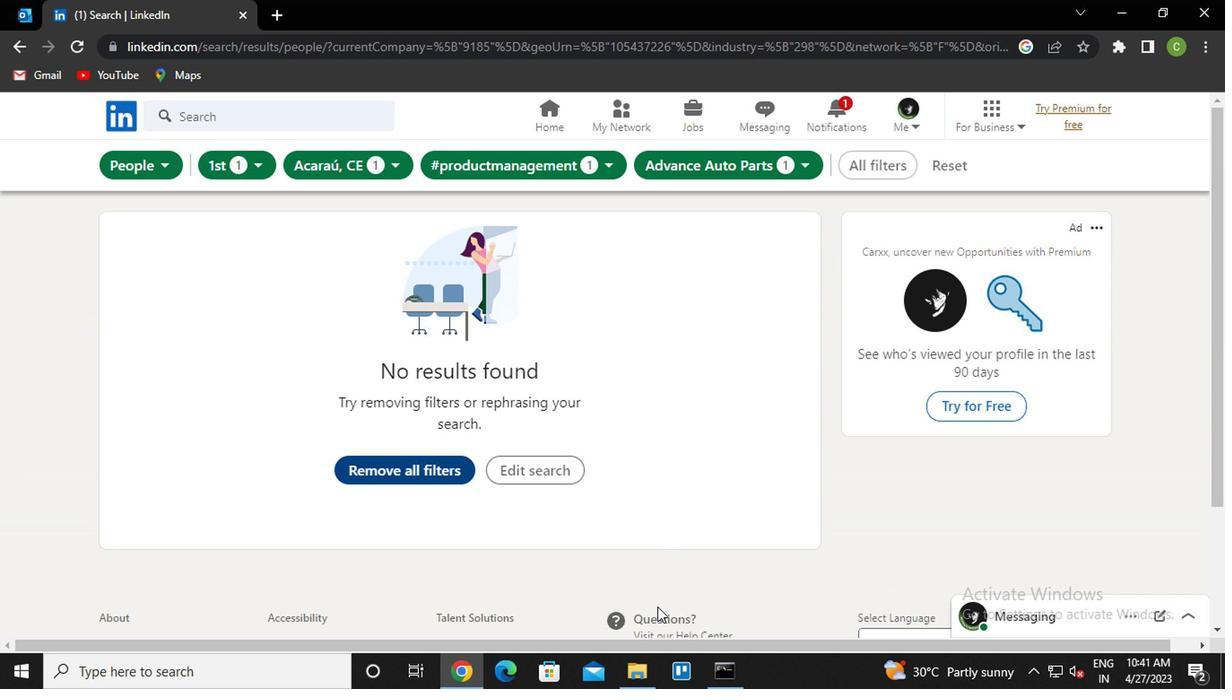 
Action: Key pressed <Key.f8>
Screenshot: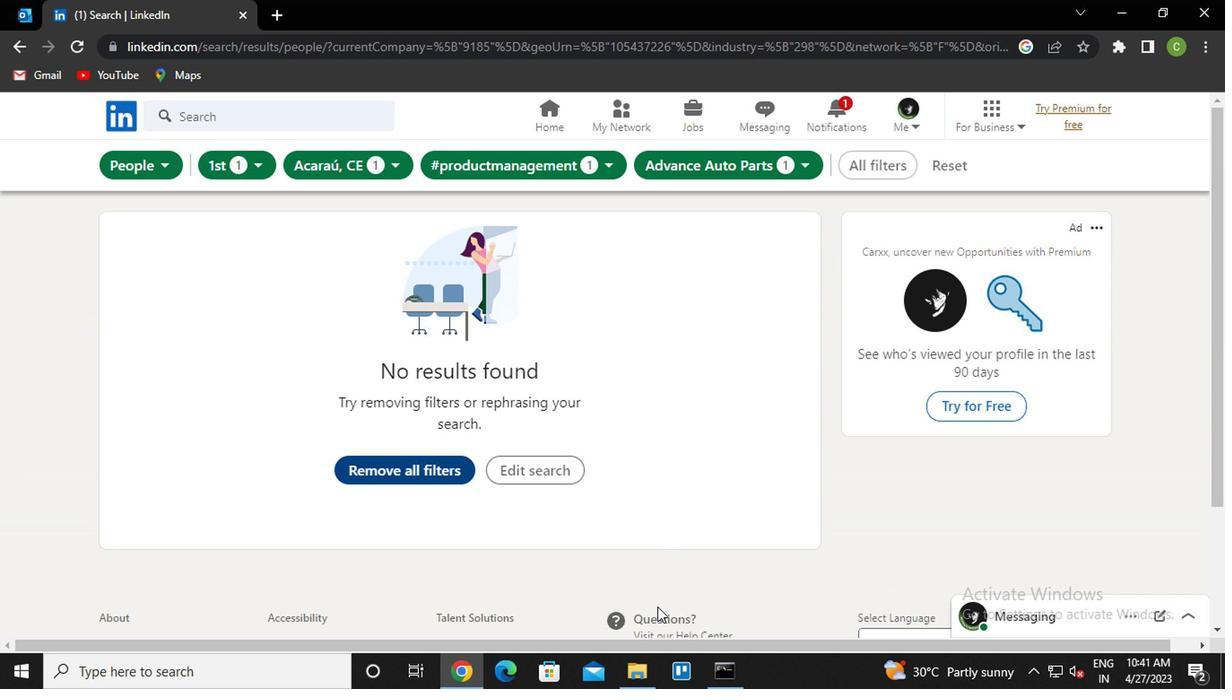 
